 Task: Look for space in Uji, Japan from 15th June, 2023 to 21st June, 2023 for 5 adults in price range Rs.14000 to Rs.25000. Place can be entire place with 3 bedrooms having 3 beds and 3 bathrooms. Property type can be house, flat, guest house. Booking option can be shelf check-in. Required host language is English.
Action: Mouse moved to (513, 89)
Screenshot: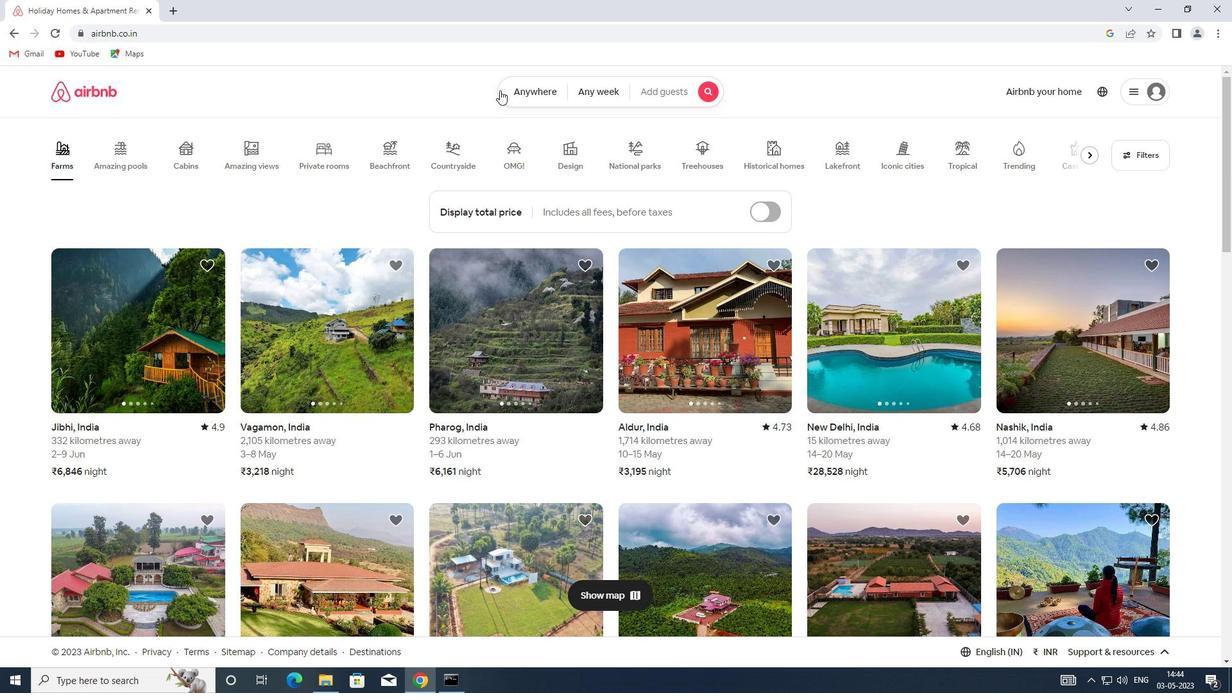 
Action: Mouse pressed left at (513, 89)
Screenshot: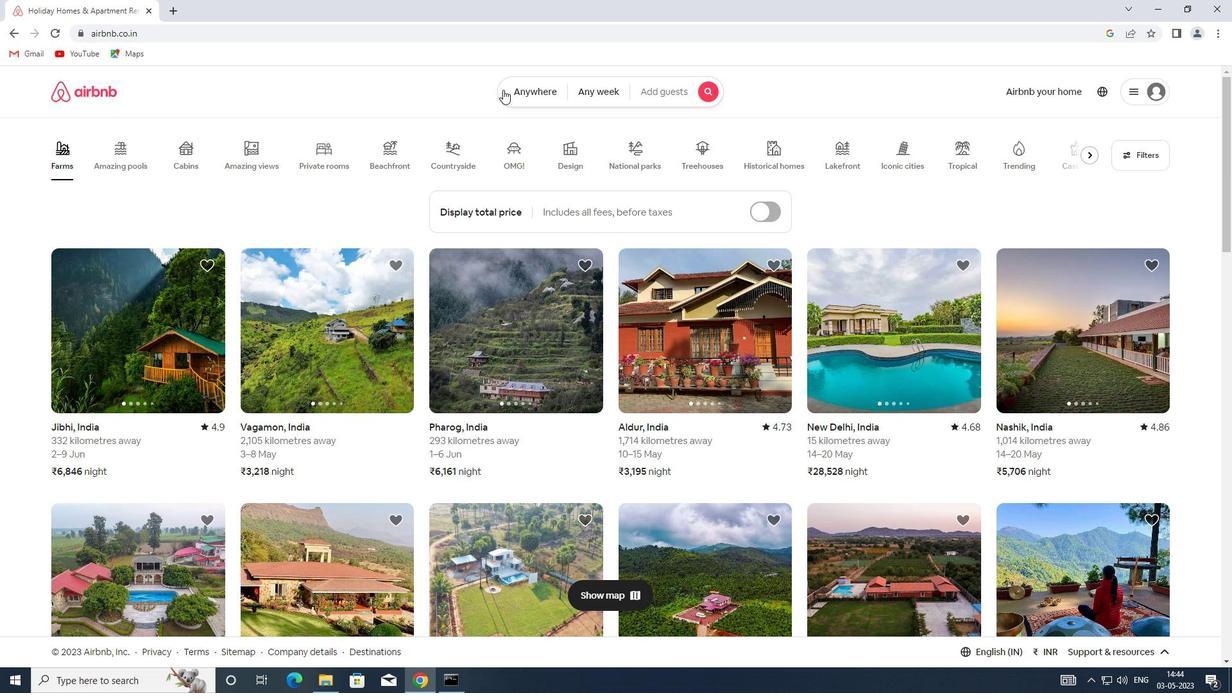 
Action: Mouse moved to (389, 135)
Screenshot: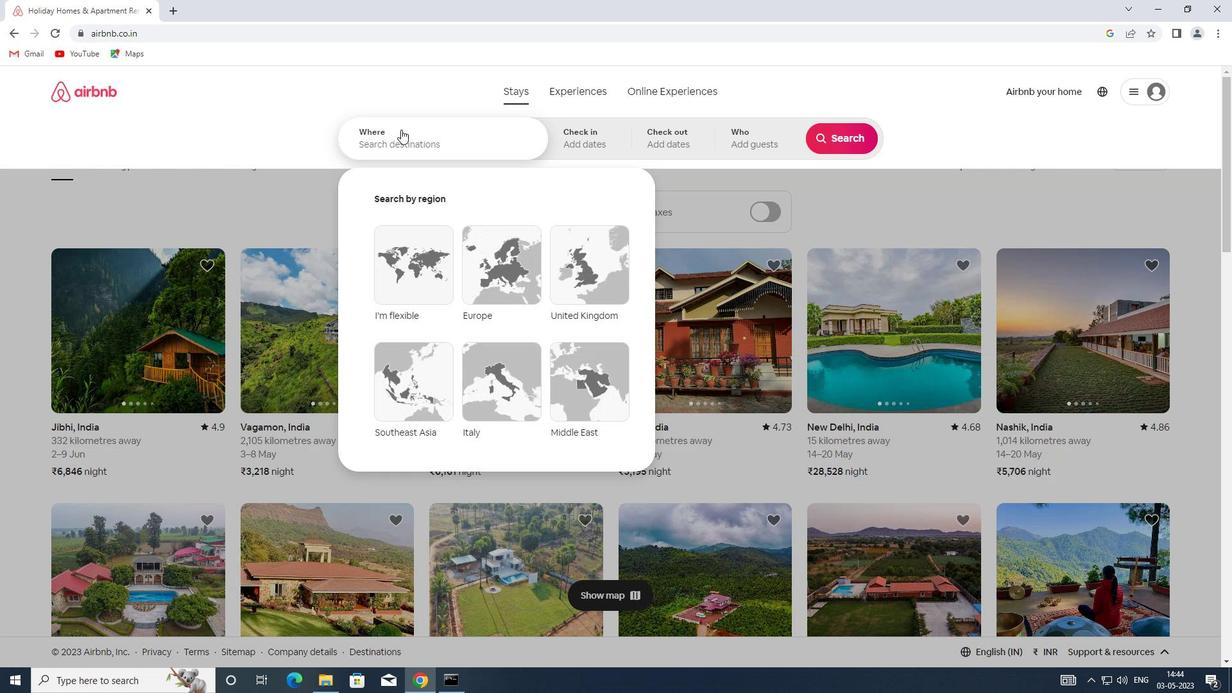 
Action: Mouse pressed left at (389, 135)
Screenshot: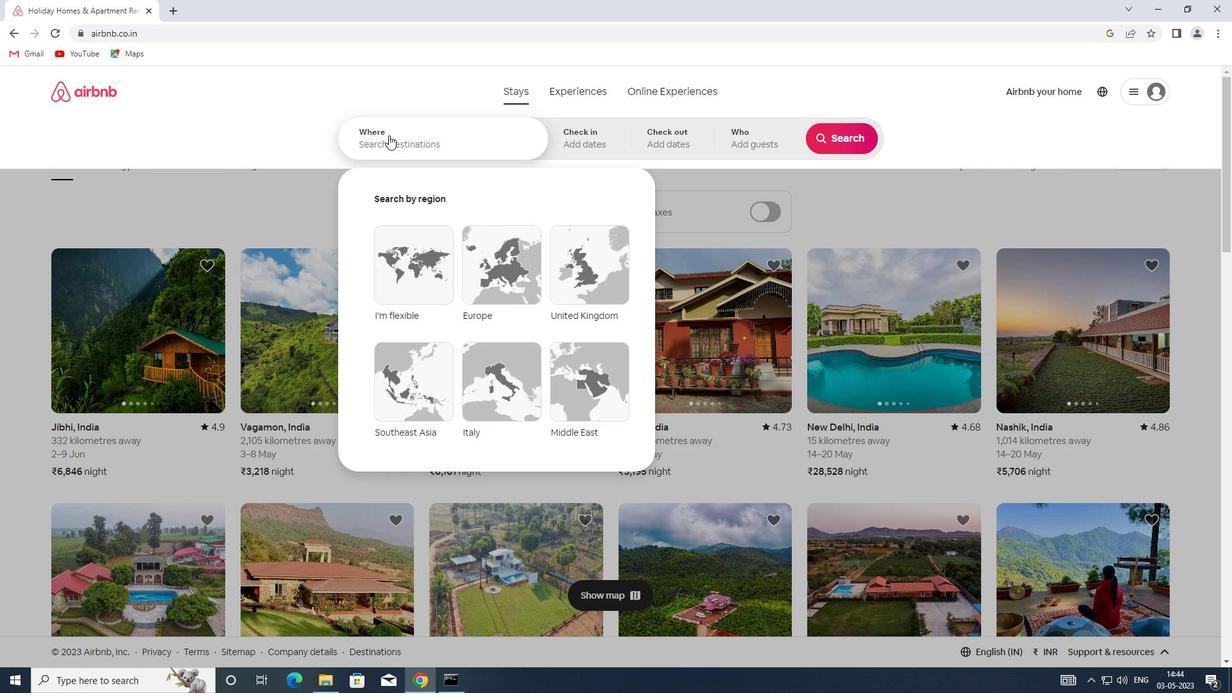 
Action: Key pressed <Key.shift>UJI,<Key.shift><Key.shift><Key.shift><Key.shift><Key.shift><Key.shift><Key.shift><Key.shift><Key.shift><Key.shift><Key.shift><Key.shift><Key.shift><Key.shift><Key.shift><Key.shift>JAPAN
Screenshot: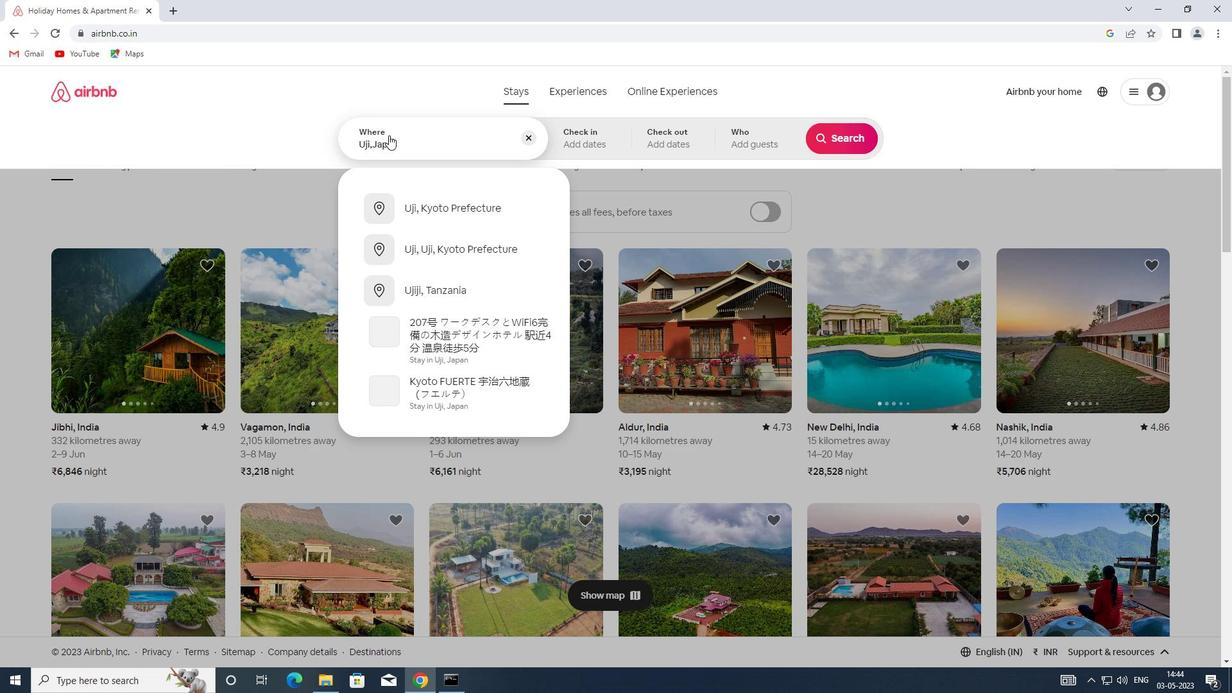 
Action: Mouse moved to (600, 144)
Screenshot: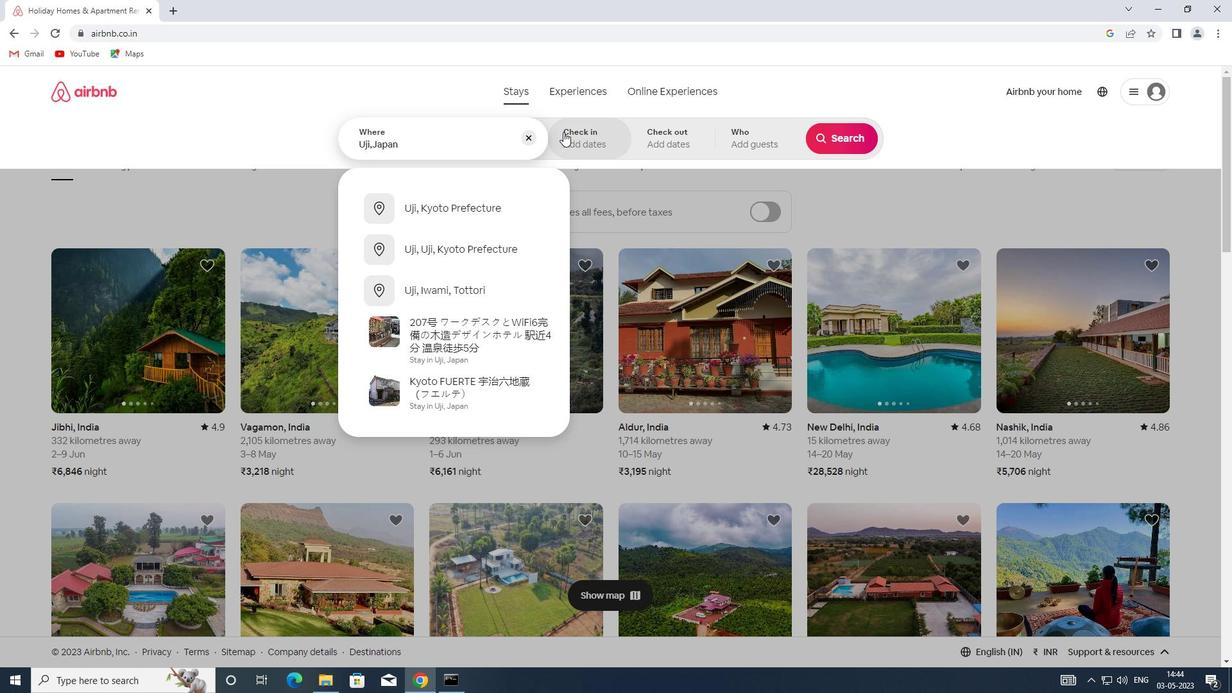 
Action: Mouse pressed left at (600, 144)
Screenshot: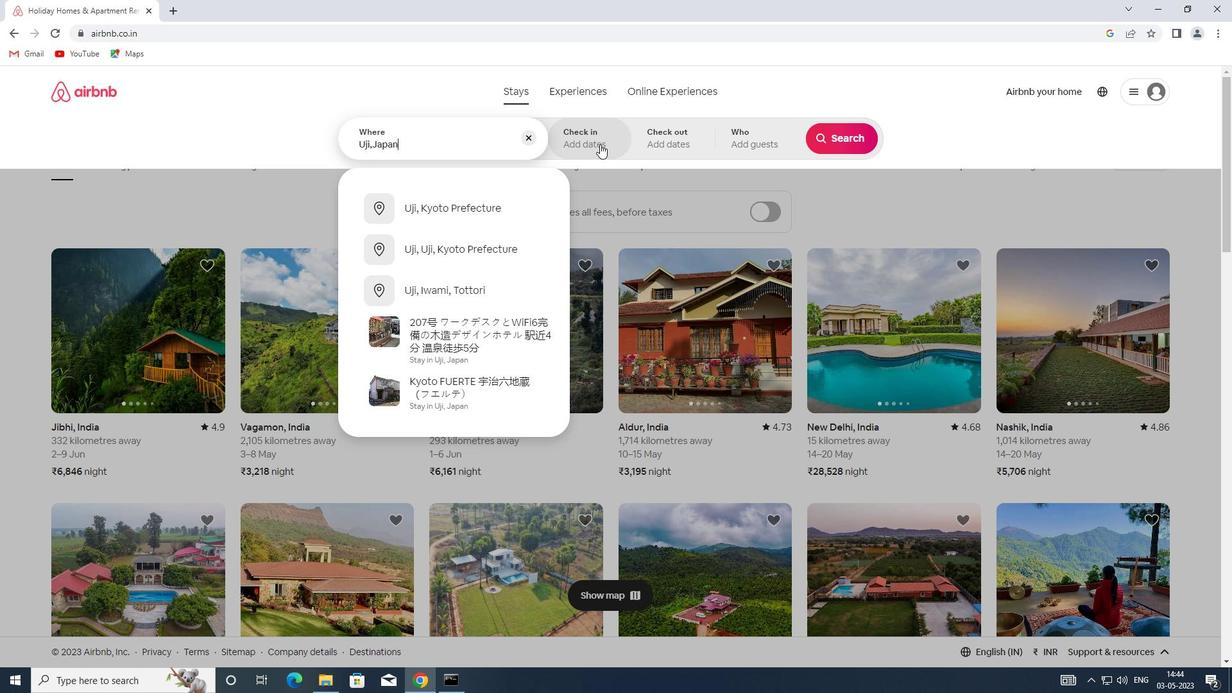 
Action: Mouse moved to (772, 348)
Screenshot: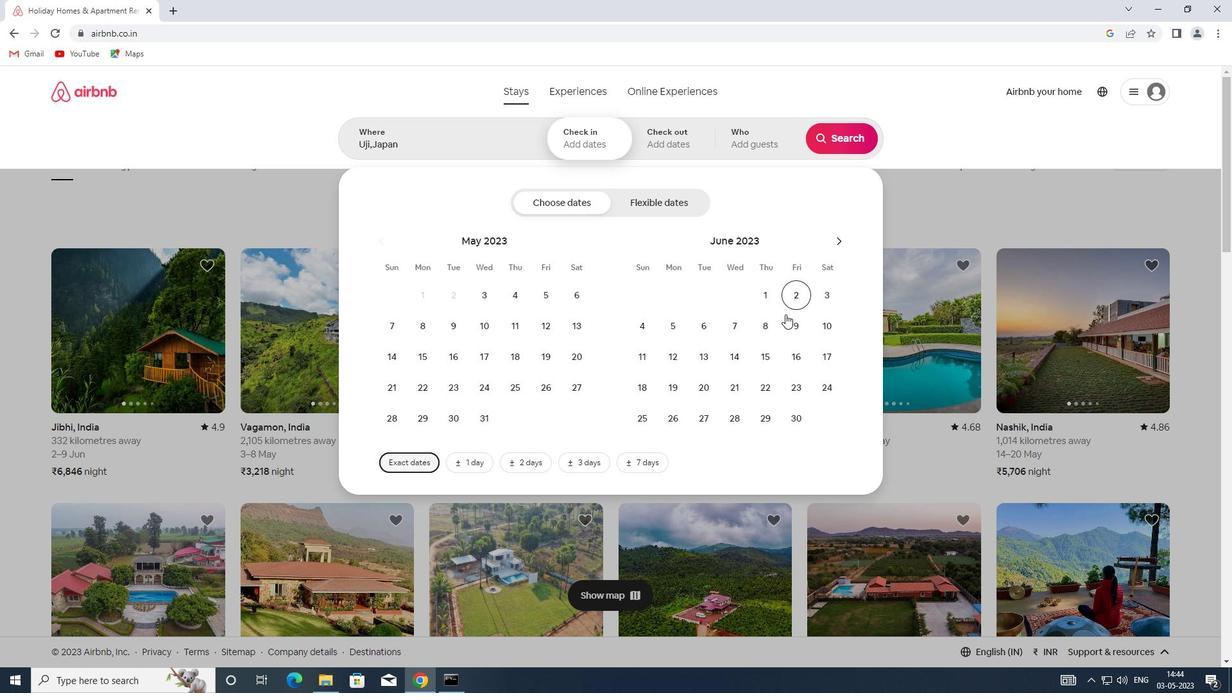 
Action: Mouse pressed left at (772, 348)
Screenshot: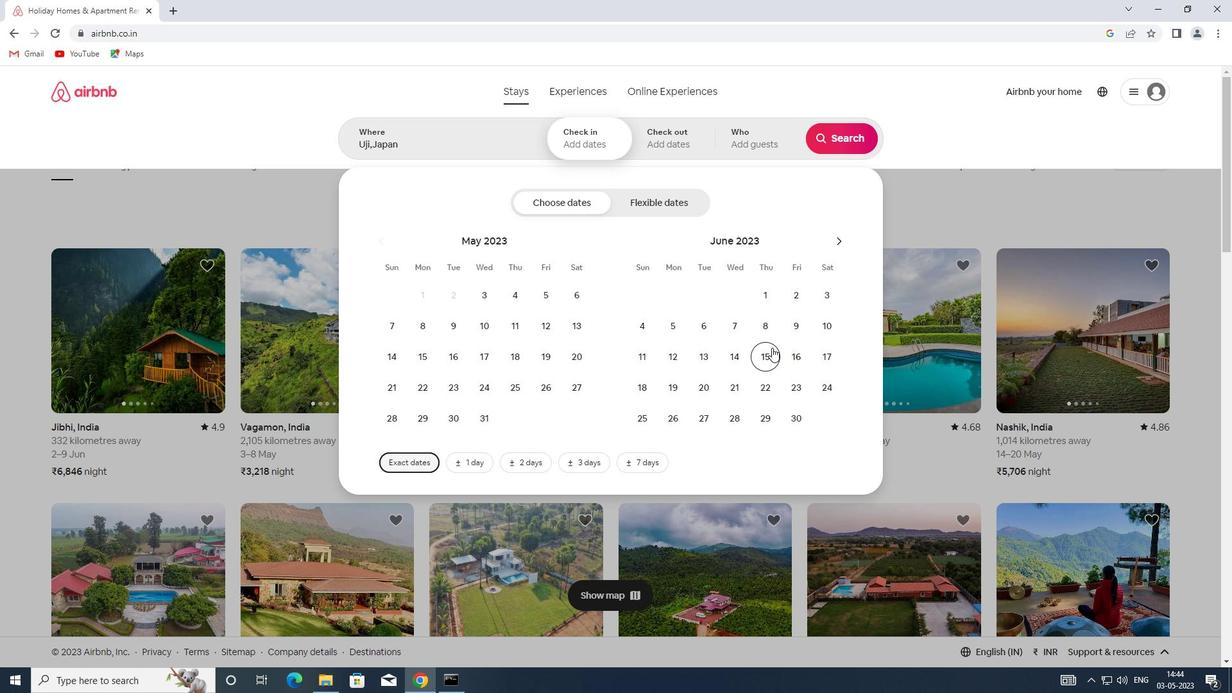 
Action: Mouse moved to (728, 387)
Screenshot: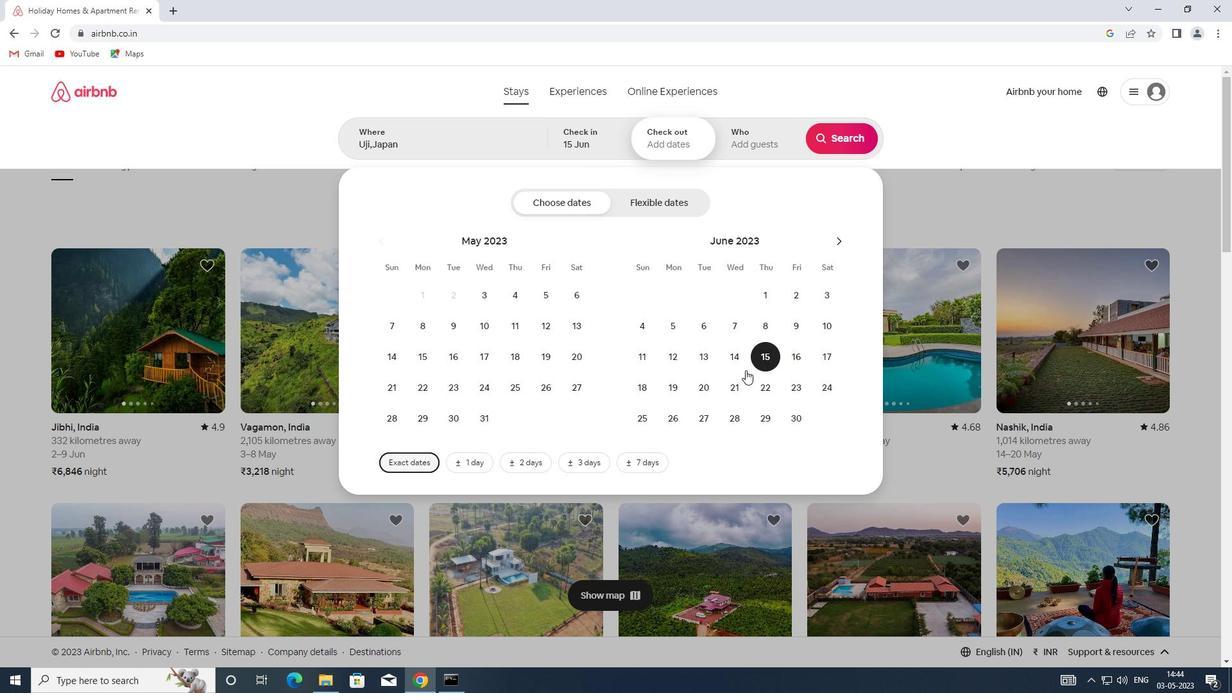 
Action: Mouse pressed left at (728, 387)
Screenshot: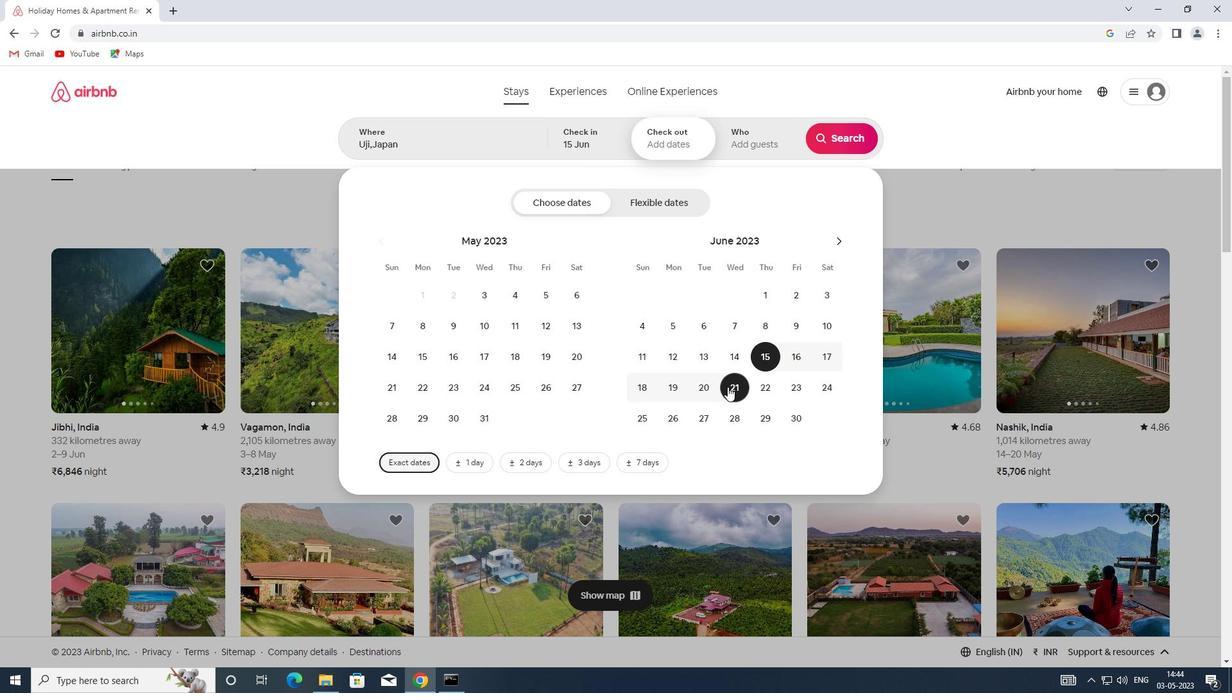 
Action: Mouse moved to (761, 131)
Screenshot: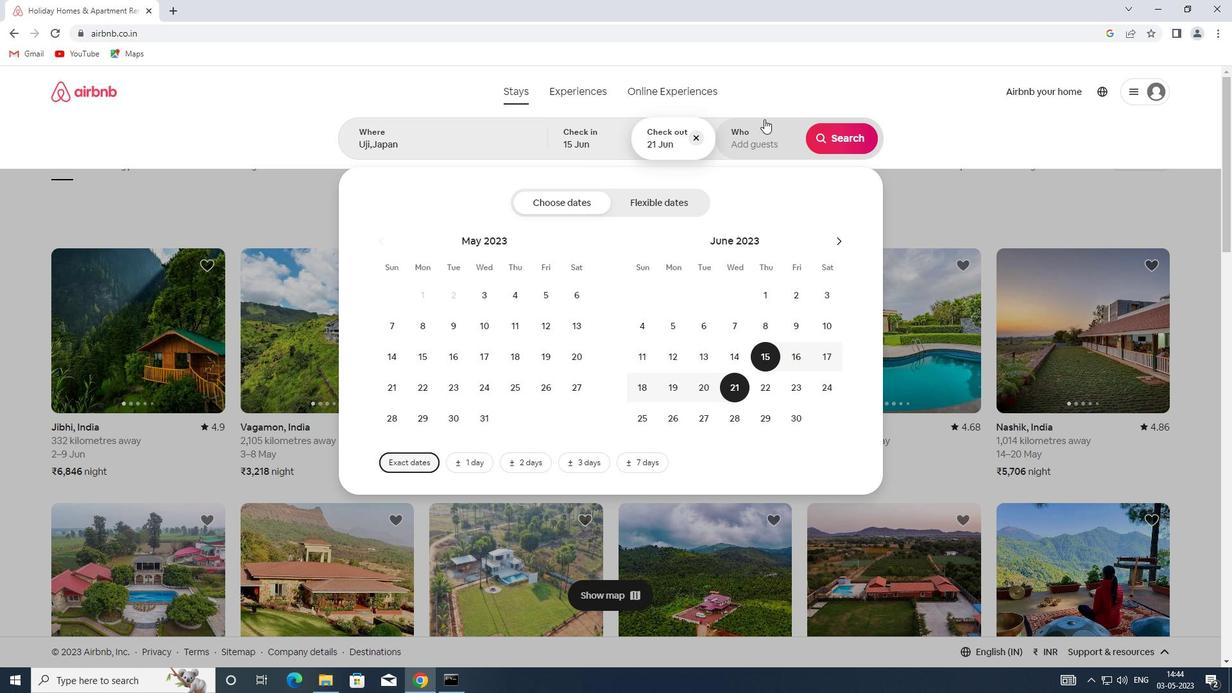 
Action: Mouse pressed left at (761, 131)
Screenshot: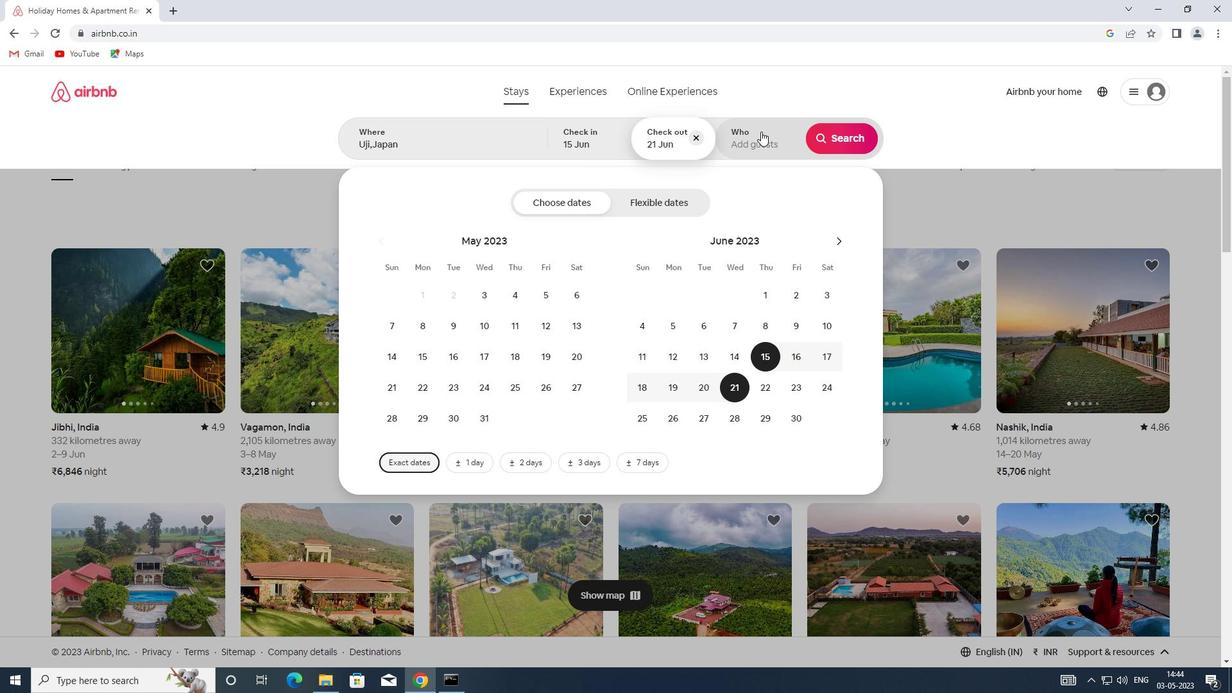 
Action: Mouse moved to (850, 208)
Screenshot: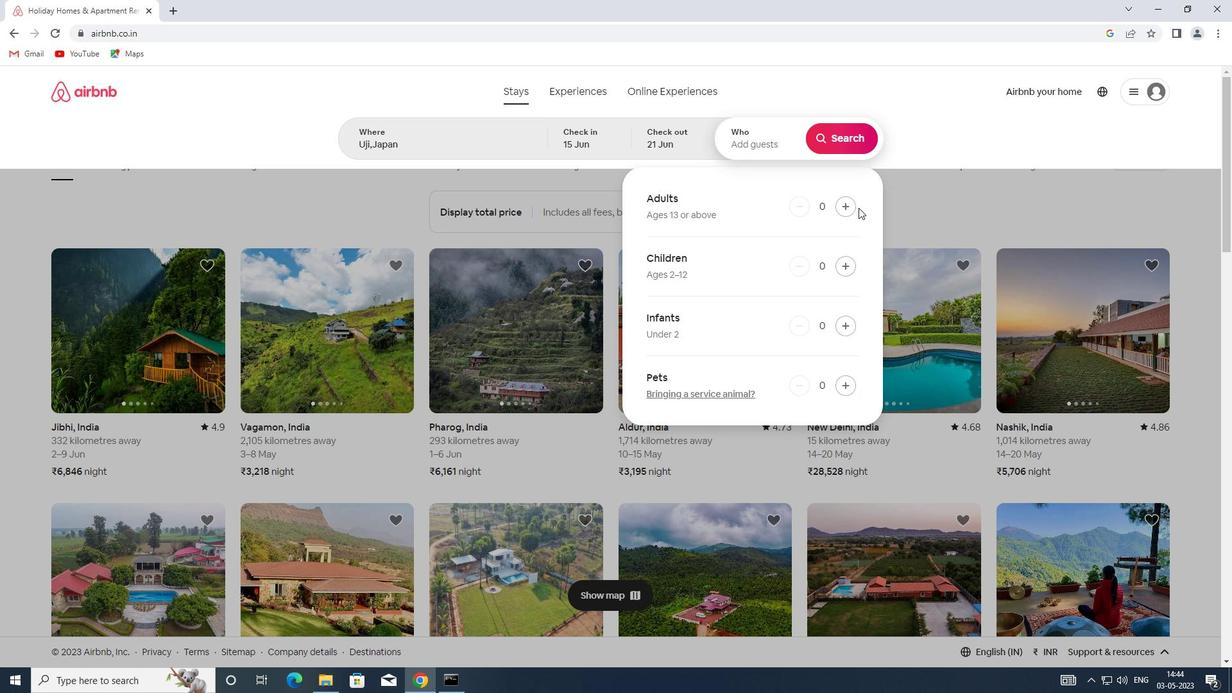 
Action: Mouse pressed left at (850, 208)
Screenshot: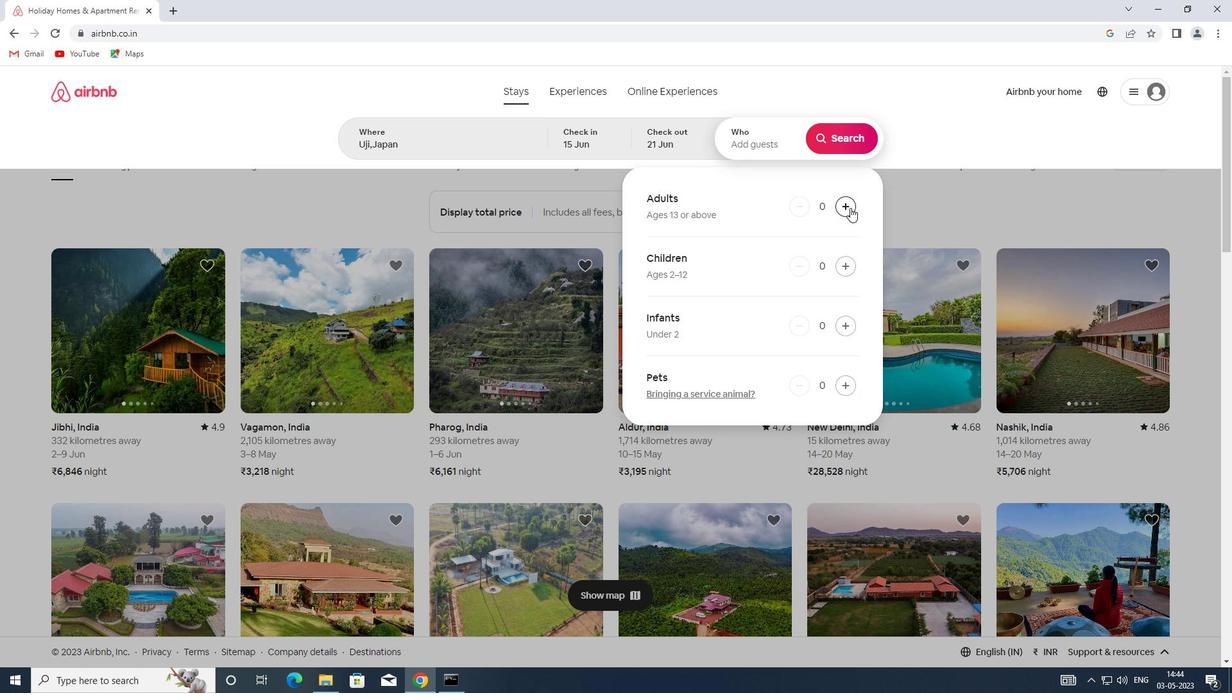
Action: Mouse pressed left at (850, 208)
Screenshot: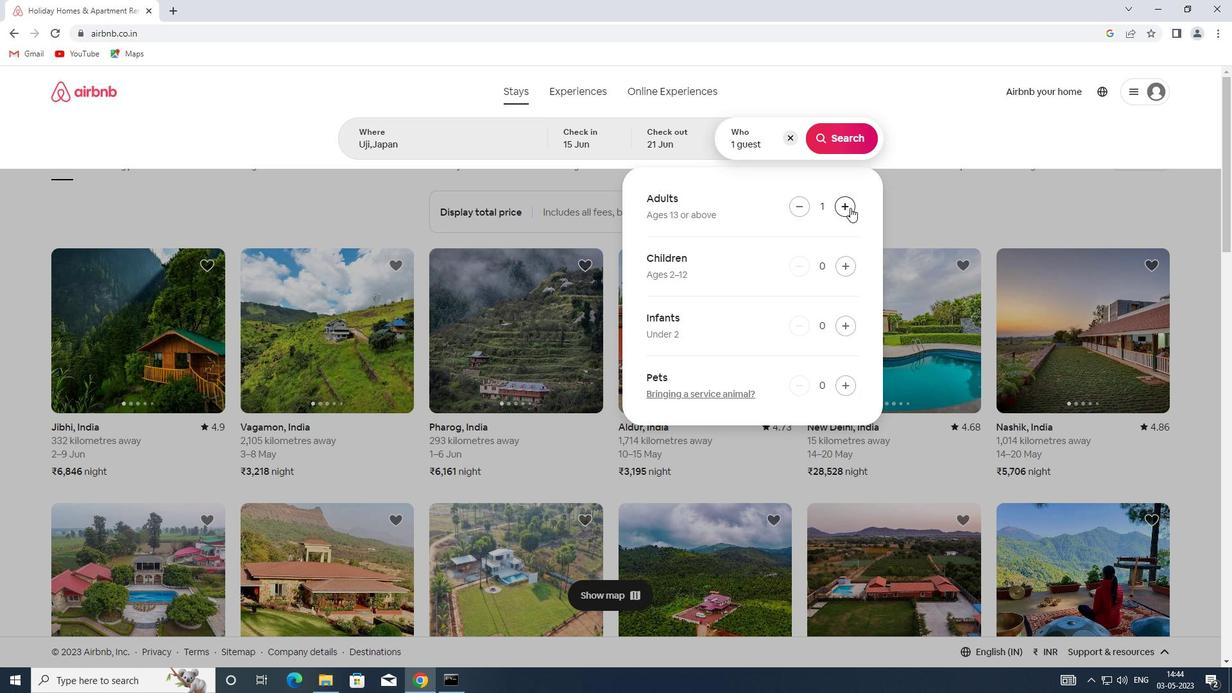 
Action: Mouse pressed left at (850, 208)
Screenshot: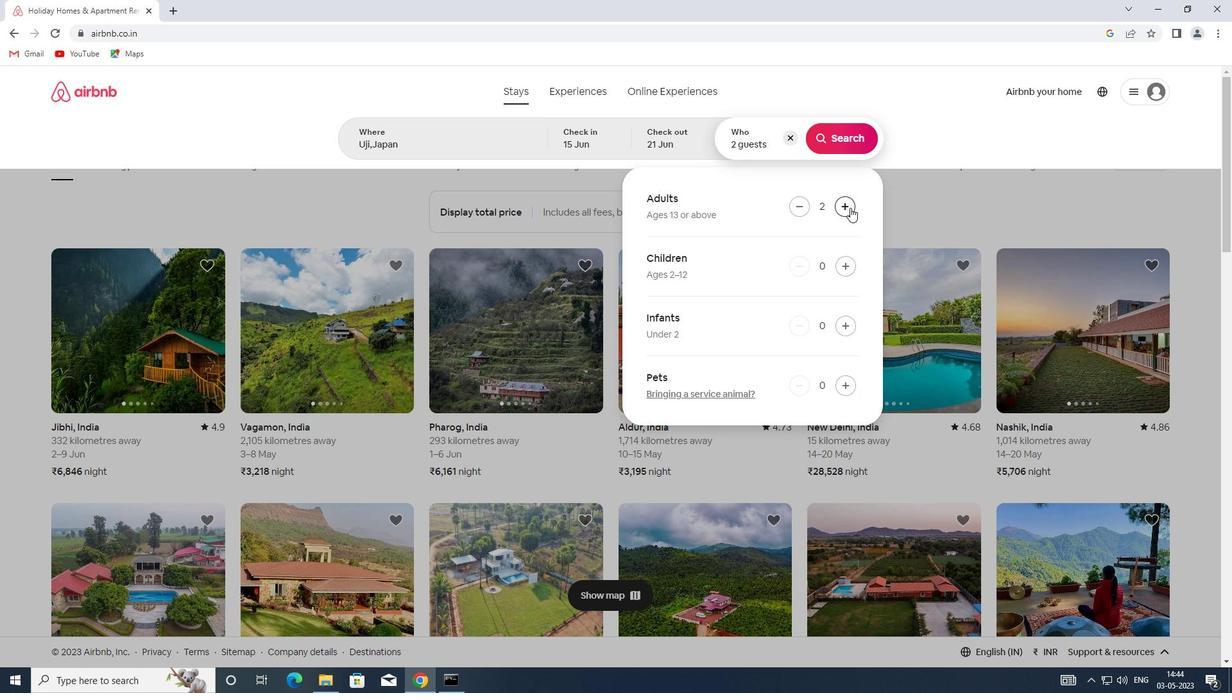 
Action: Mouse pressed left at (850, 208)
Screenshot: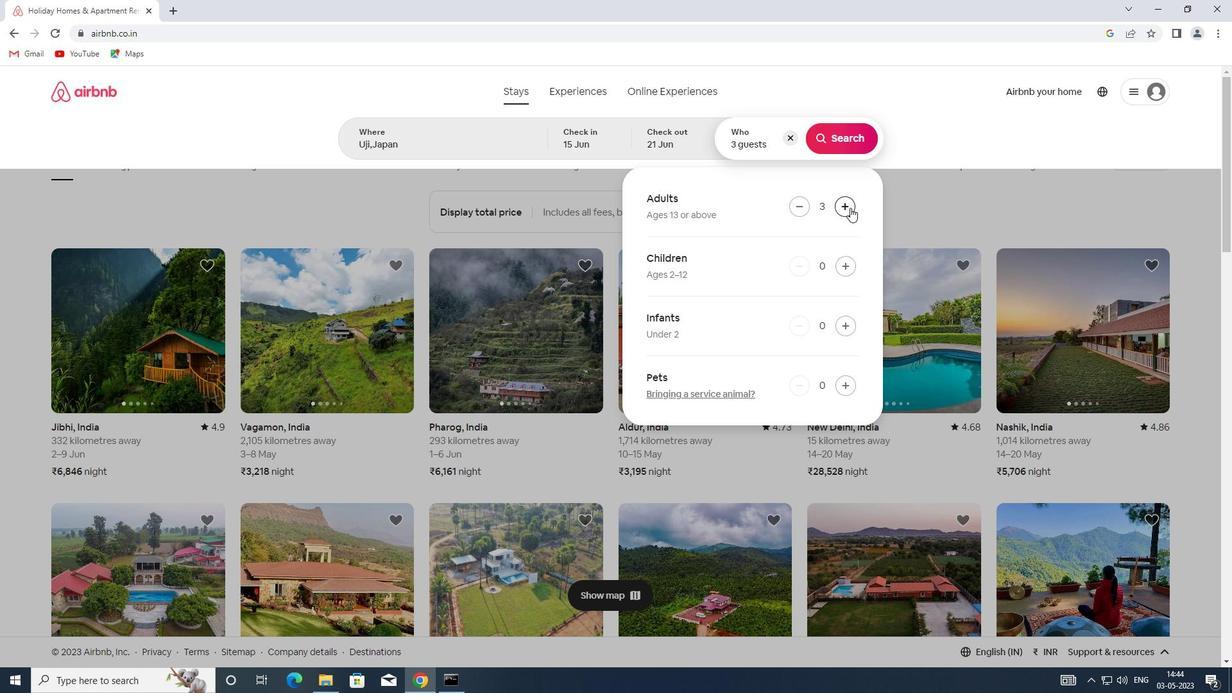 
Action: Mouse pressed left at (850, 208)
Screenshot: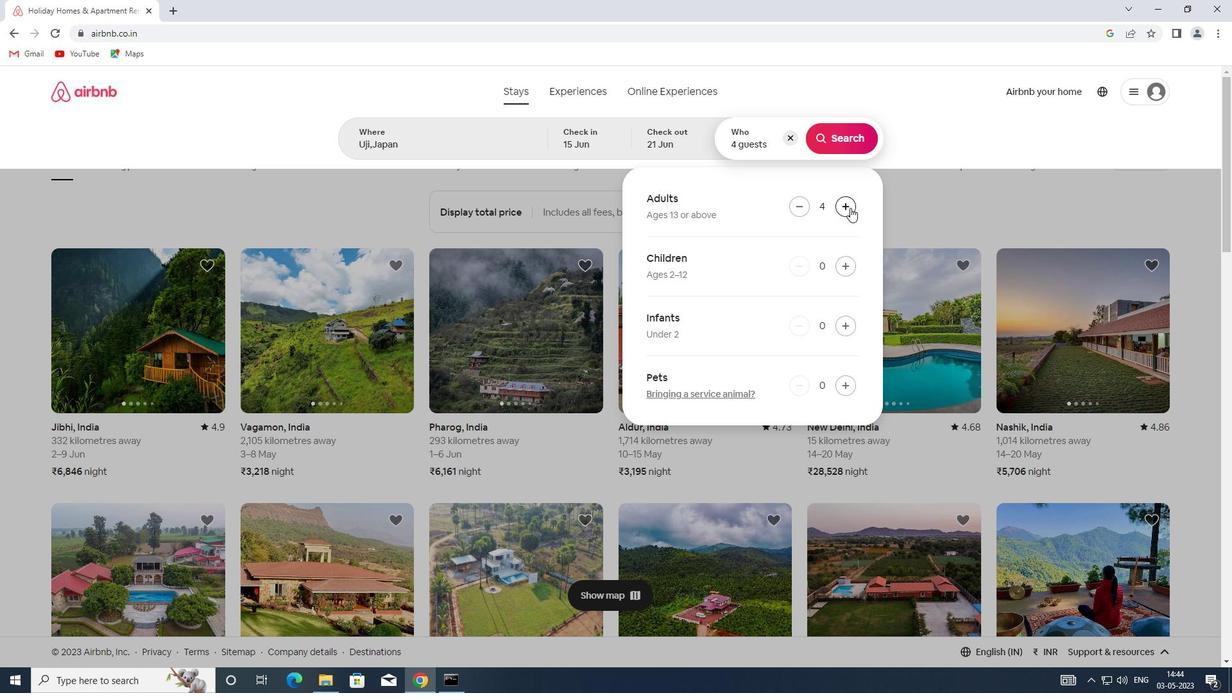 
Action: Mouse moved to (840, 141)
Screenshot: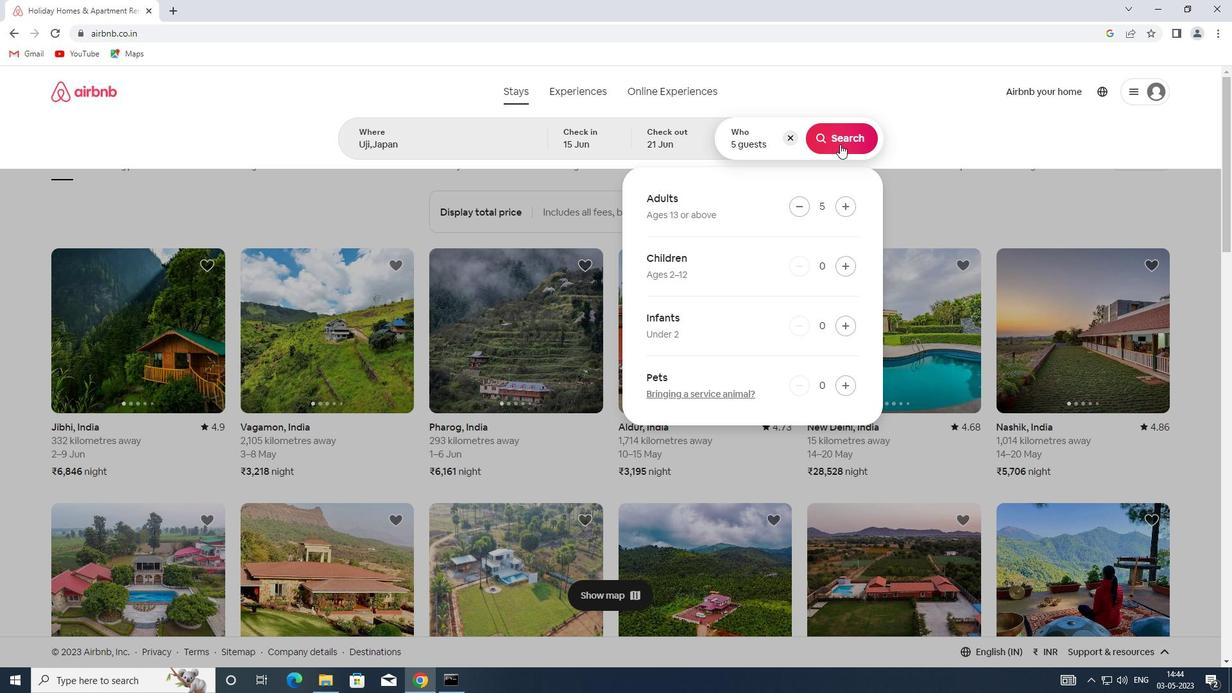 
Action: Mouse pressed left at (840, 141)
Screenshot: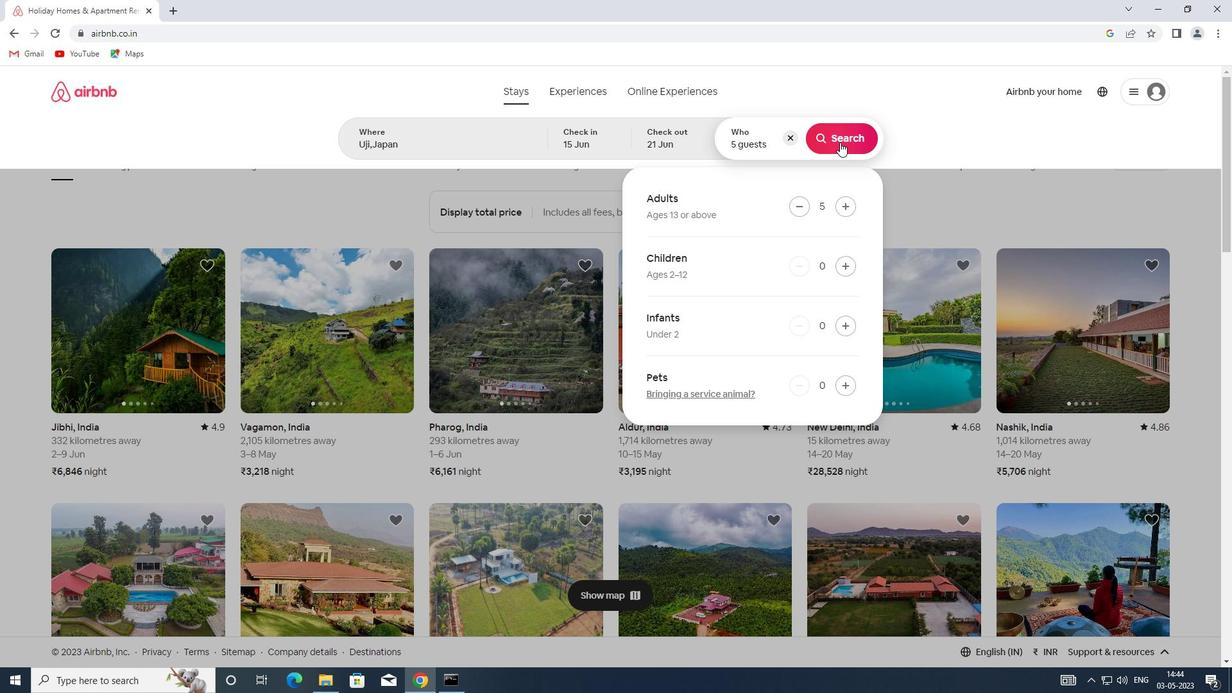 
Action: Mouse moved to (1178, 146)
Screenshot: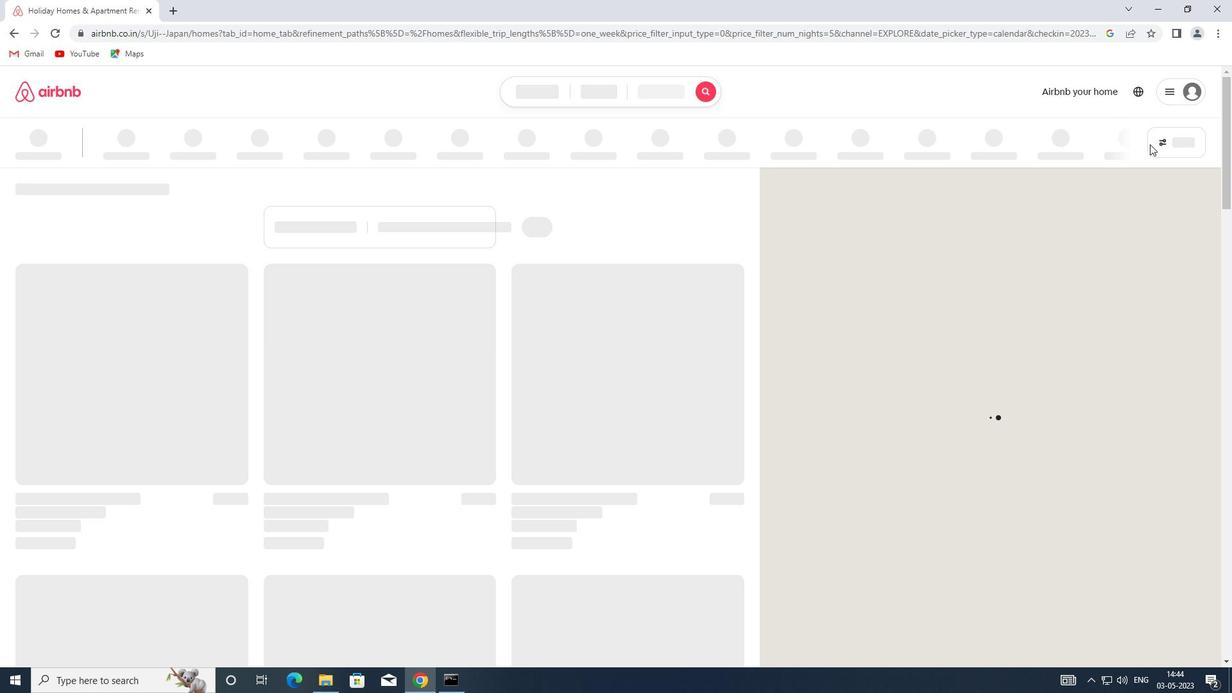 
Action: Mouse pressed left at (1178, 146)
Screenshot: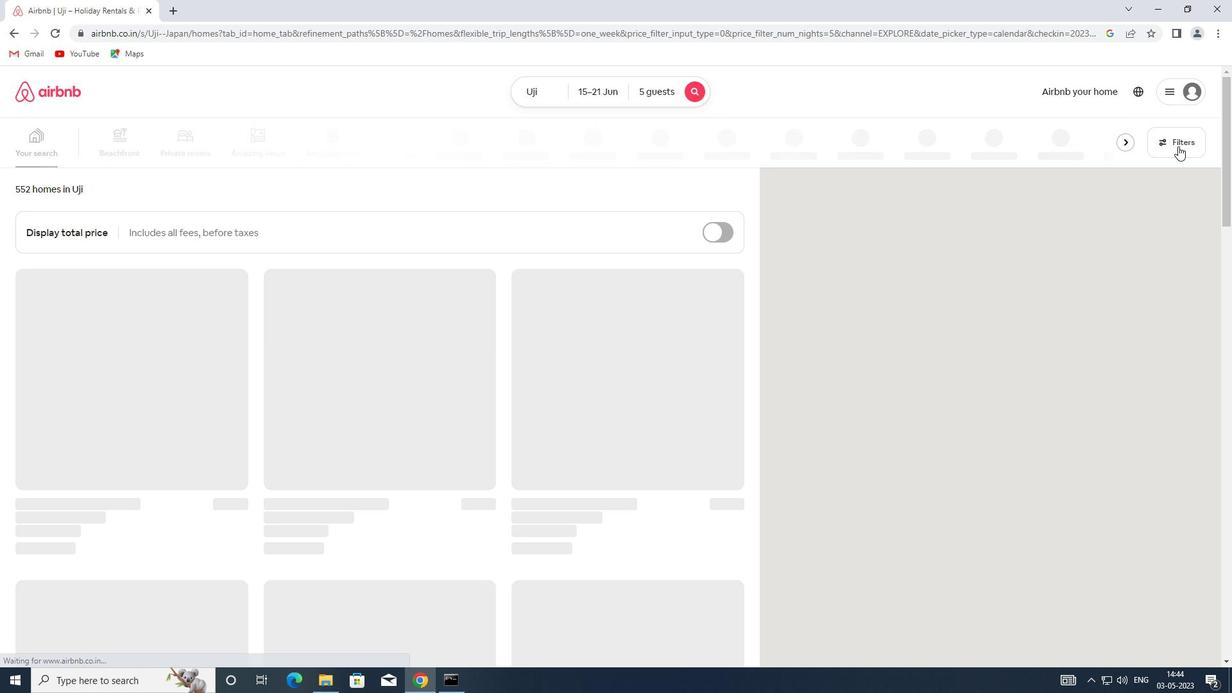 
Action: Mouse moved to (471, 299)
Screenshot: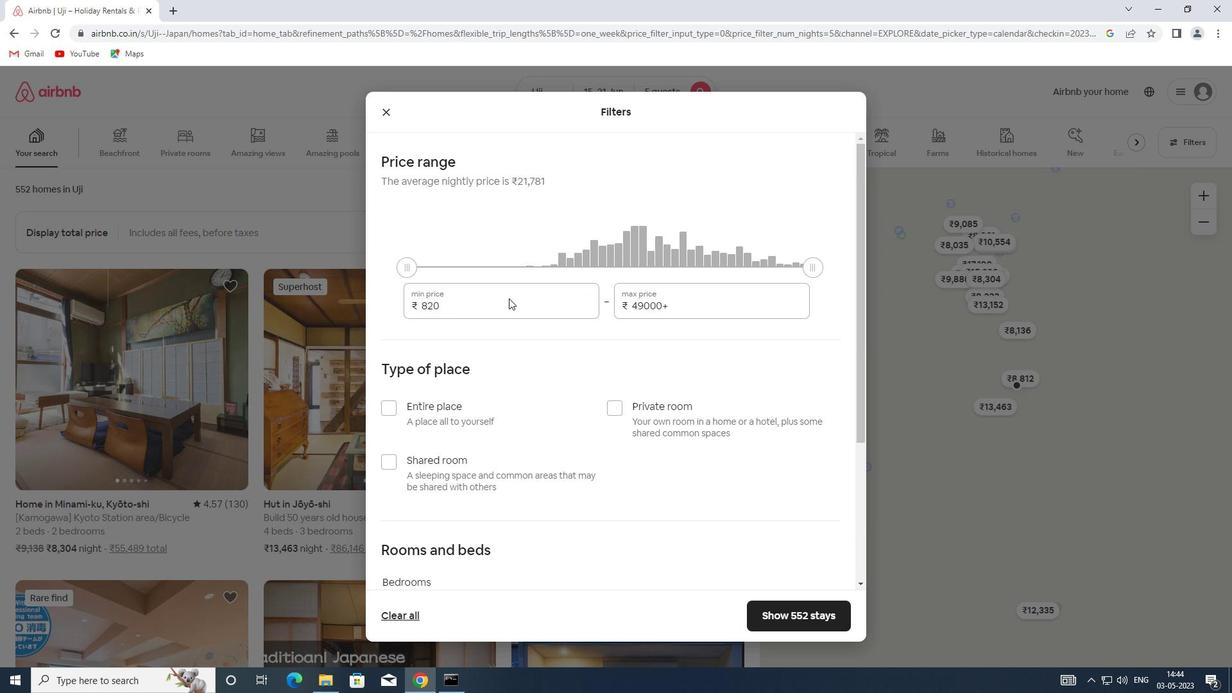 
Action: Mouse pressed left at (471, 299)
Screenshot: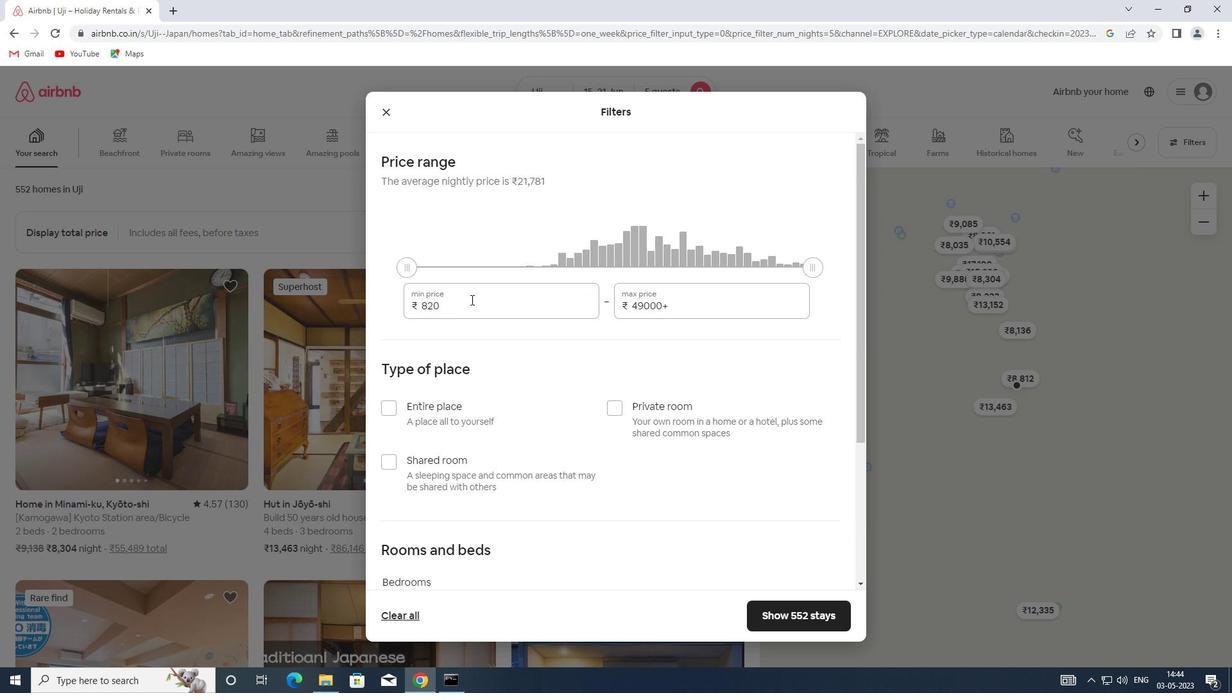 
Action: Mouse moved to (378, 308)
Screenshot: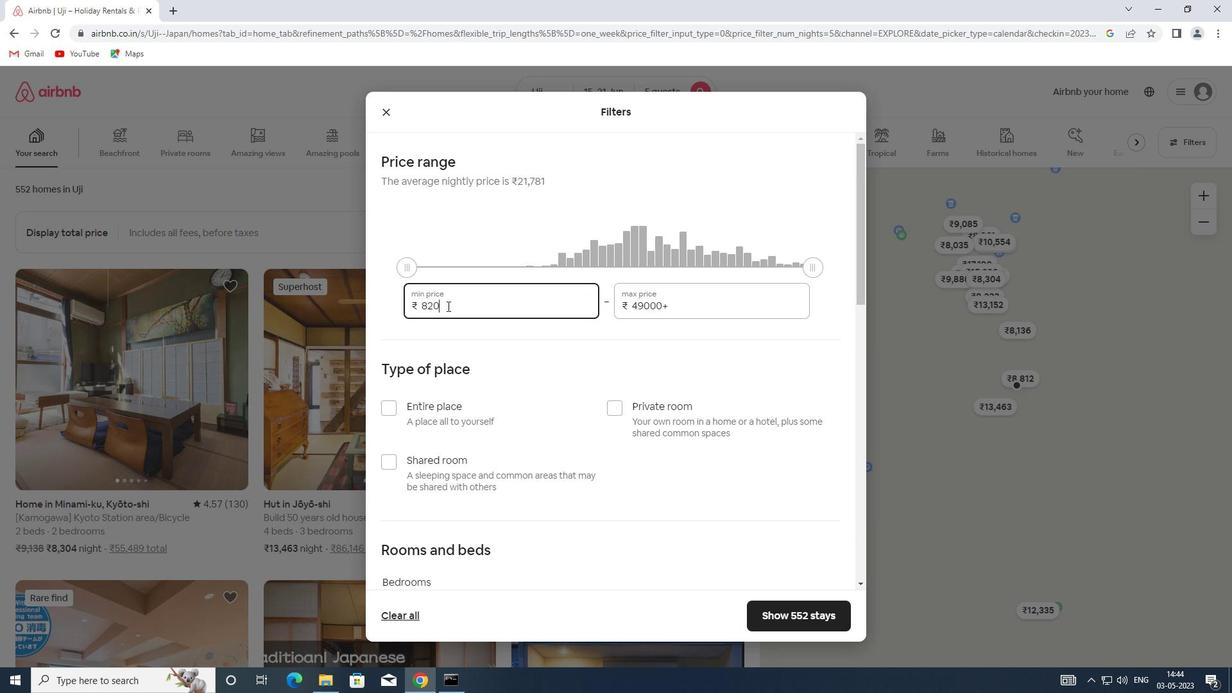 
Action: Key pressed 1
Screenshot: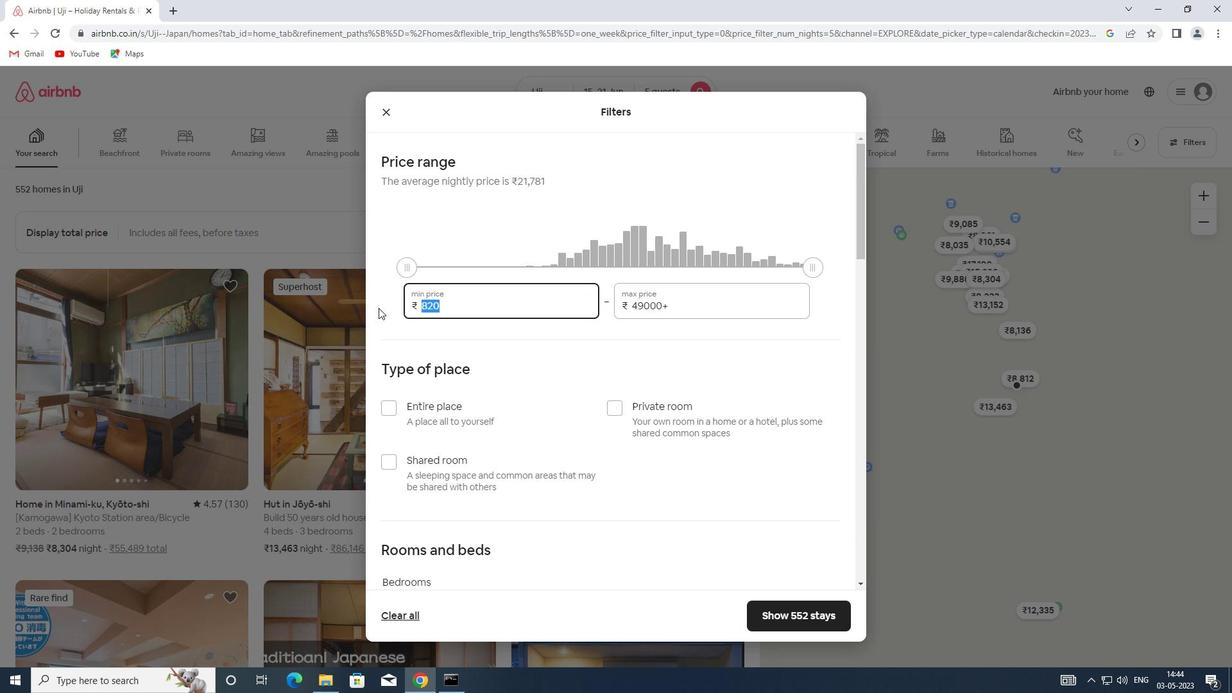 
Action: Mouse moved to (378, 308)
Screenshot: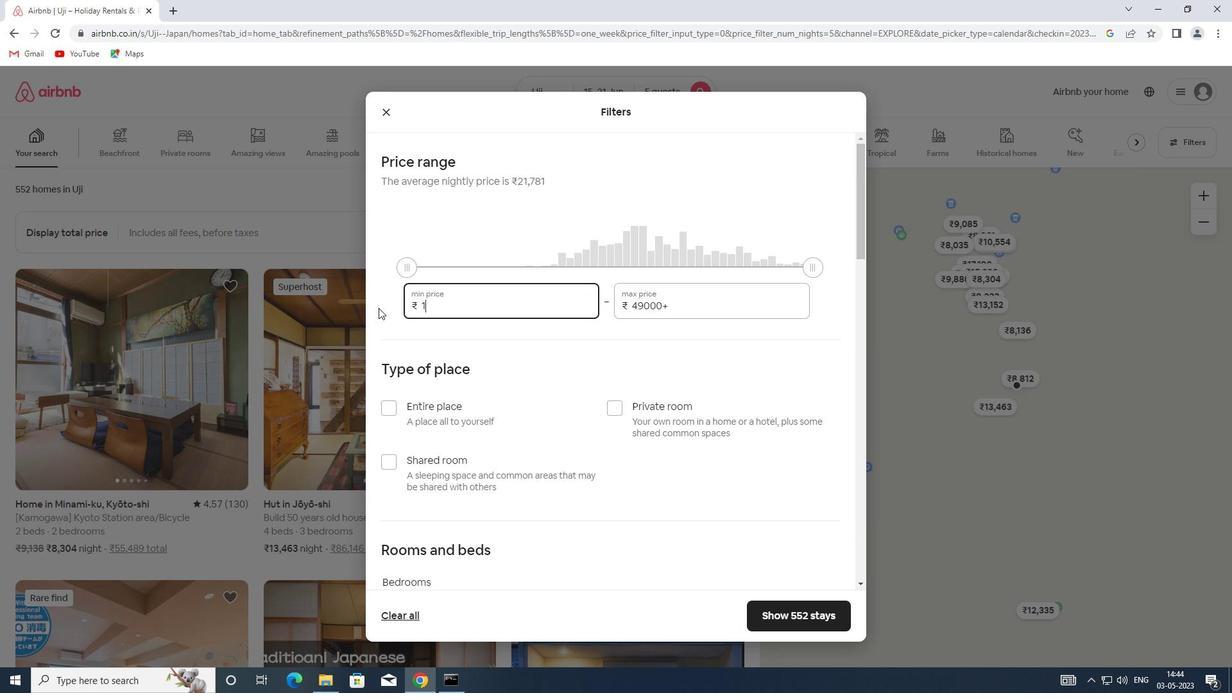 
Action: Key pressed 4000
Screenshot: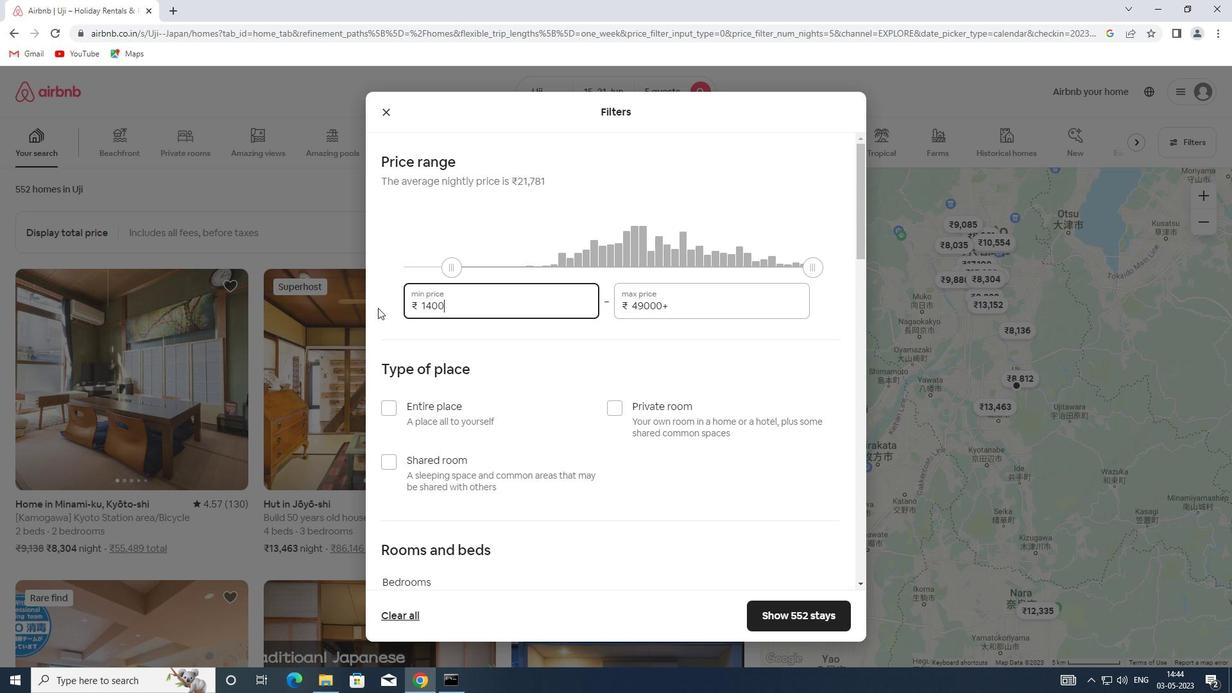 
Action: Mouse moved to (686, 310)
Screenshot: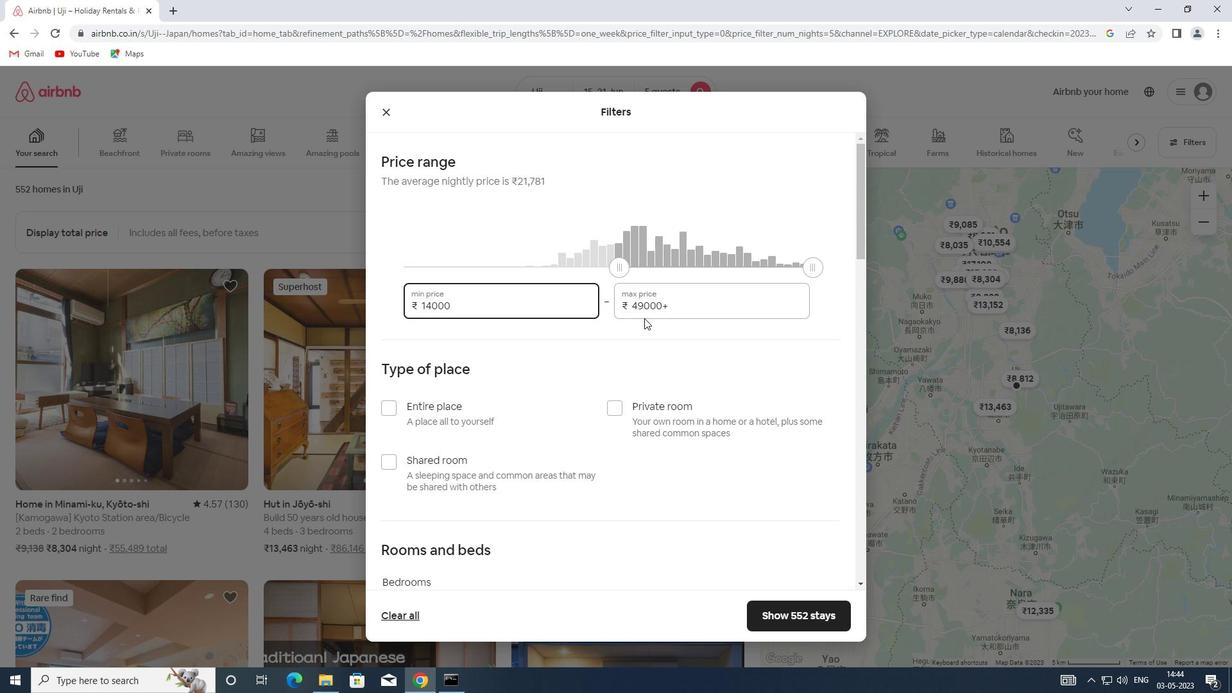 
Action: Mouse pressed left at (686, 310)
Screenshot: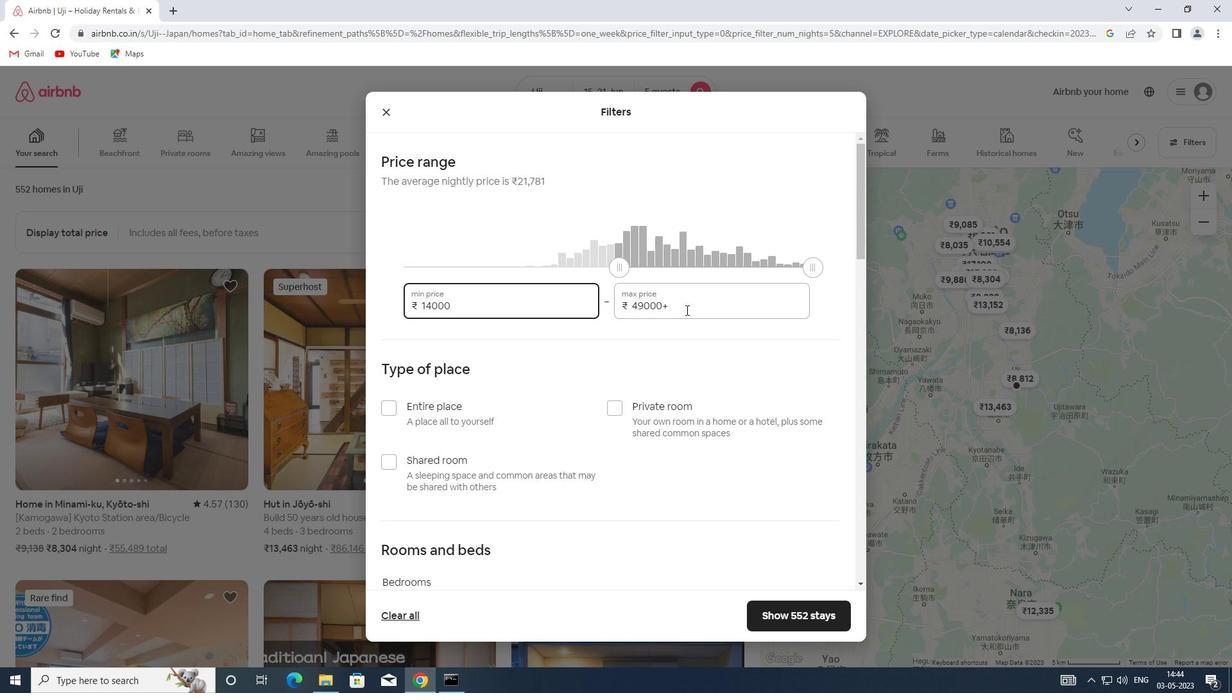 
Action: Mouse moved to (591, 303)
Screenshot: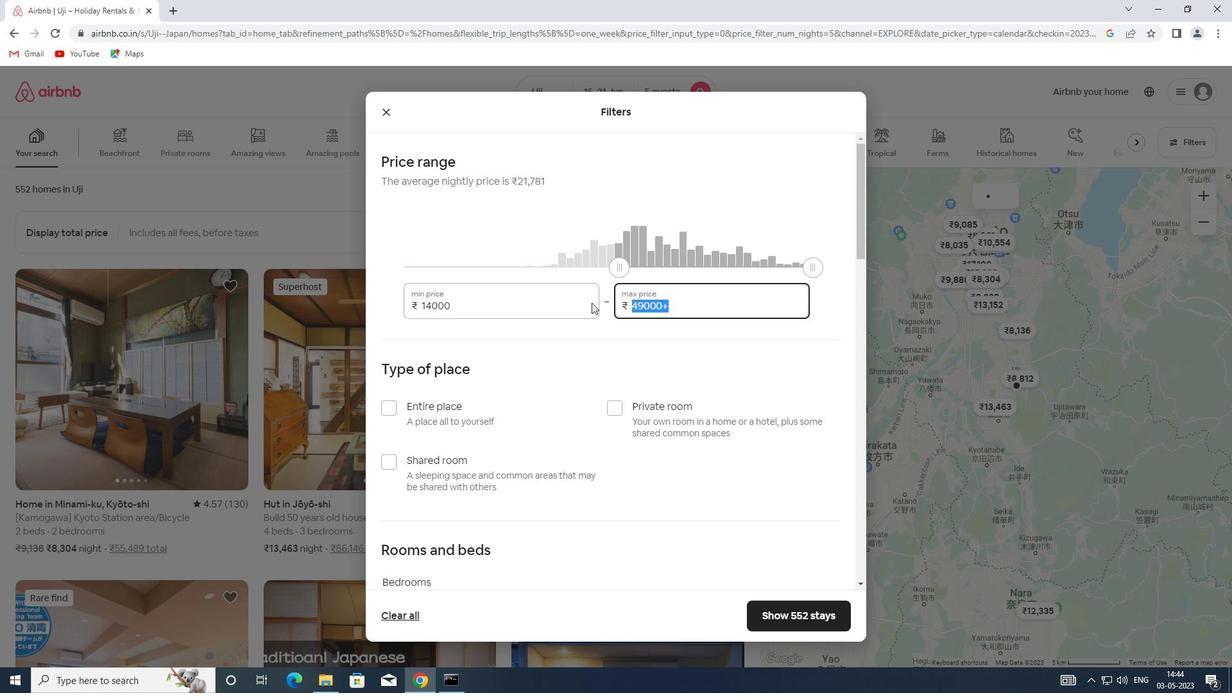 
Action: Key pressed 2500
Screenshot: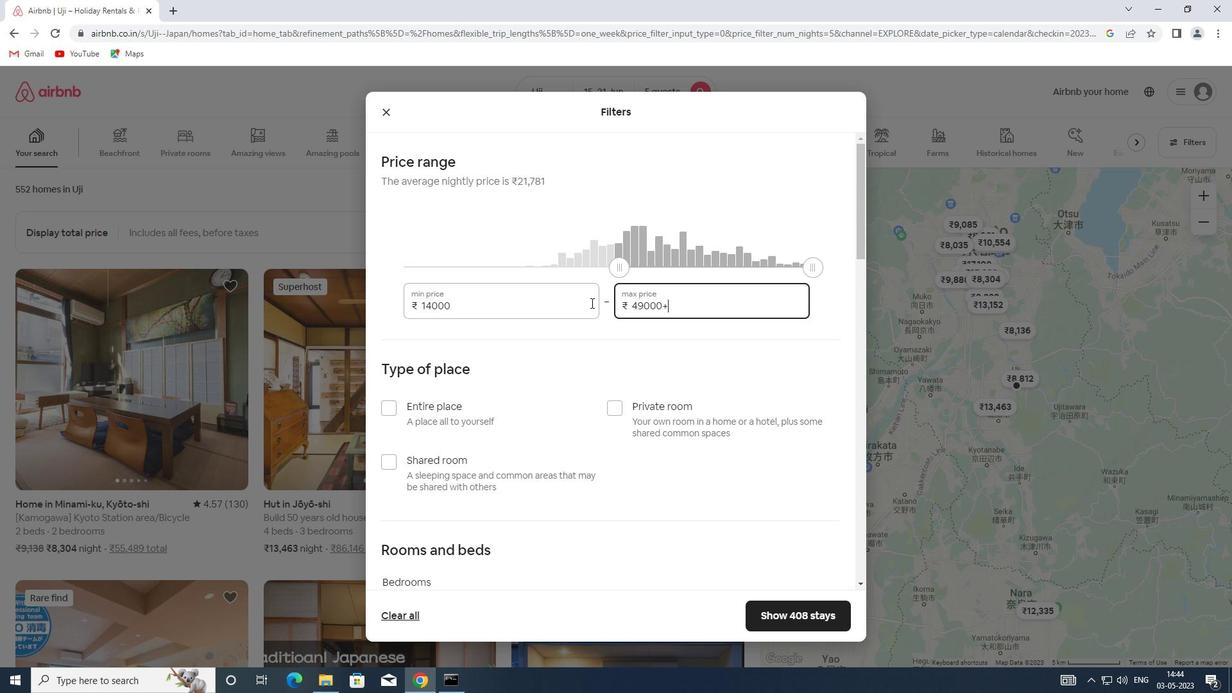 
Action: Mouse moved to (696, 304)
Screenshot: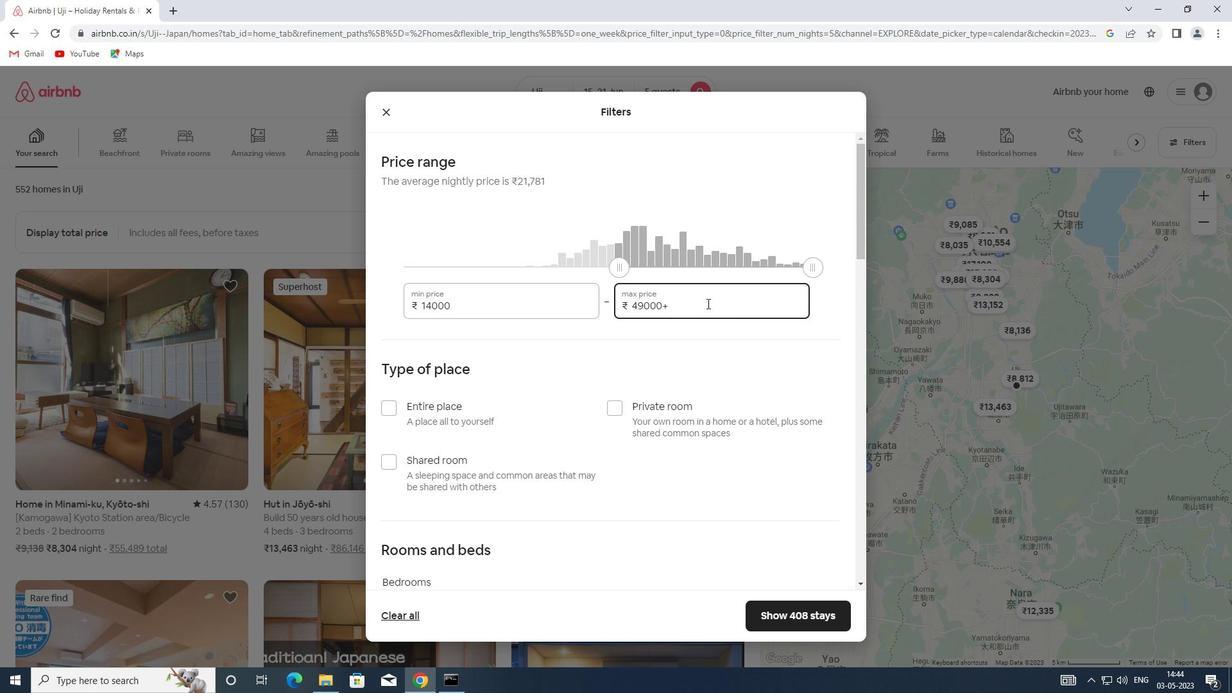 
Action: Mouse pressed left at (696, 304)
Screenshot: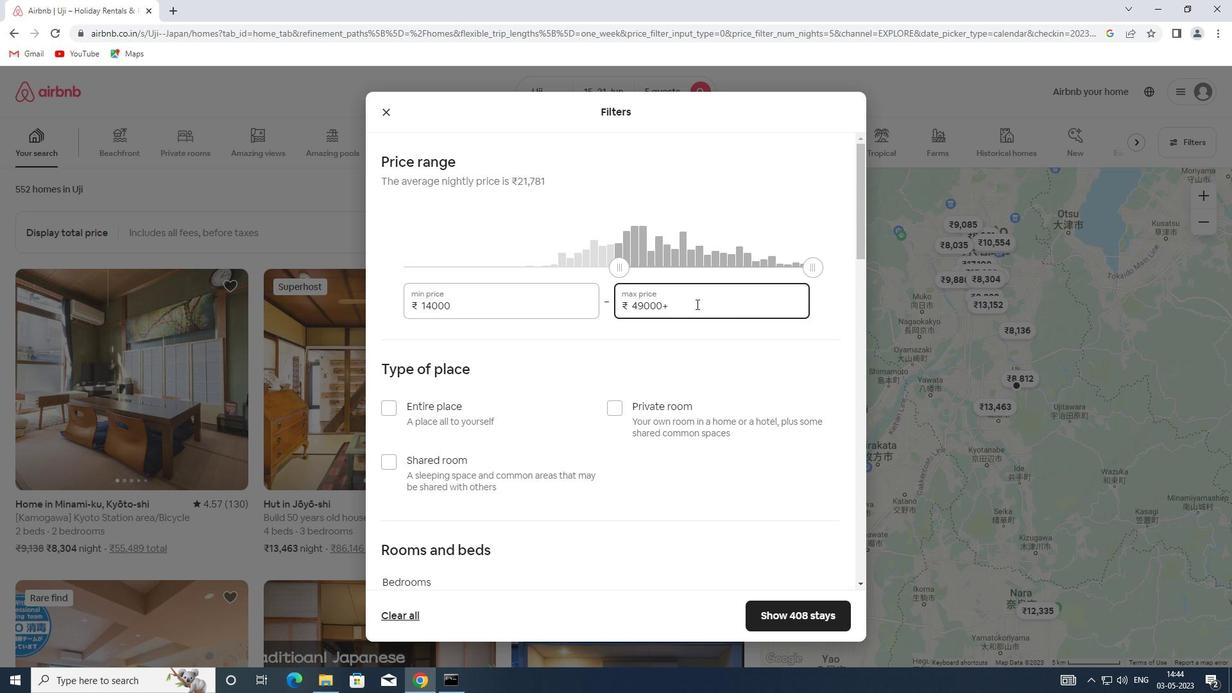 
Action: Mouse moved to (584, 308)
Screenshot: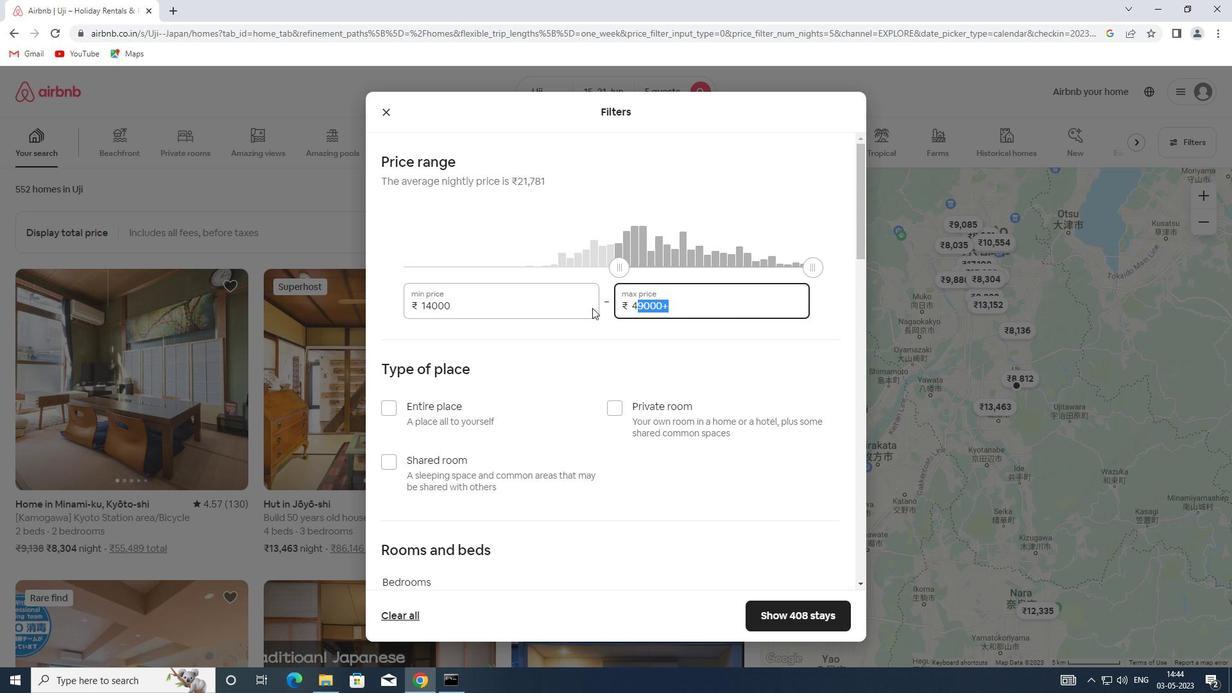 
Action: Key pressed 25000
Screenshot: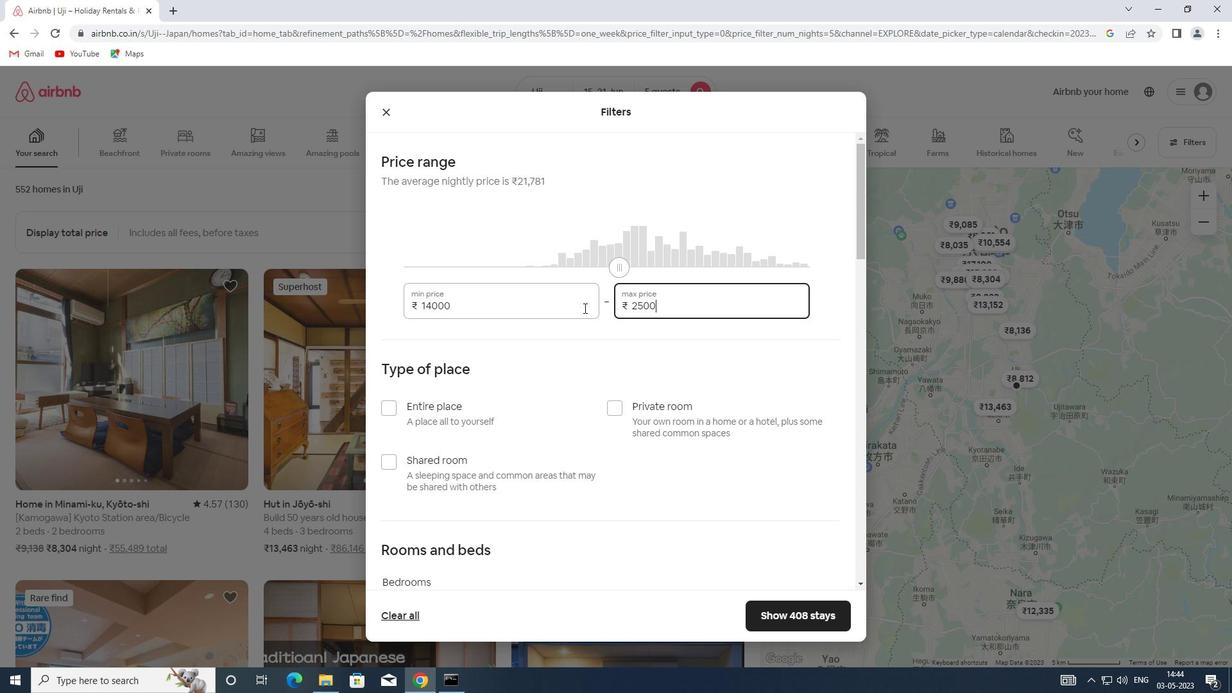 
Action: Mouse scrolled (584, 307) with delta (0, 0)
Screenshot: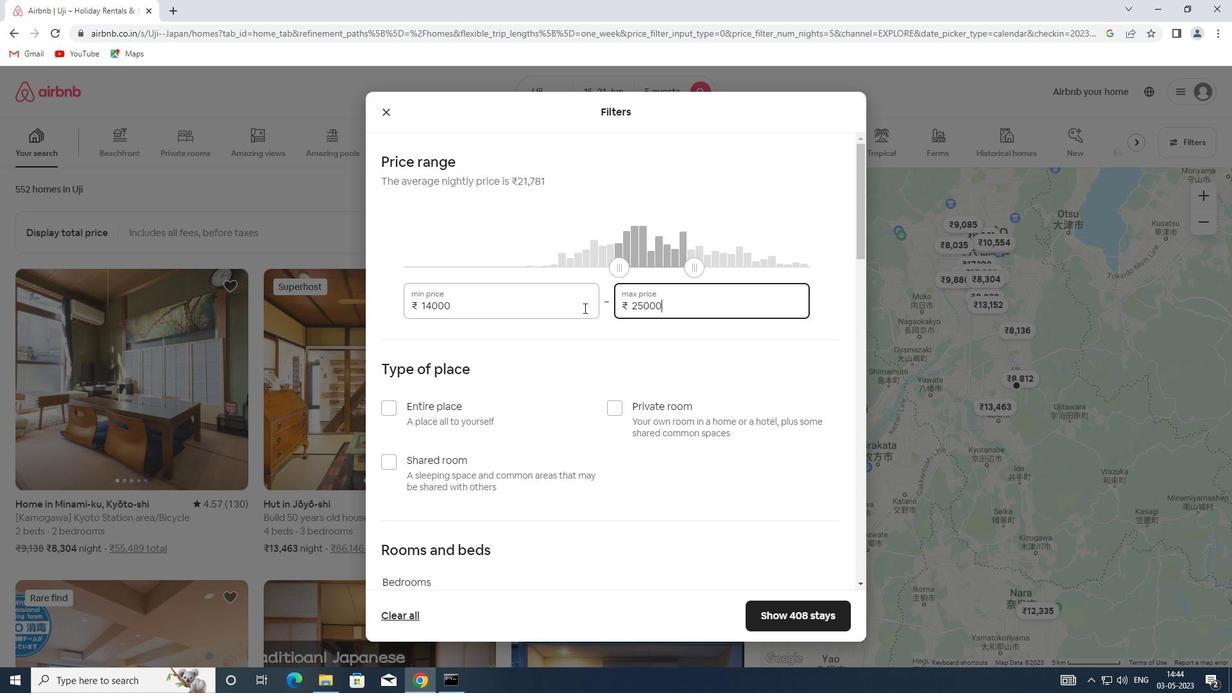 
Action: Mouse moved to (420, 341)
Screenshot: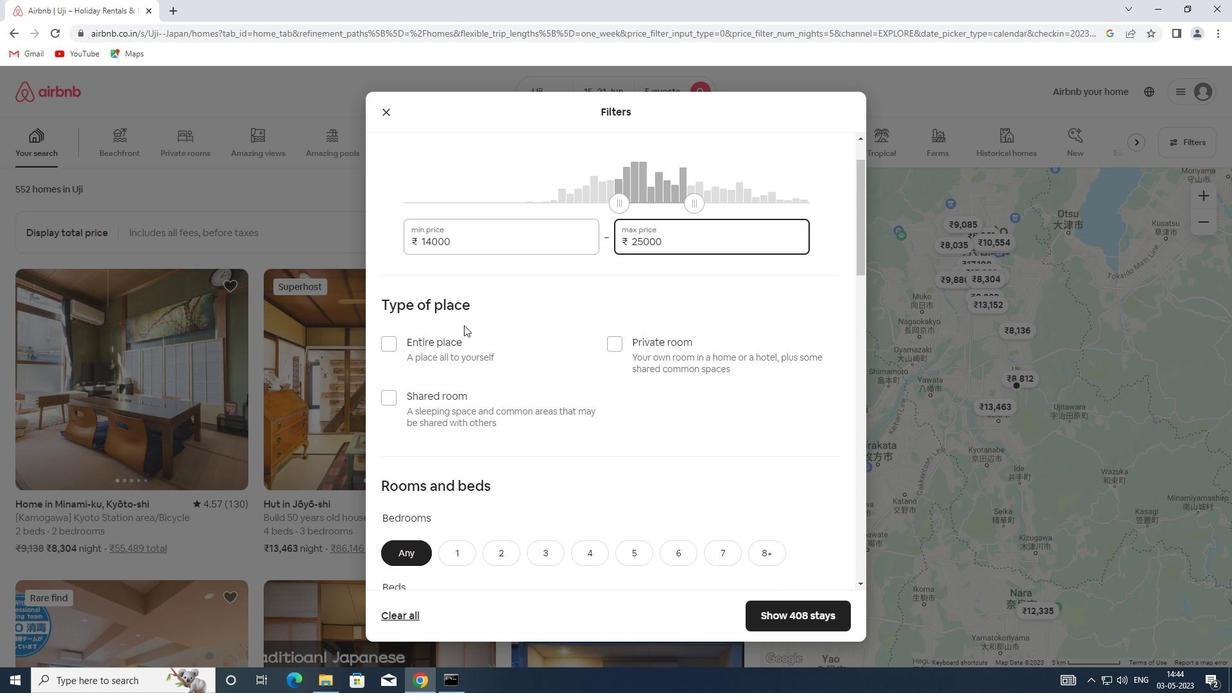 
Action: Mouse pressed left at (420, 341)
Screenshot: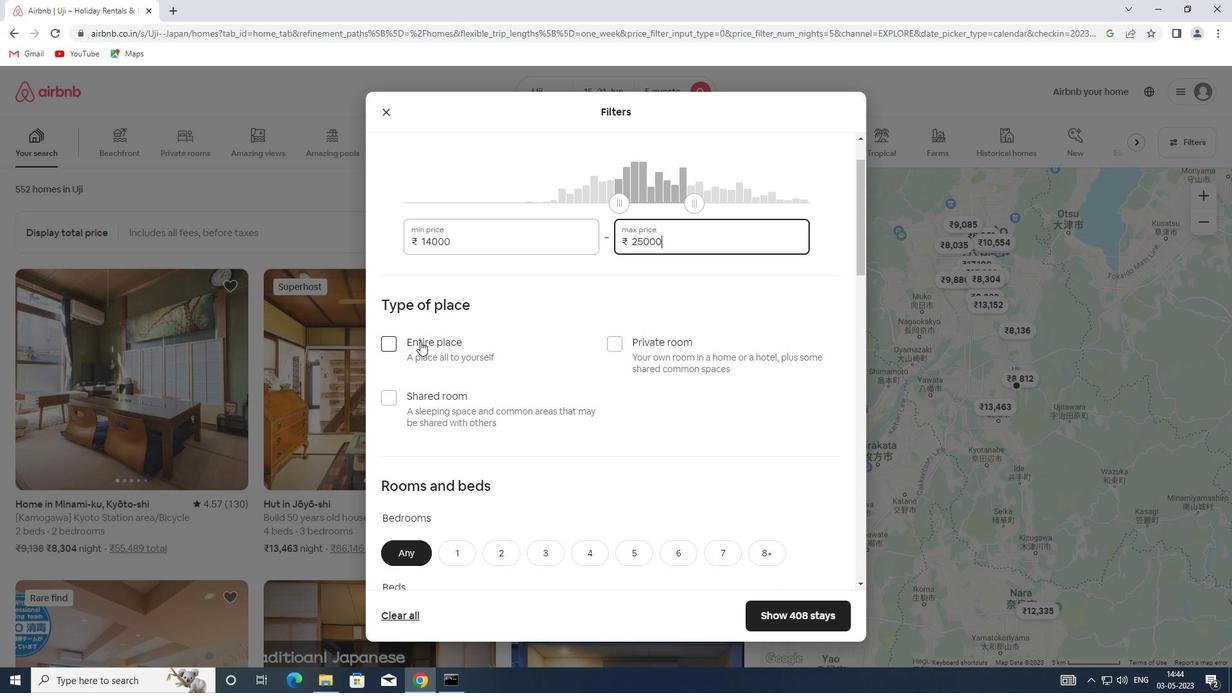 
Action: Mouse moved to (430, 333)
Screenshot: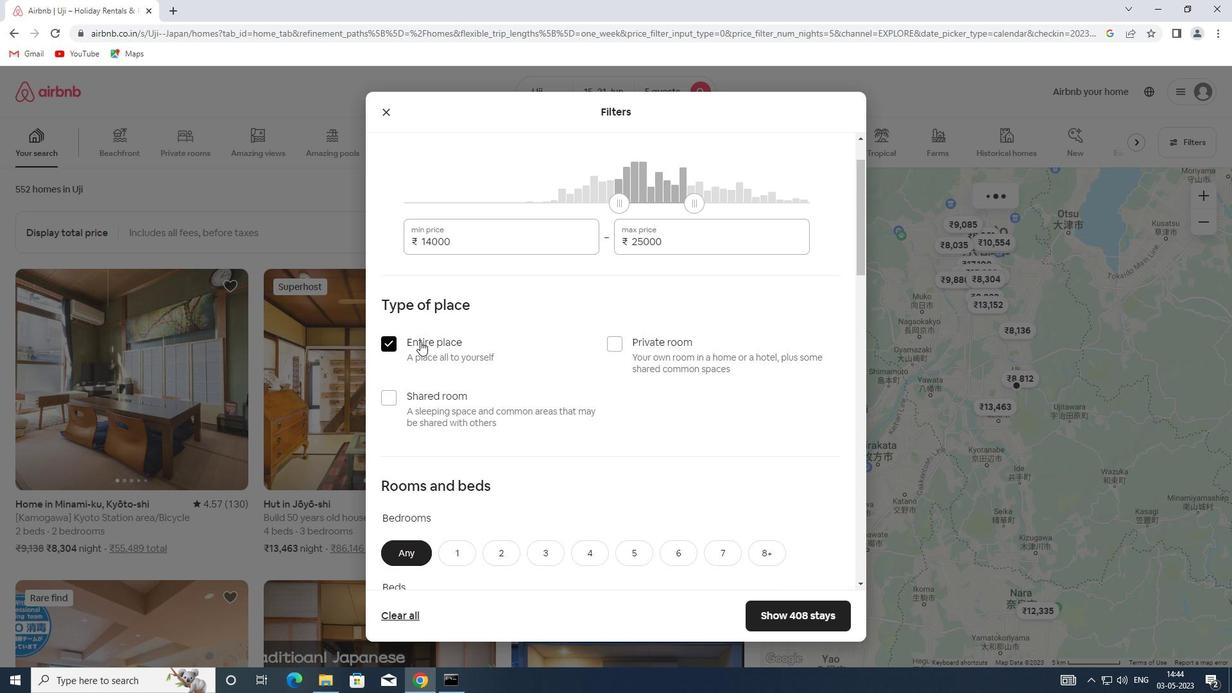 
Action: Mouse scrolled (430, 332) with delta (0, 0)
Screenshot: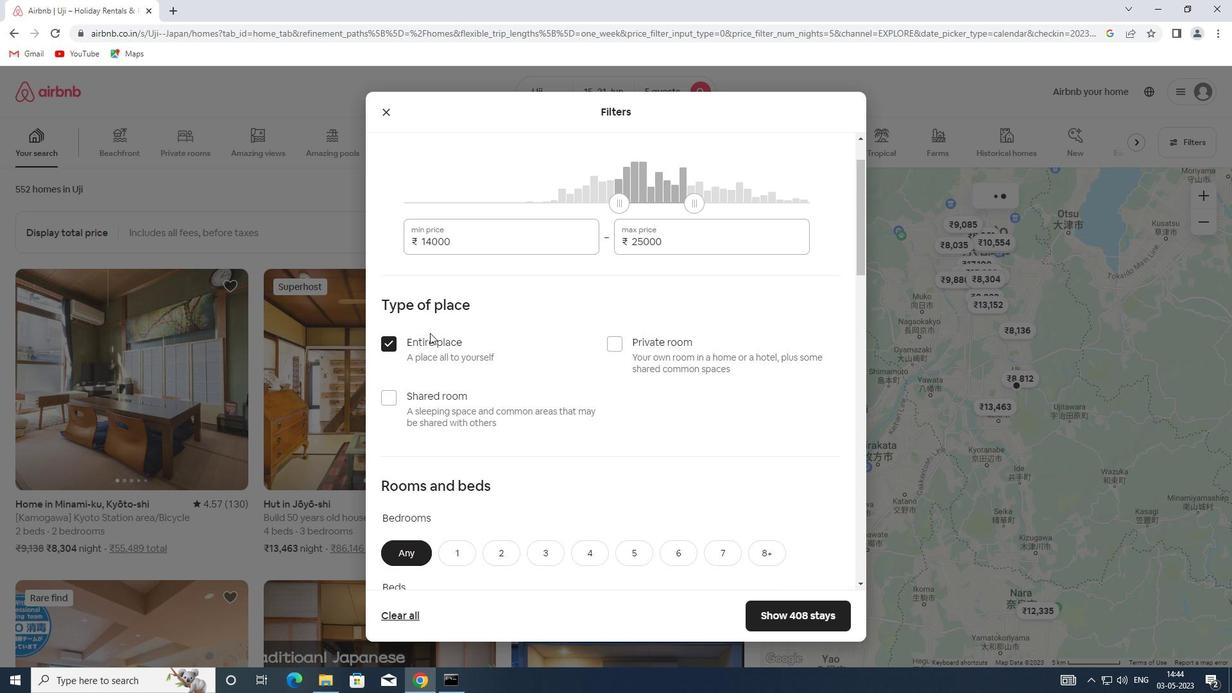 
Action: Mouse scrolled (430, 332) with delta (0, 0)
Screenshot: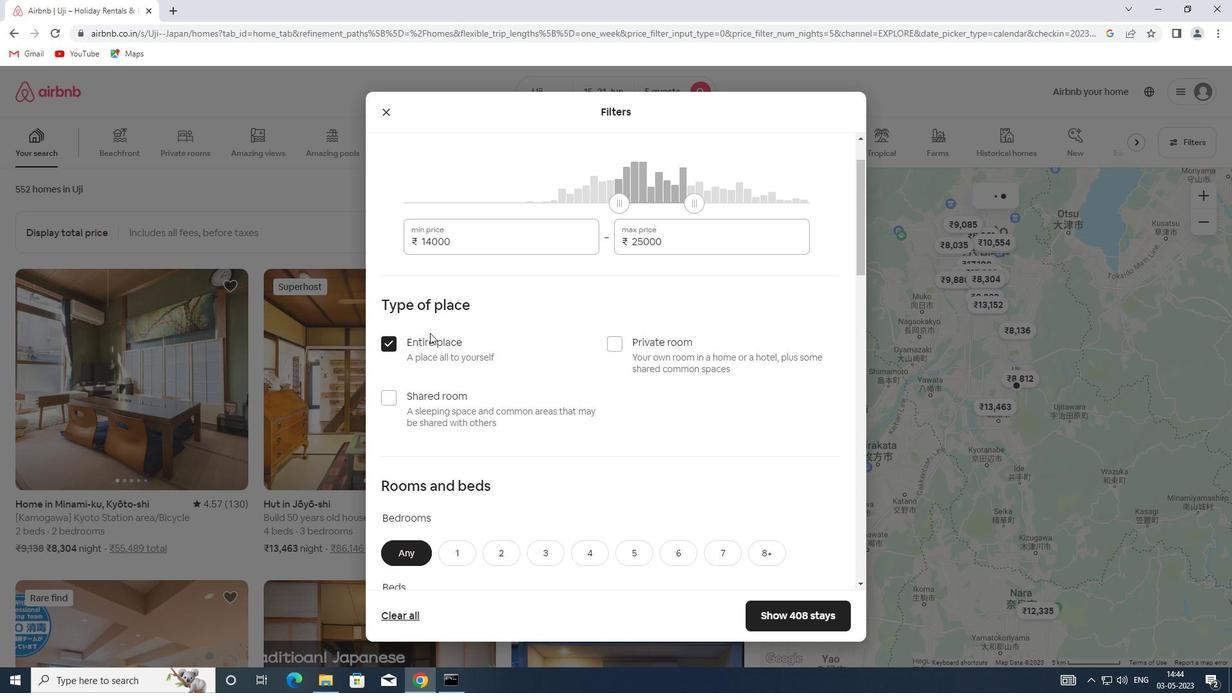 
Action: Mouse scrolled (430, 332) with delta (0, 0)
Screenshot: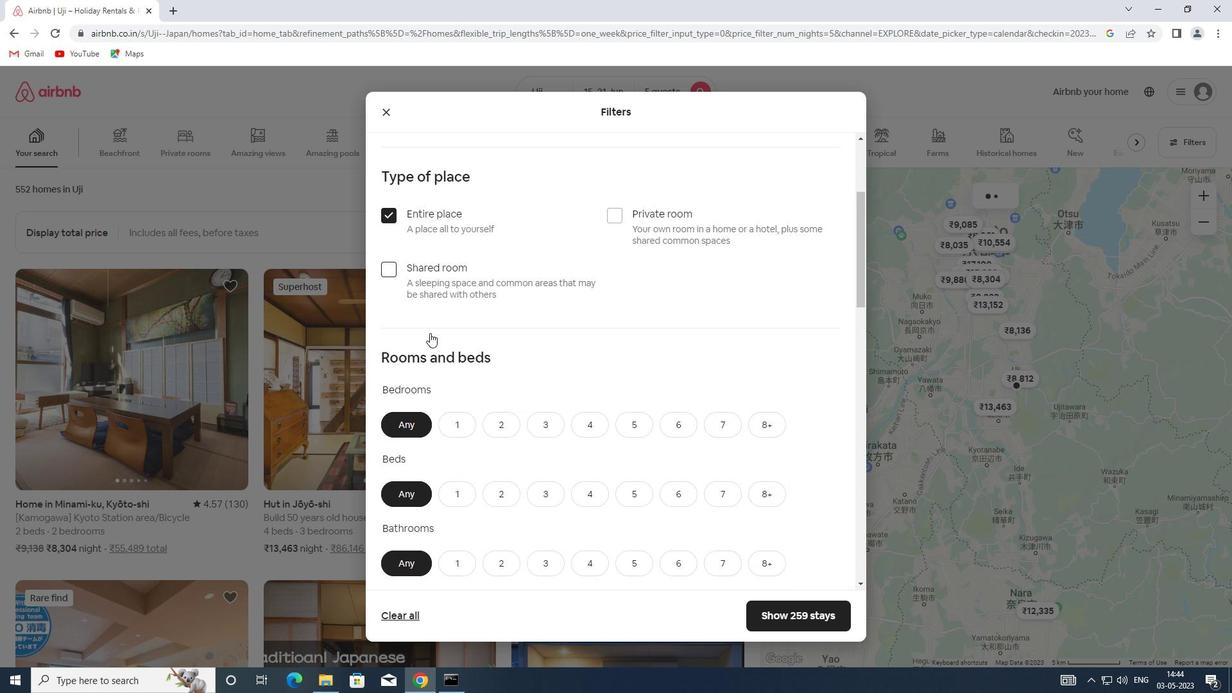 
Action: Mouse moved to (556, 359)
Screenshot: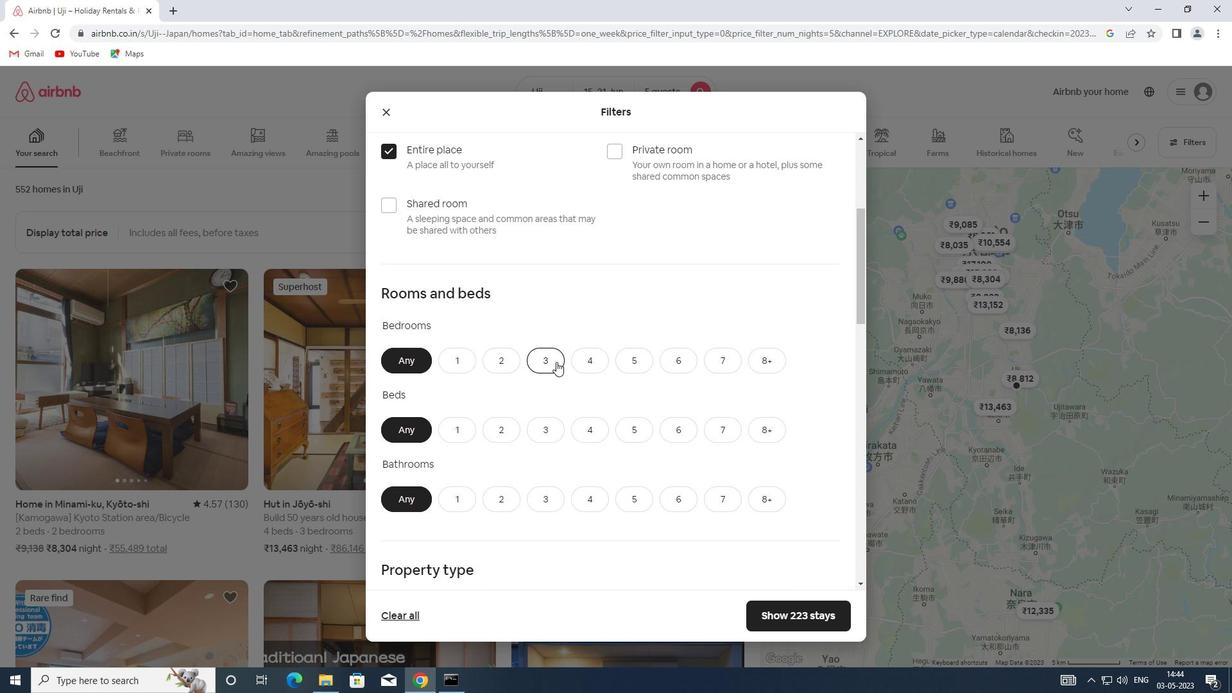 
Action: Mouse pressed left at (556, 359)
Screenshot: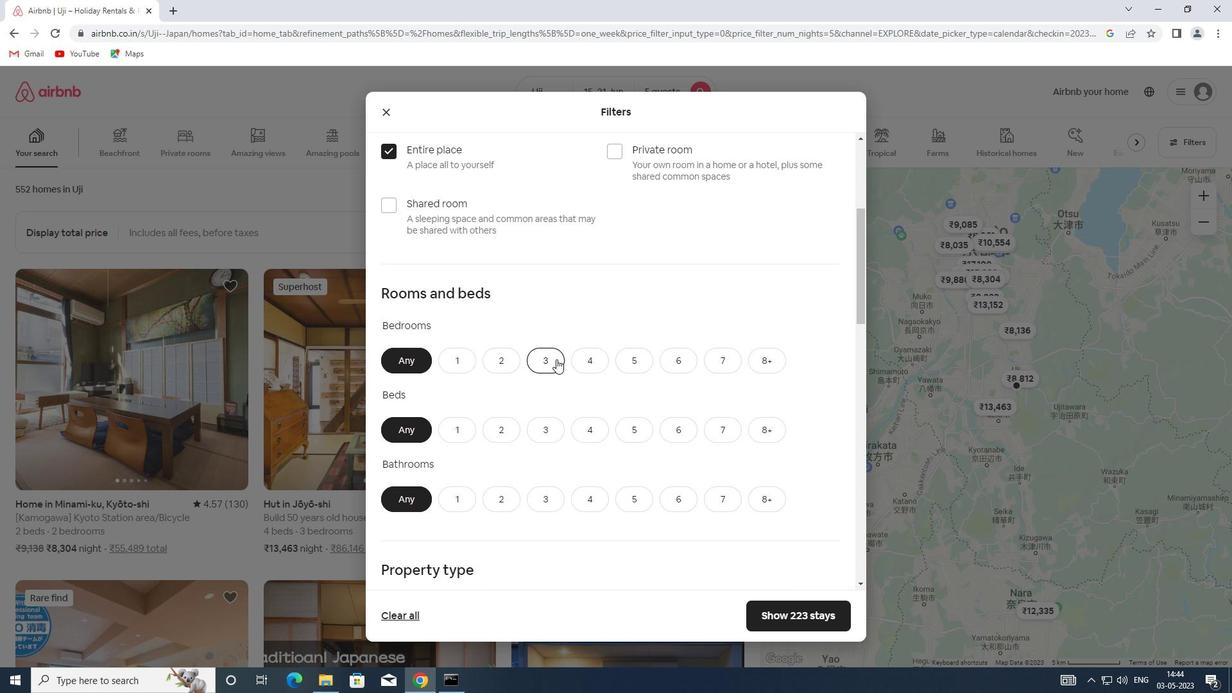 
Action: Mouse moved to (556, 436)
Screenshot: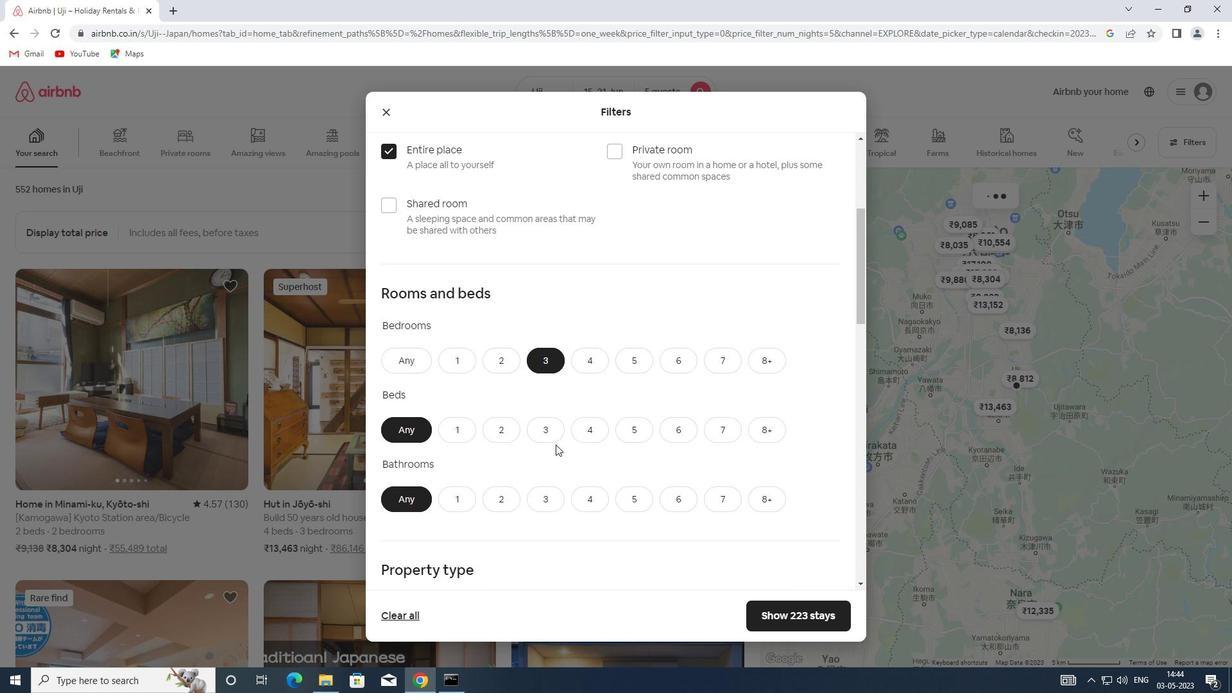 
Action: Mouse pressed left at (556, 436)
Screenshot: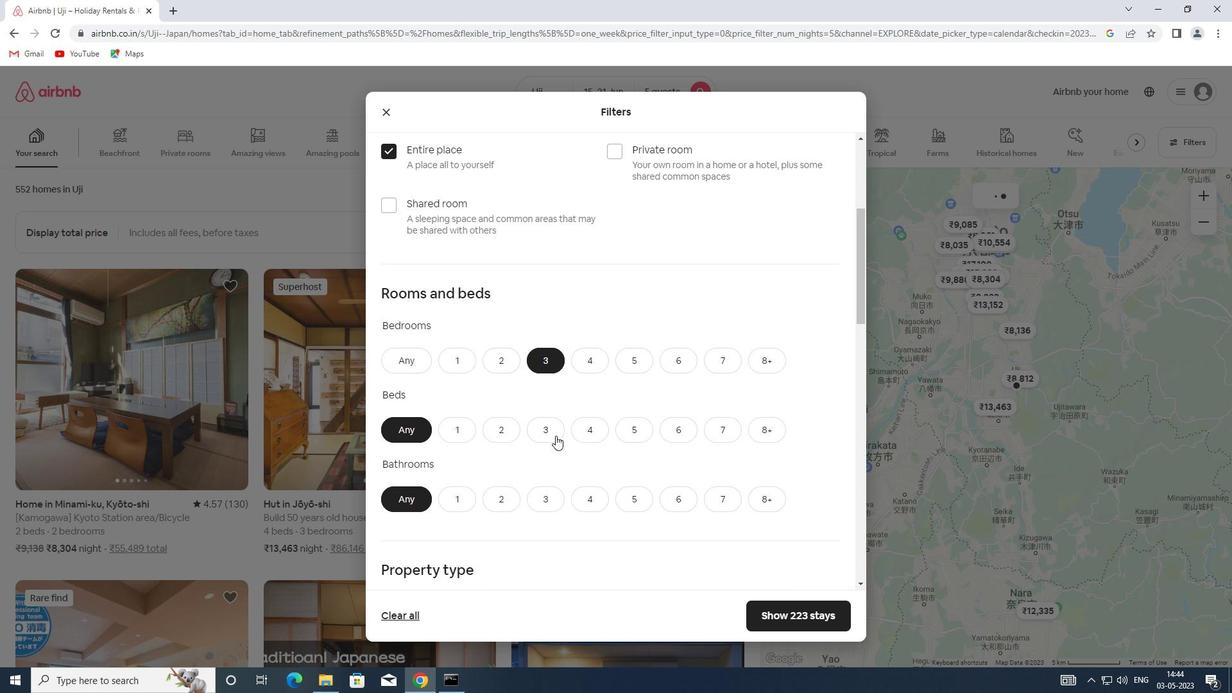 
Action: Mouse moved to (550, 499)
Screenshot: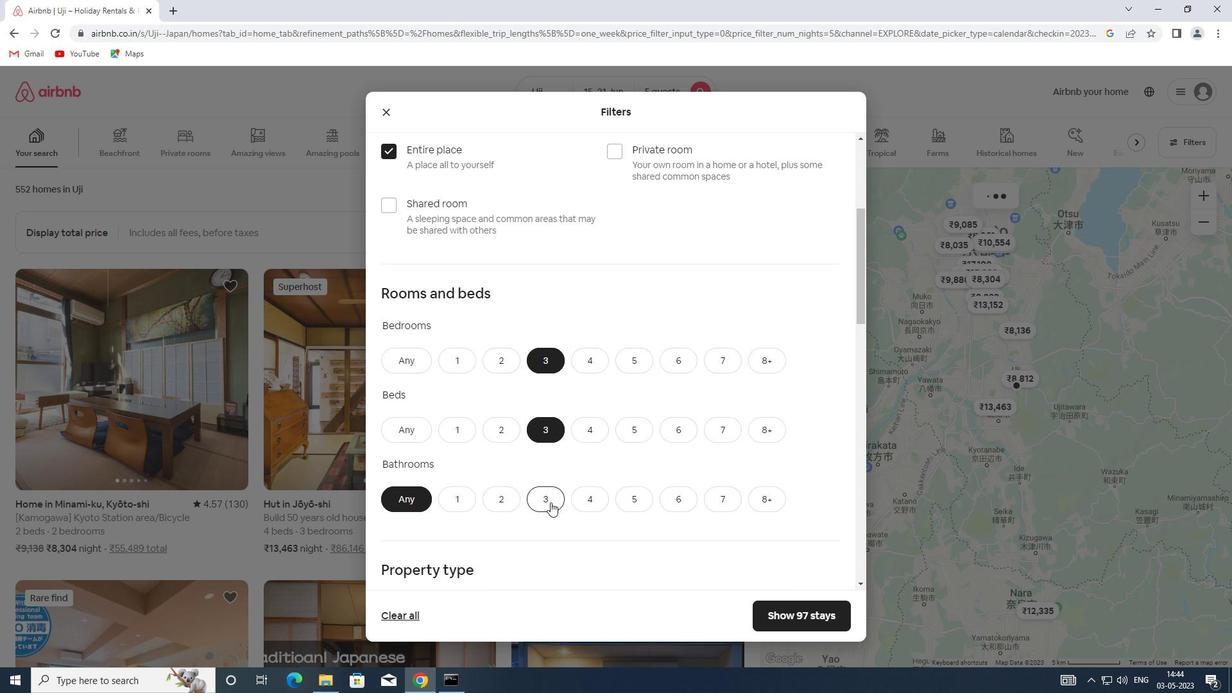 
Action: Mouse pressed left at (550, 499)
Screenshot: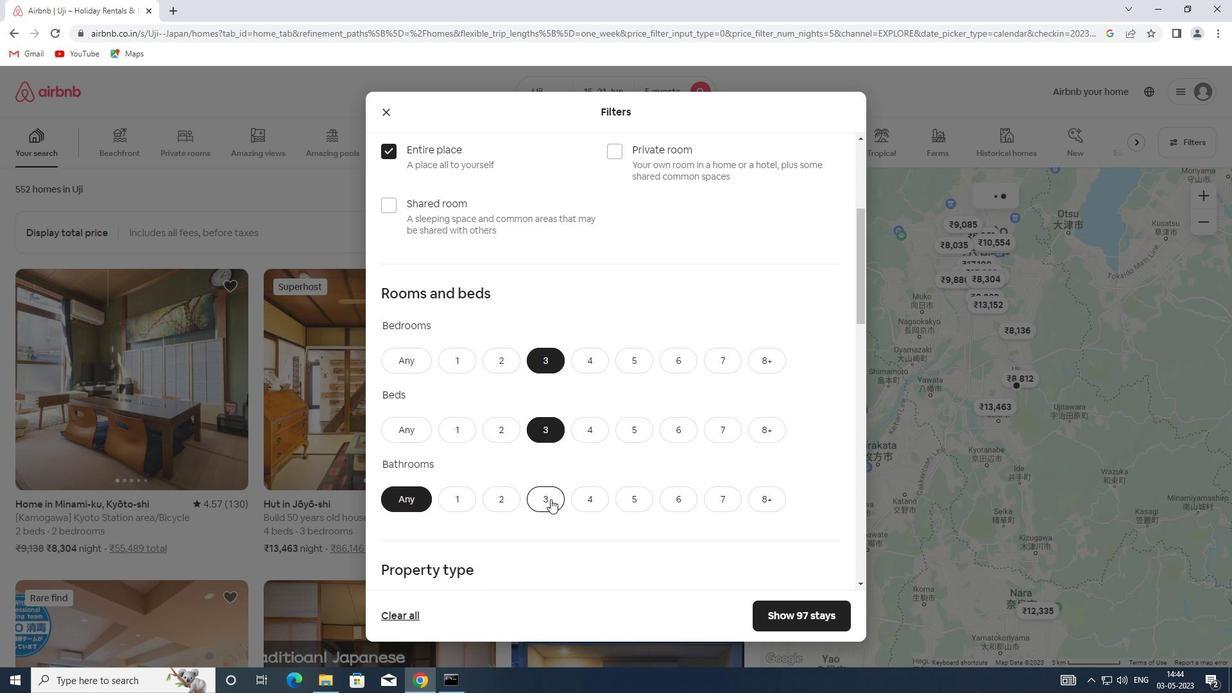 
Action: Mouse moved to (532, 455)
Screenshot: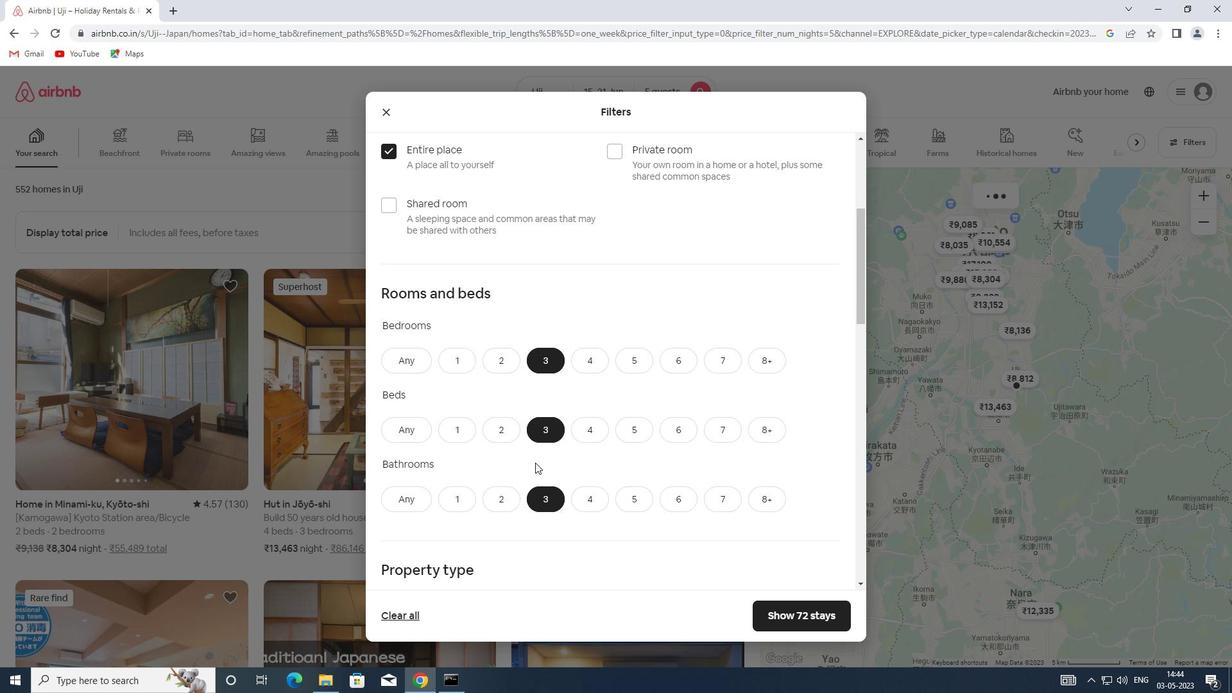 
Action: Mouse scrolled (532, 455) with delta (0, 0)
Screenshot: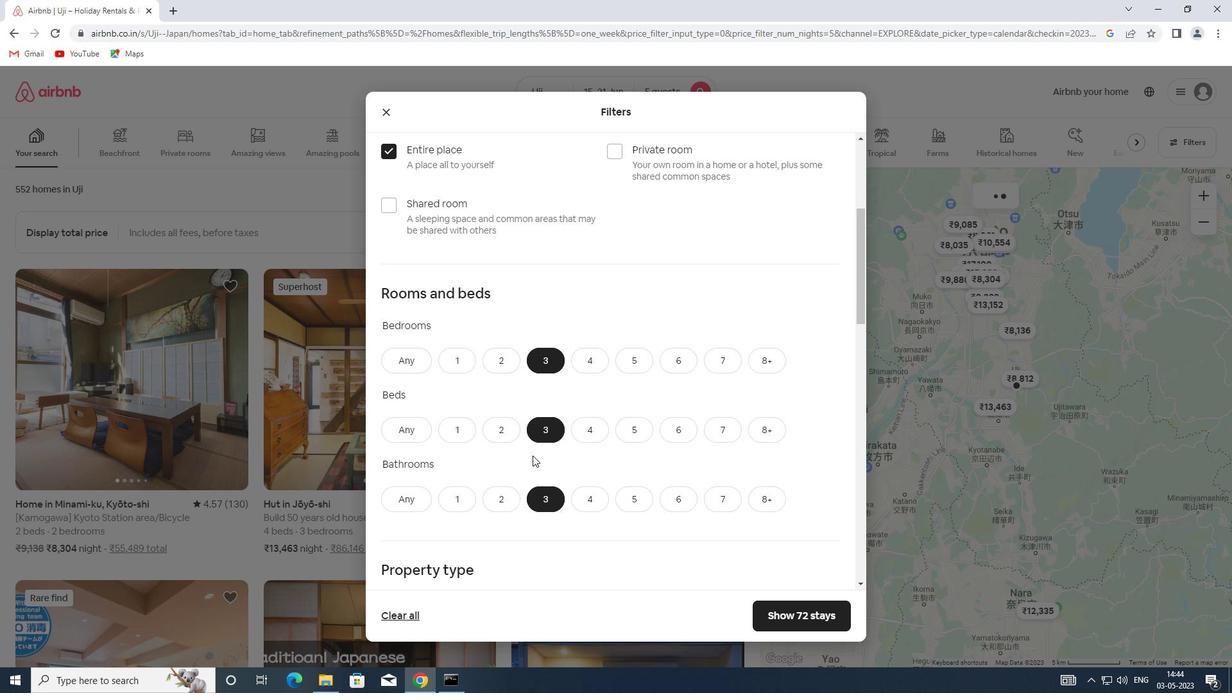 
Action: Mouse scrolled (532, 455) with delta (0, 0)
Screenshot: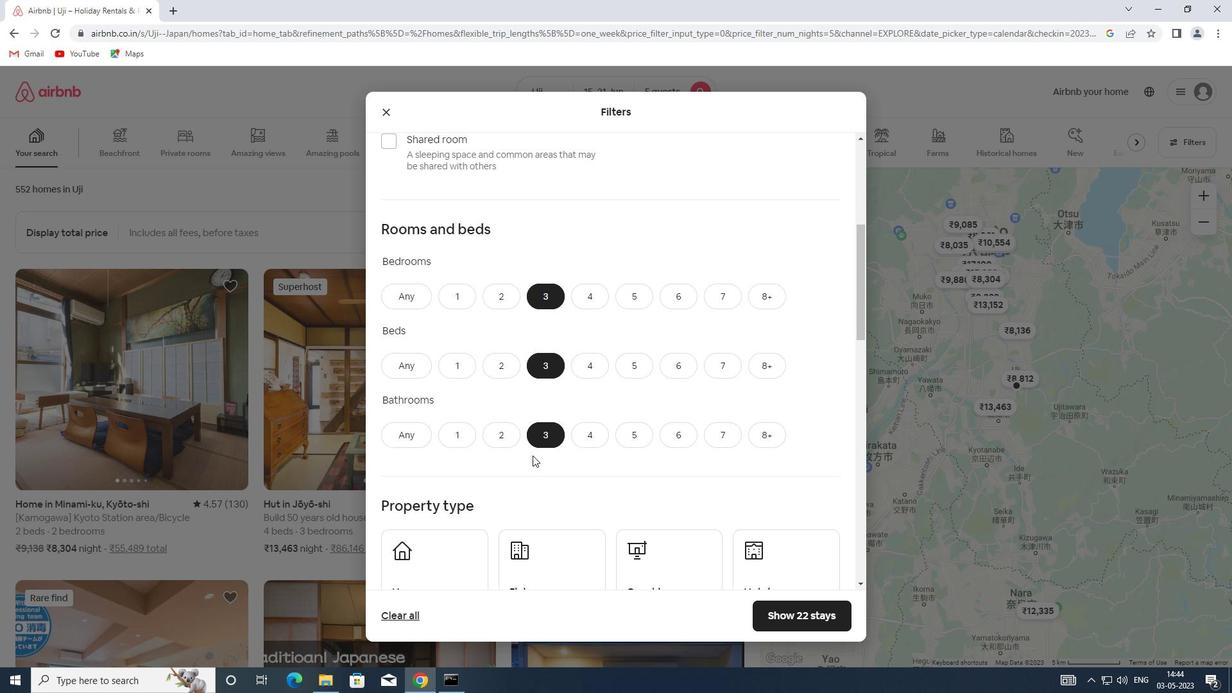
Action: Mouse moved to (430, 500)
Screenshot: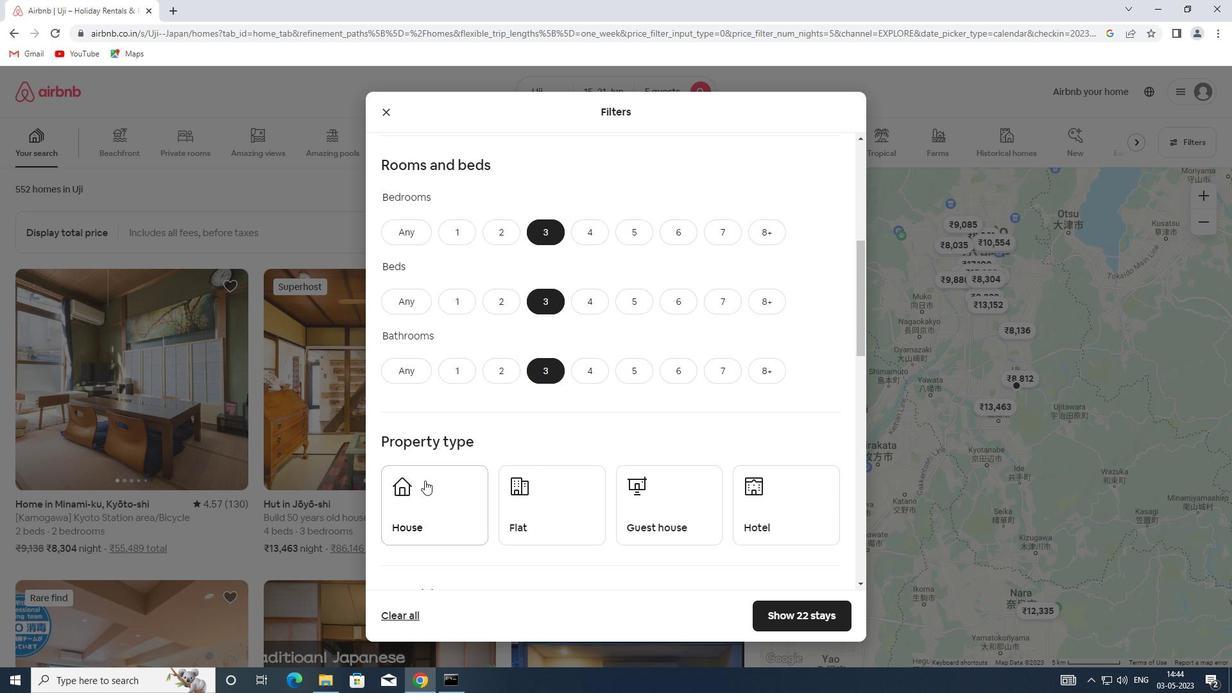 
Action: Mouse pressed left at (430, 500)
Screenshot: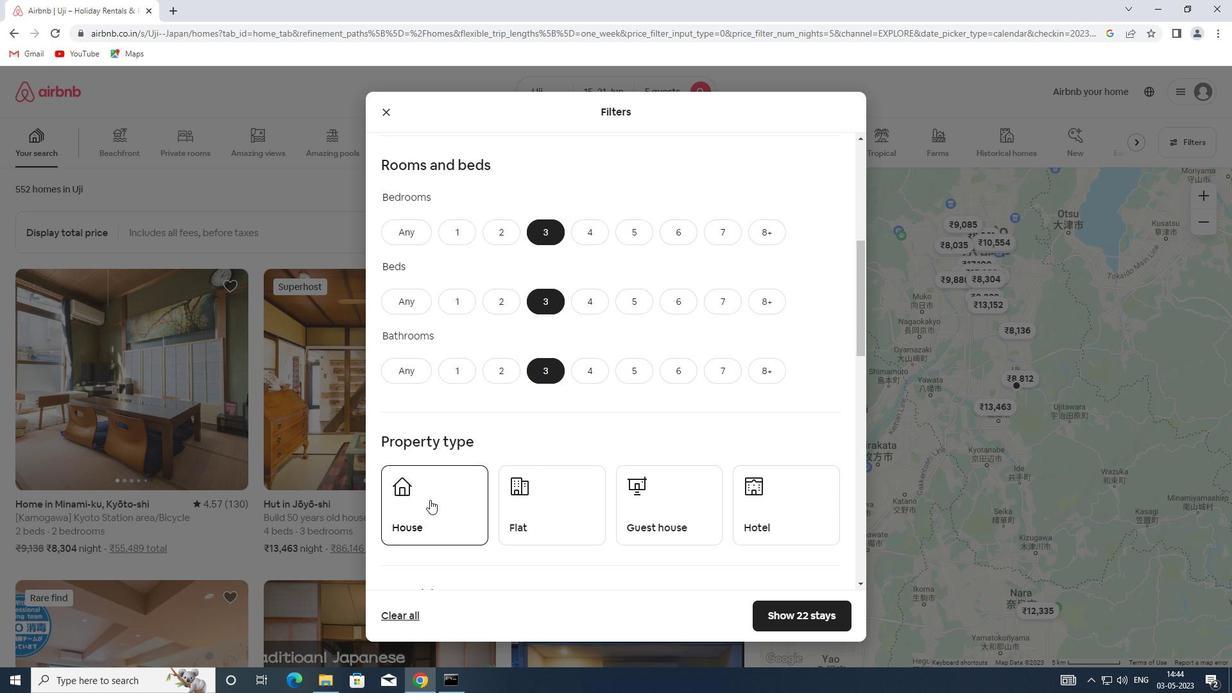 
Action: Mouse moved to (529, 508)
Screenshot: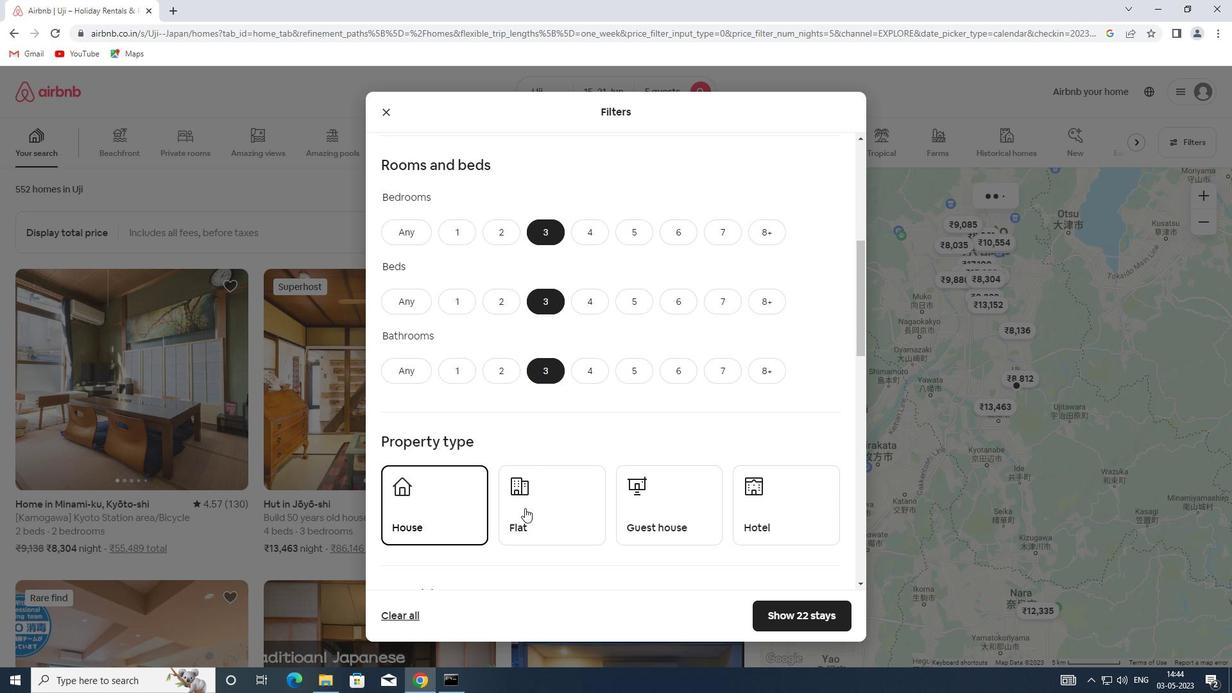 
Action: Mouse pressed left at (529, 508)
Screenshot: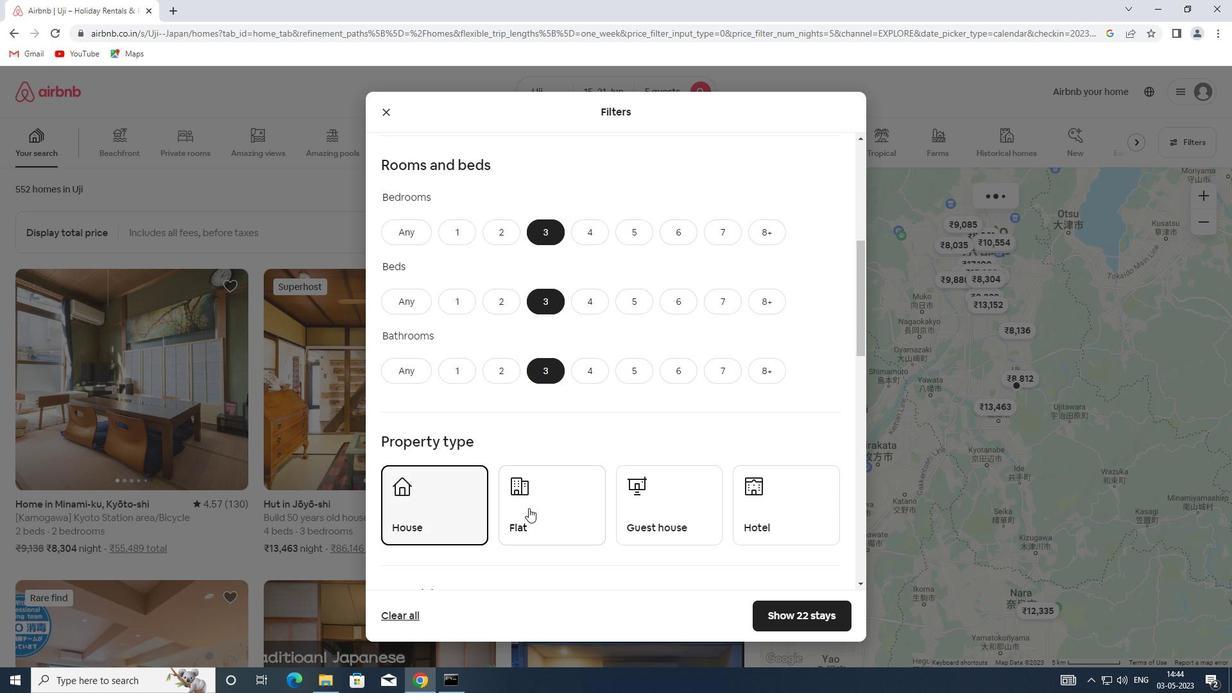 
Action: Mouse moved to (662, 516)
Screenshot: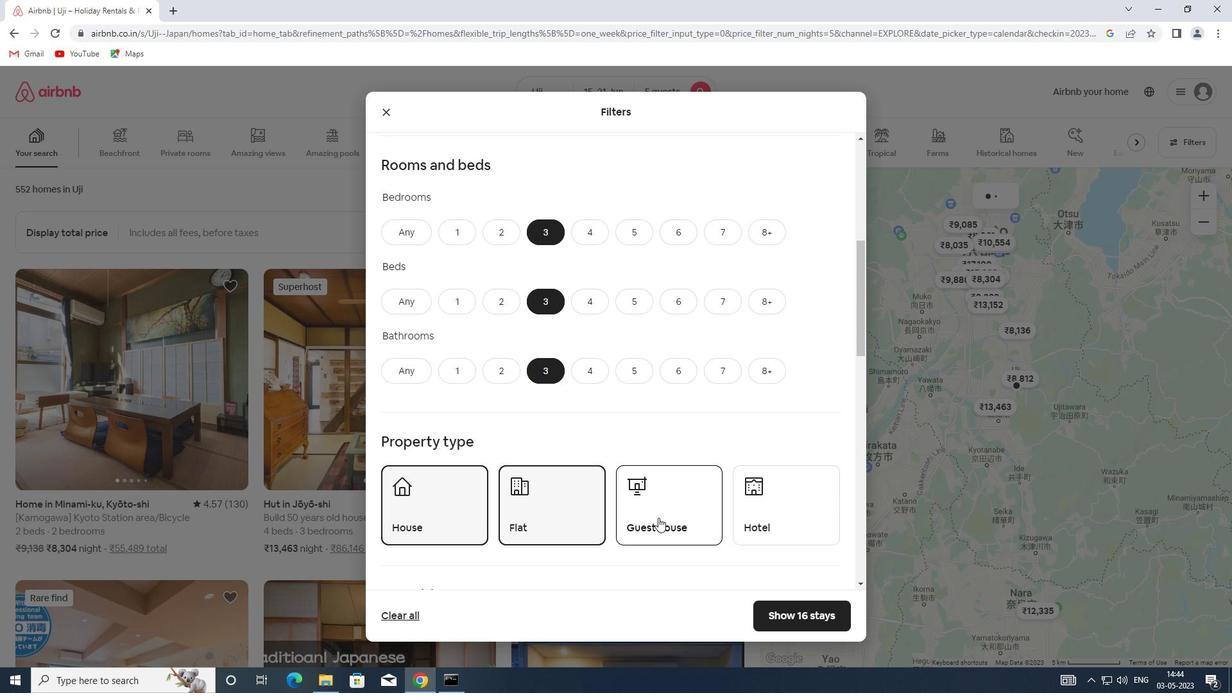 
Action: Mouse pressed left at (662, 516)
Screenshot: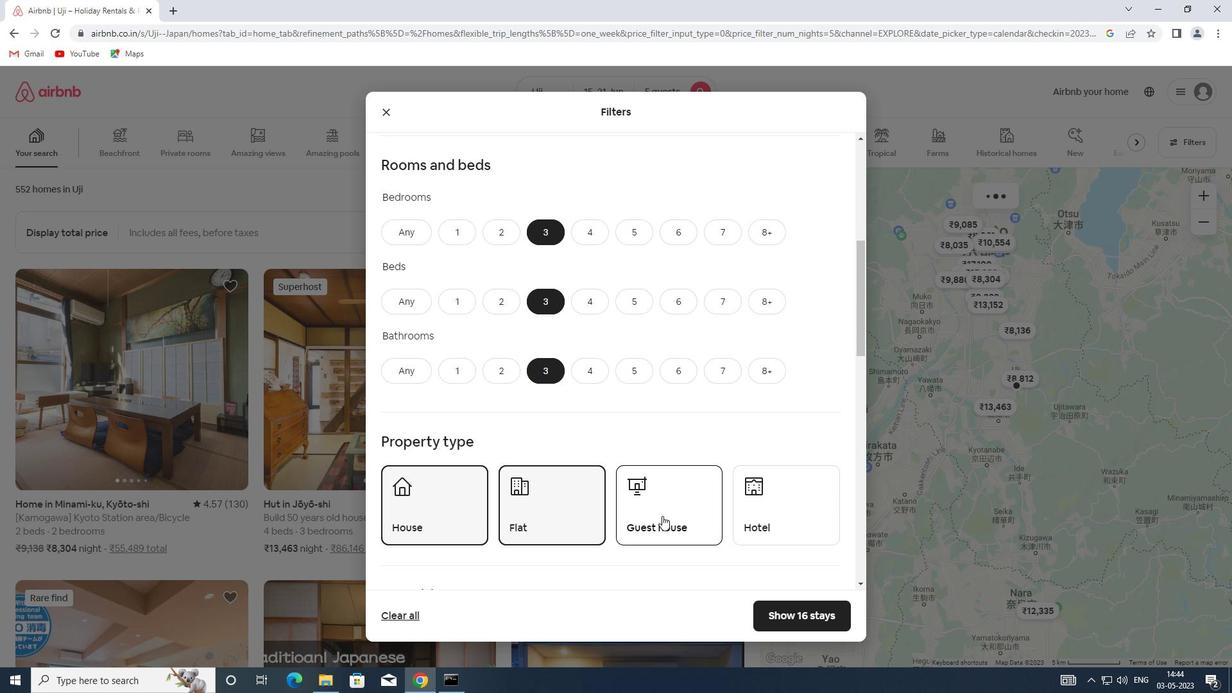 
Action: Mouse moved to (656, 500)
Screenshot: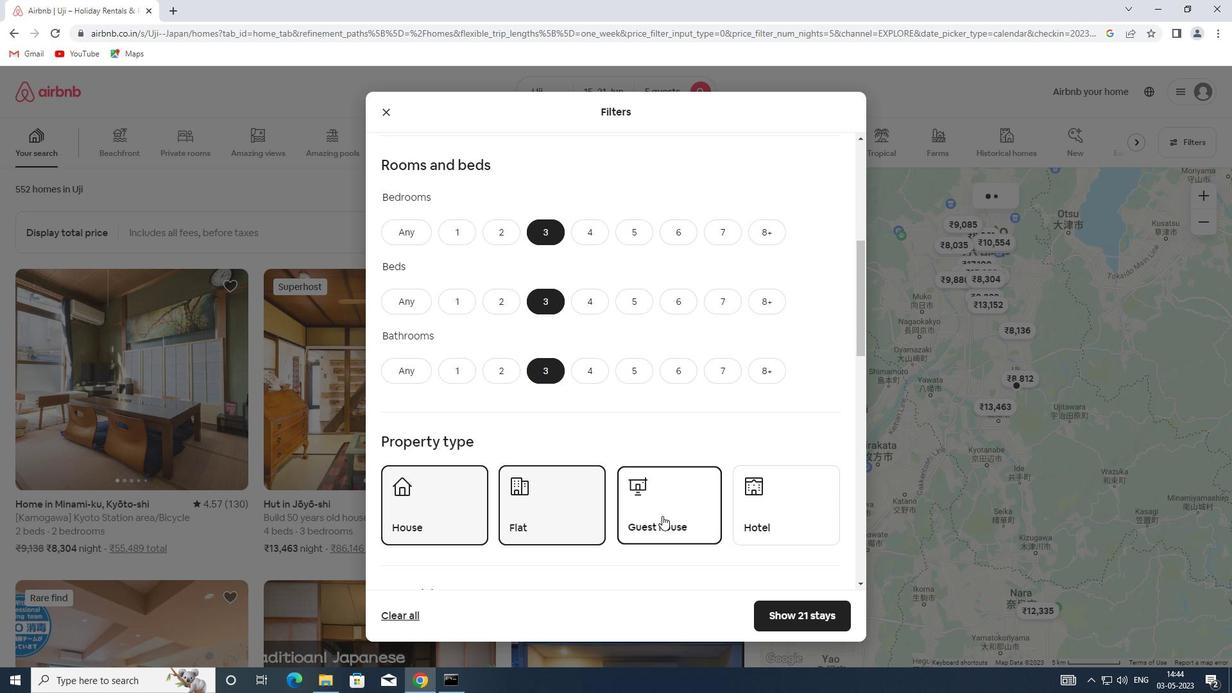 
Action: Mouse scrolled (656, 500) with delta (0, 0)
Screenshot: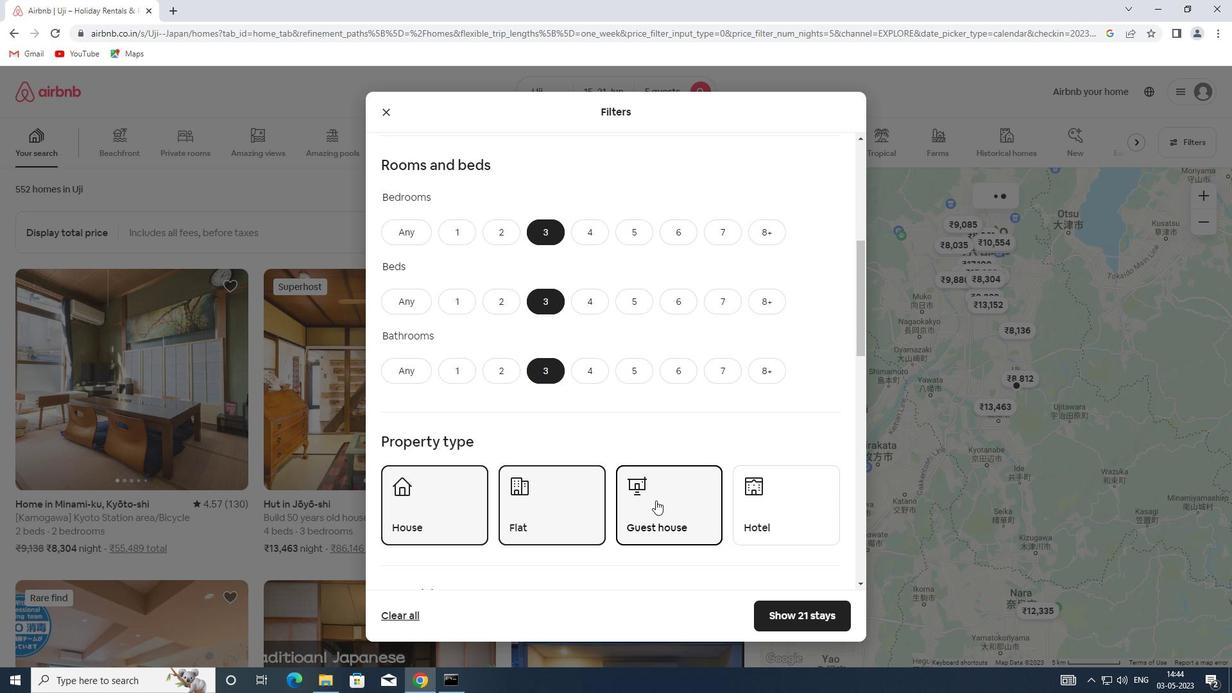 
Action: Mouse scrolled (656, 500) with delta (0, 0)
Screenshot: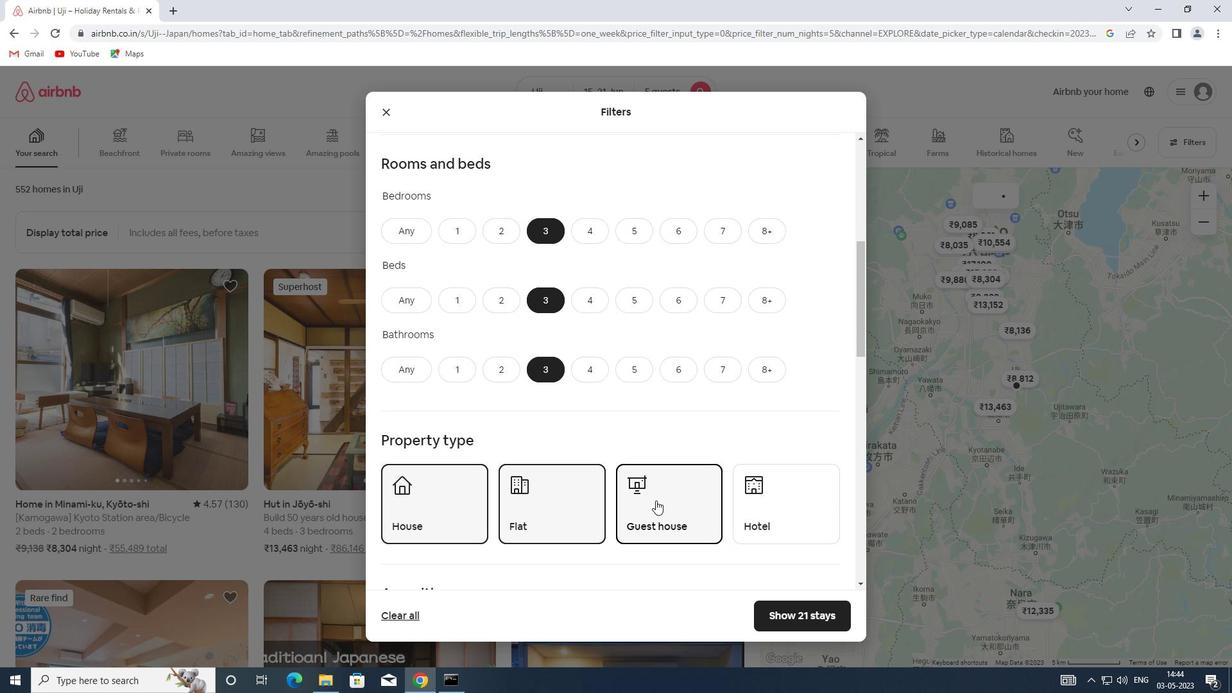 
Action: Mouse scrolled (656, 500) with delta (0, 0)
Screenshot: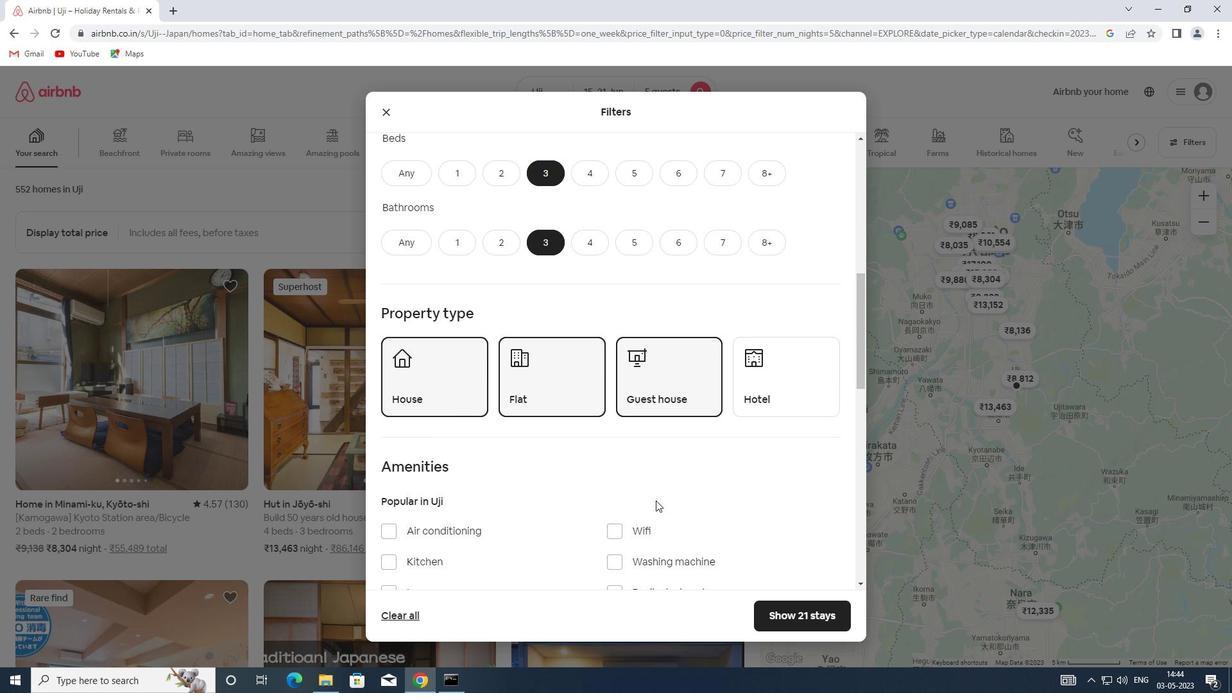 
Action: Mouse scrolled (656, 500) with delta (0, 0)
Screenshot: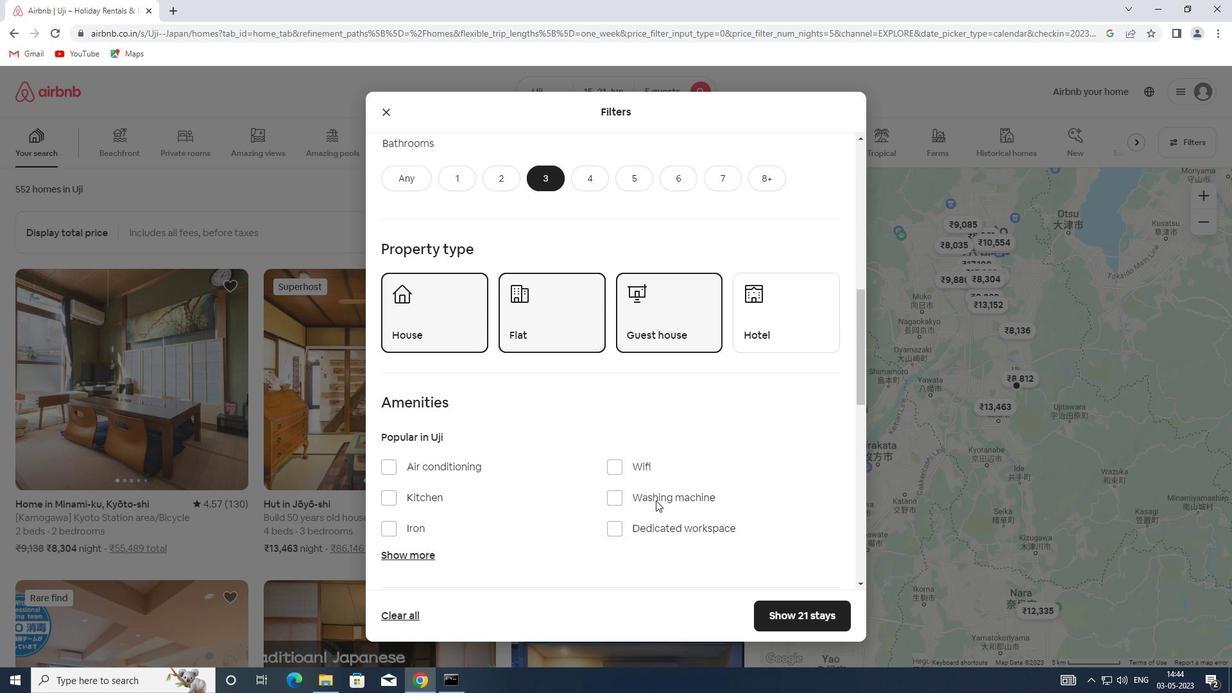 
Action: Mouse moved to (654, 485)
Screenshot: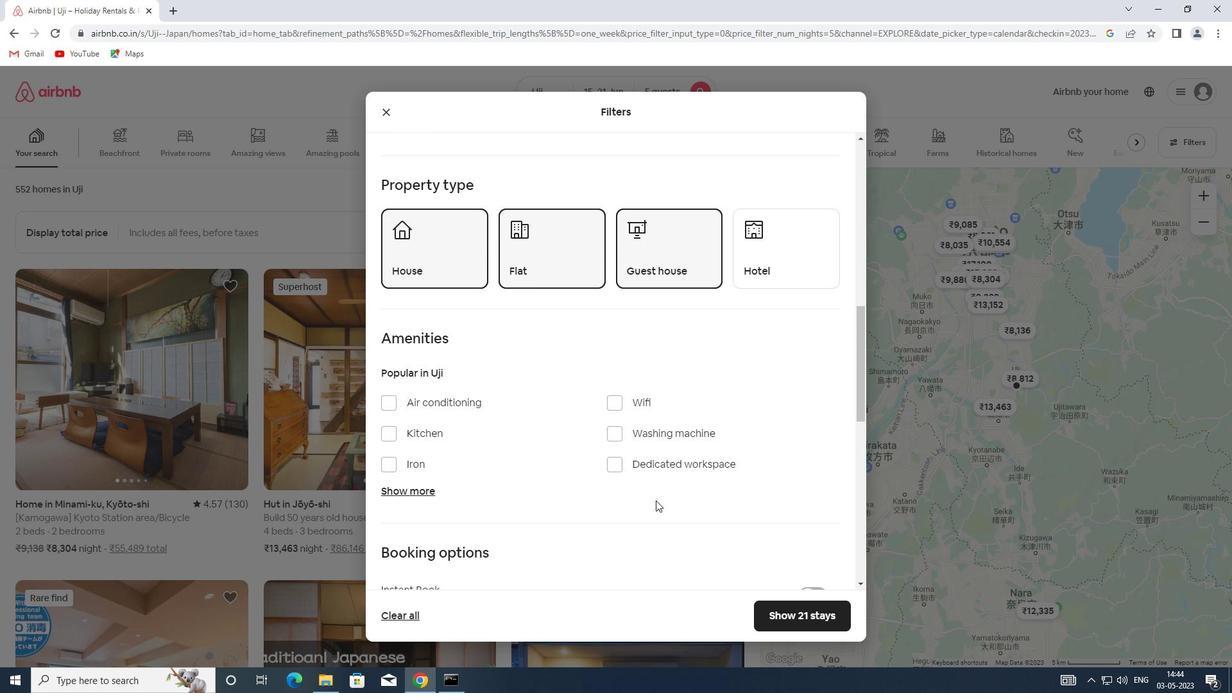 
Action: Mouse scrolled (654, 484) with delta (0, 0)
Screenshot: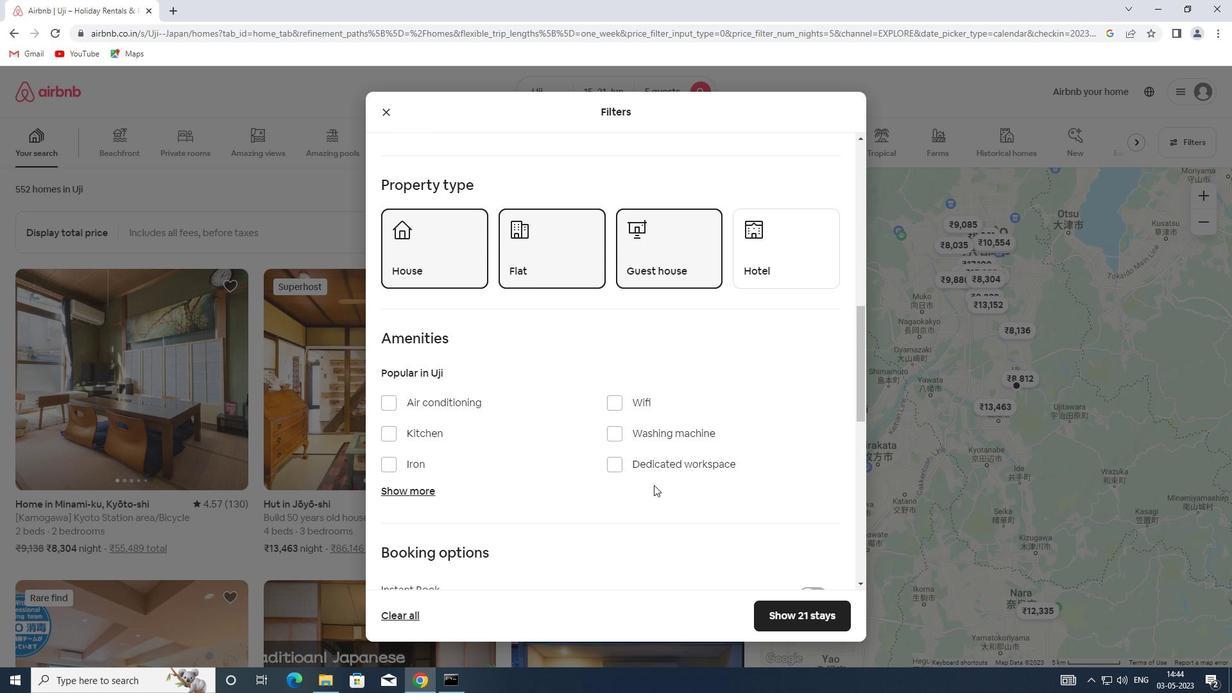 
Action: Mouse scrolled (654, 484) with delta (0, 0)
Screenshot: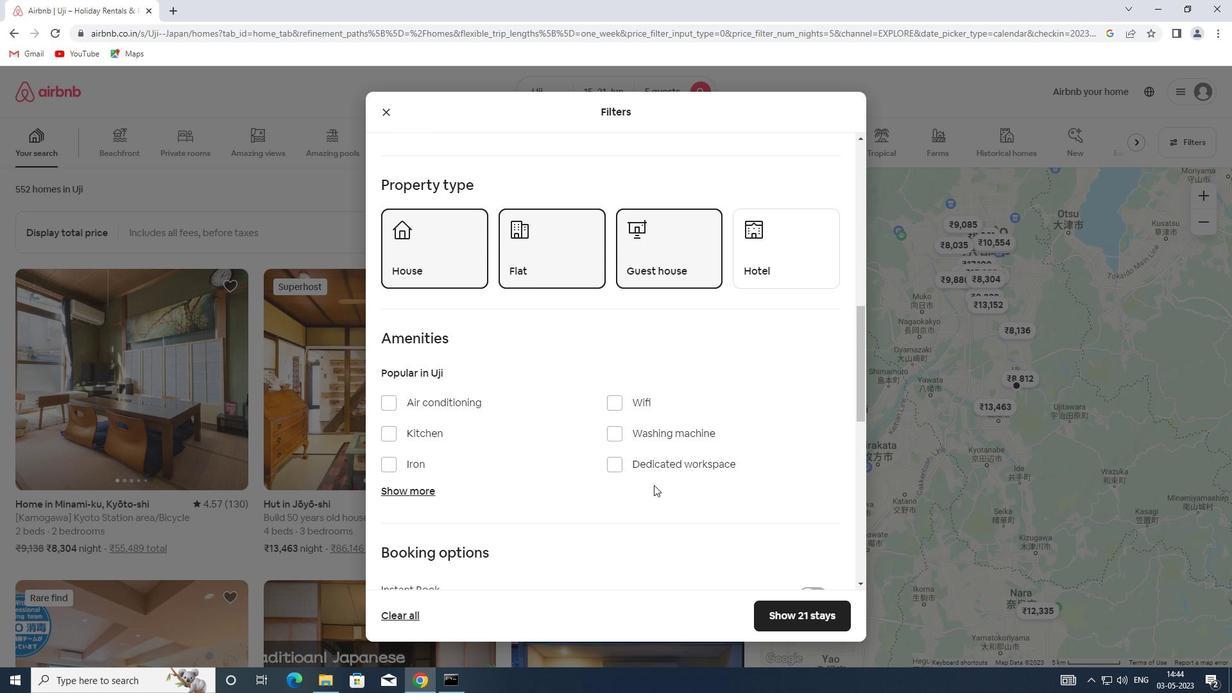 
Action: Mouse scrolled (654, 484) with delta (0, 0)
Screenshot: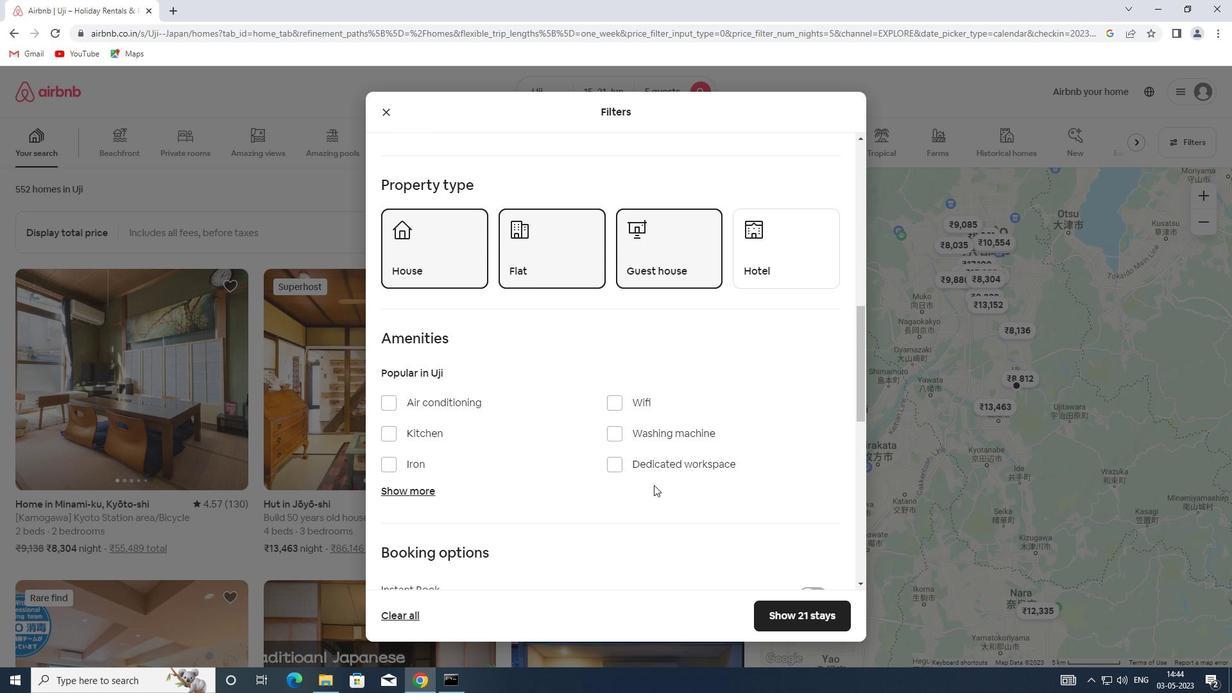 
Action: Mouse moved to (814, 455)
Screenshot: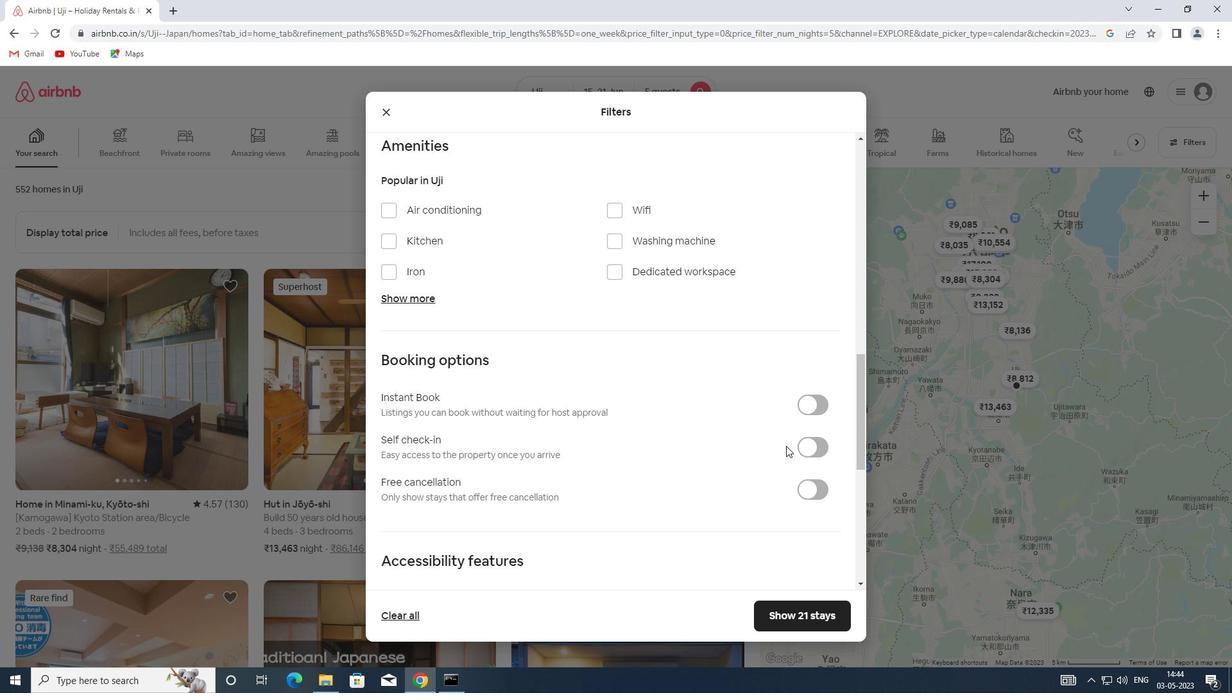 
Action: Mouse pressed left at (814, 455)
Screenshot: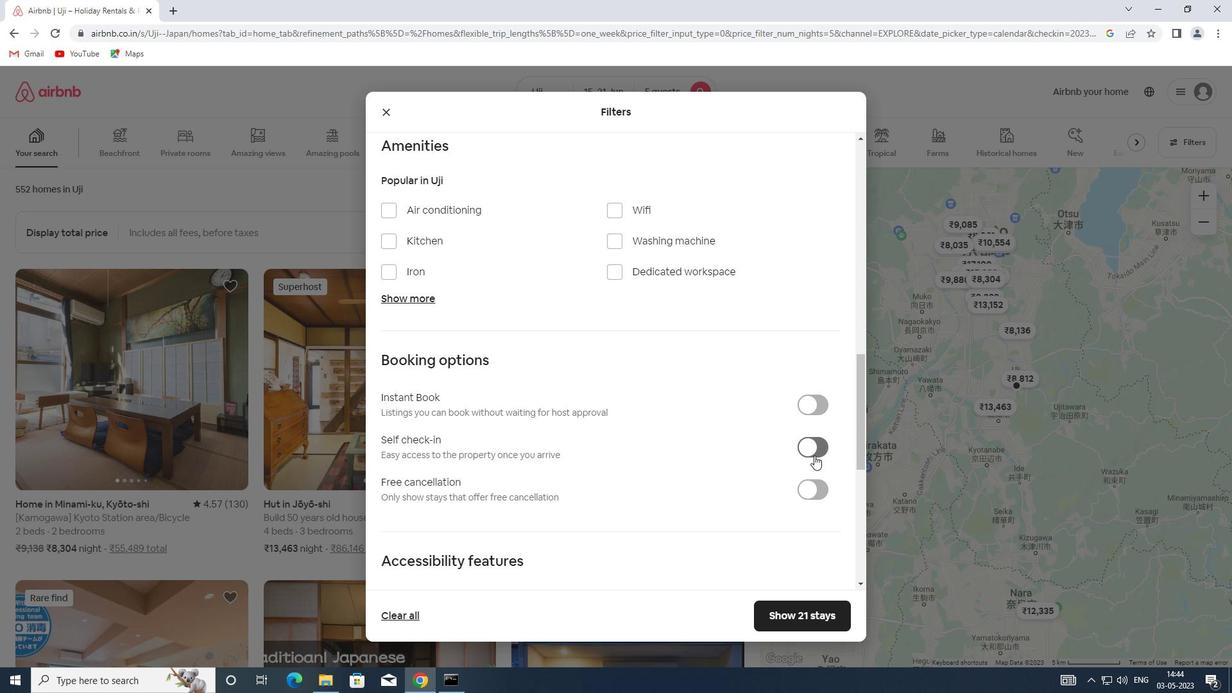 
Action: Mouse moved to (635, 512)
Screenshot: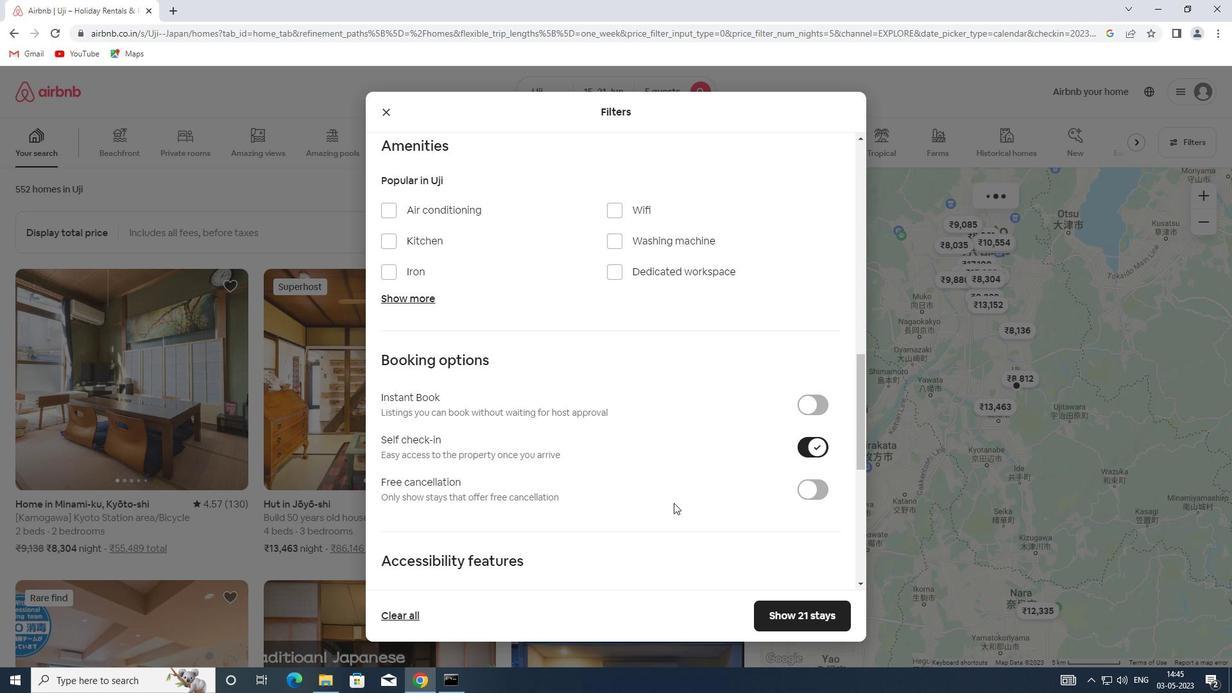 
Action: Mouse scrolled (635, 511) with delta (0, 0)
Screenshot: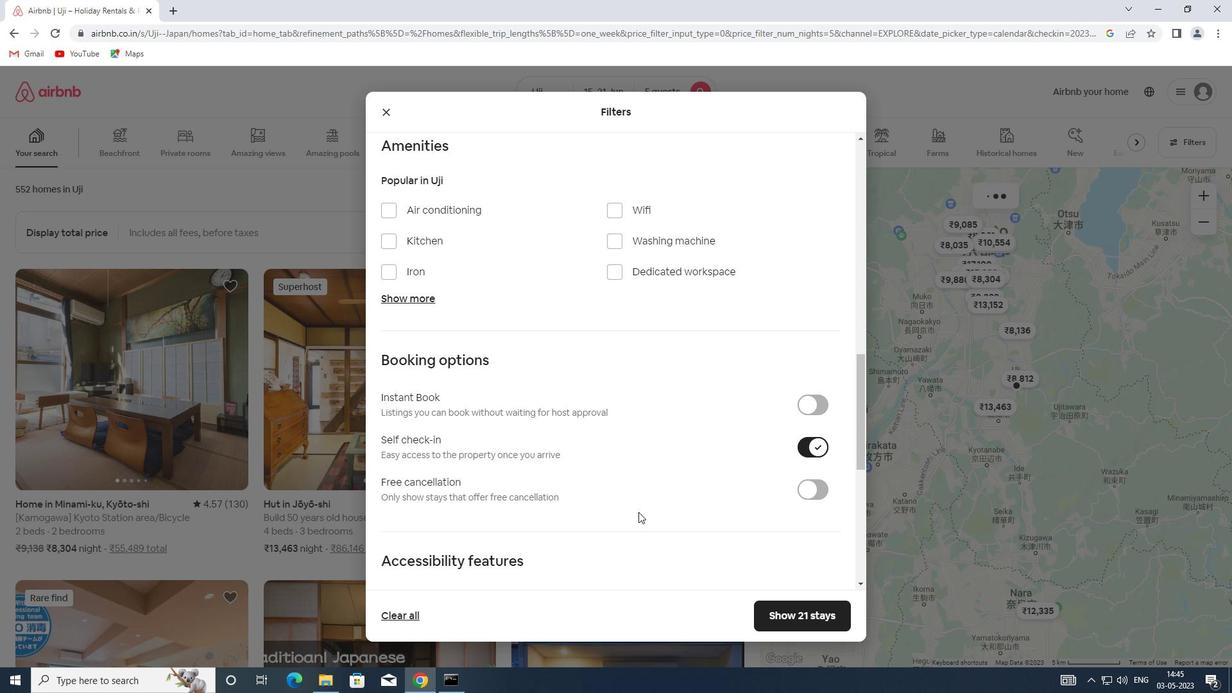 
Action: Mouse scrolled (635, 511) with delta (0, 0)
Screenshot: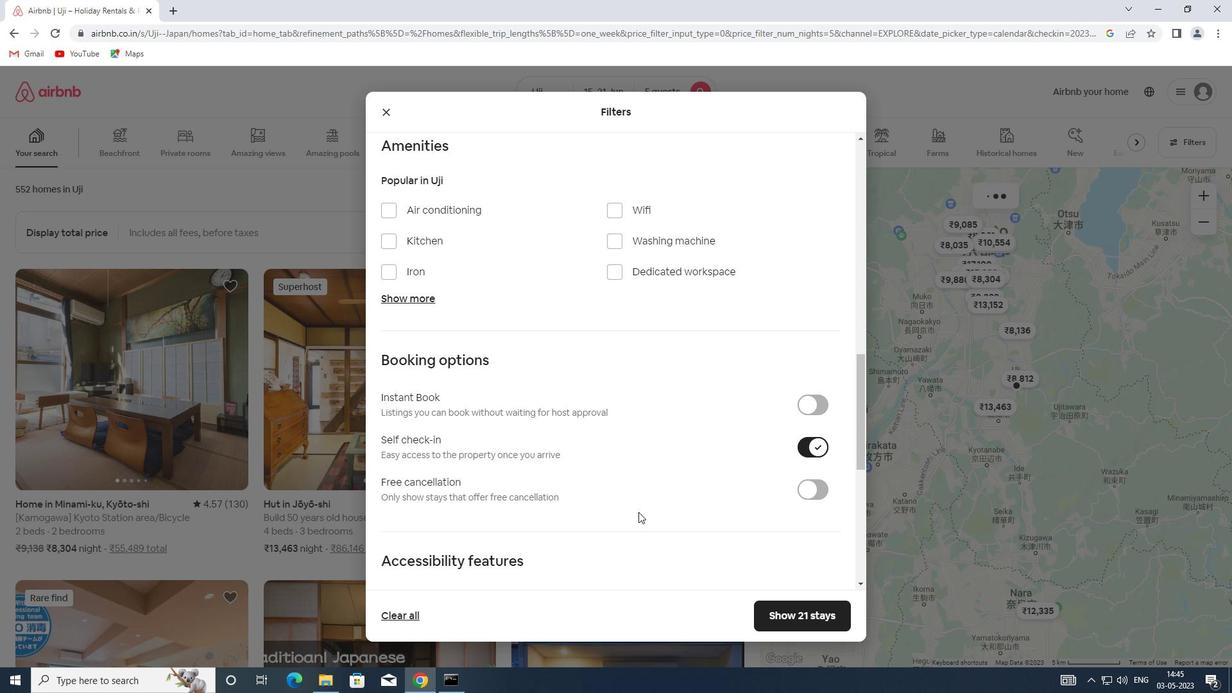 
Action: Mouse moved to (619, 527)
Screenshot: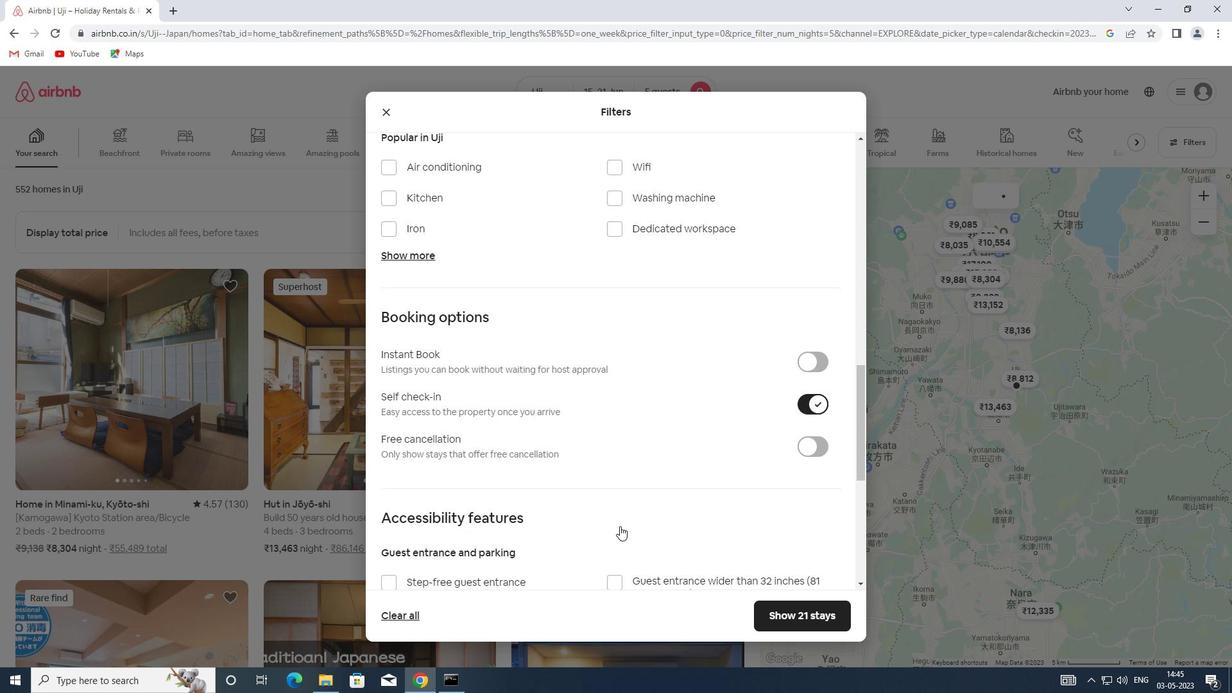 
Action: Mouse scrolled (619, 526) with delta (0, 0)
Screenshot: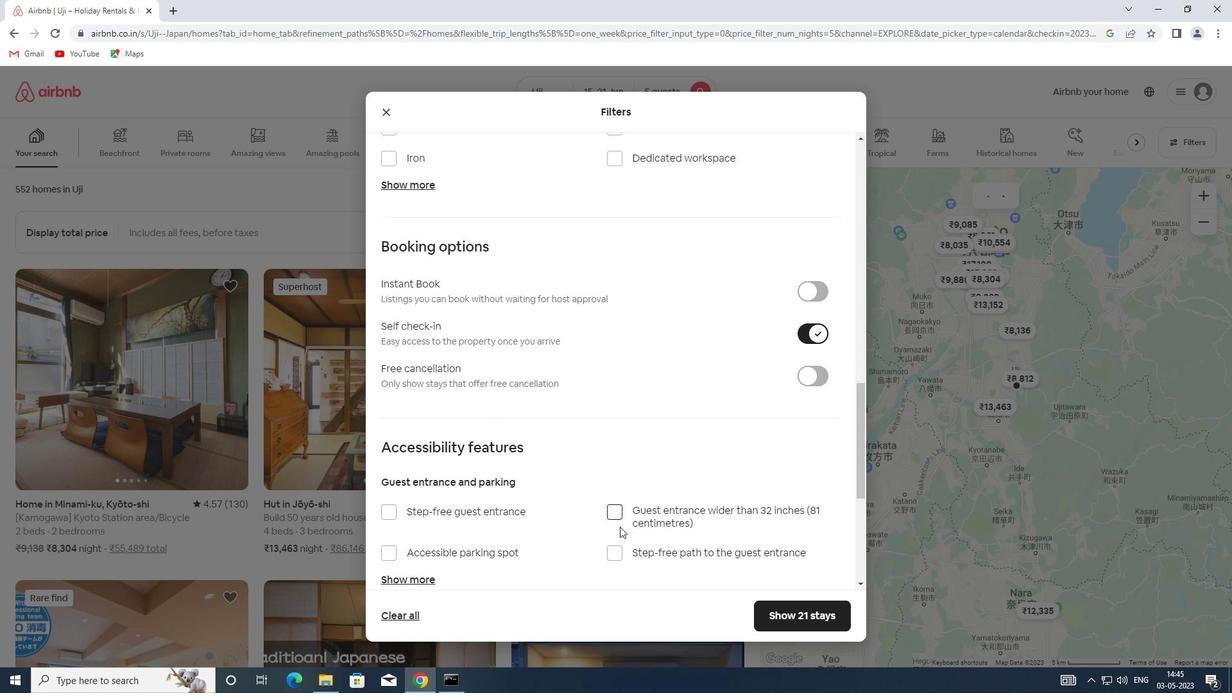 
Action: Mouse scrolled (619, 526) with delta (0, 0)
Screenshot: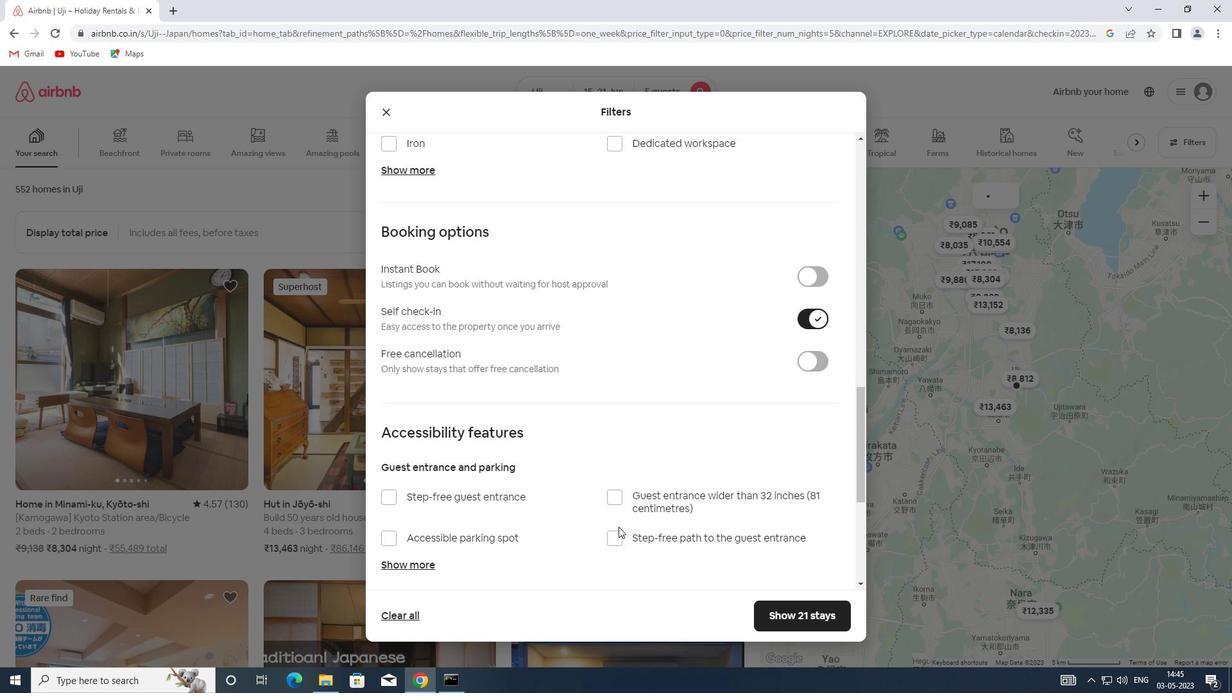 
Action: Mouse scrolled (619, 526) with delta (0, 0)
Screenshot: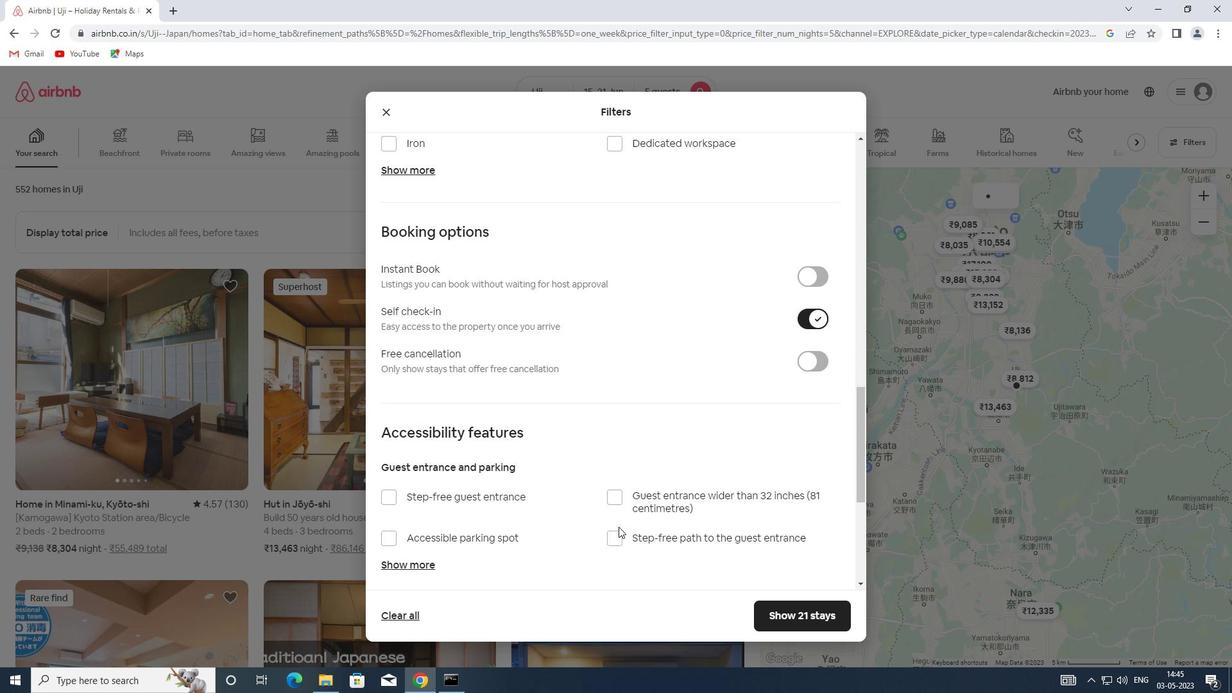 
Action: Mouse scrolled (619, 526) with delta (0, 0)
Screenshot: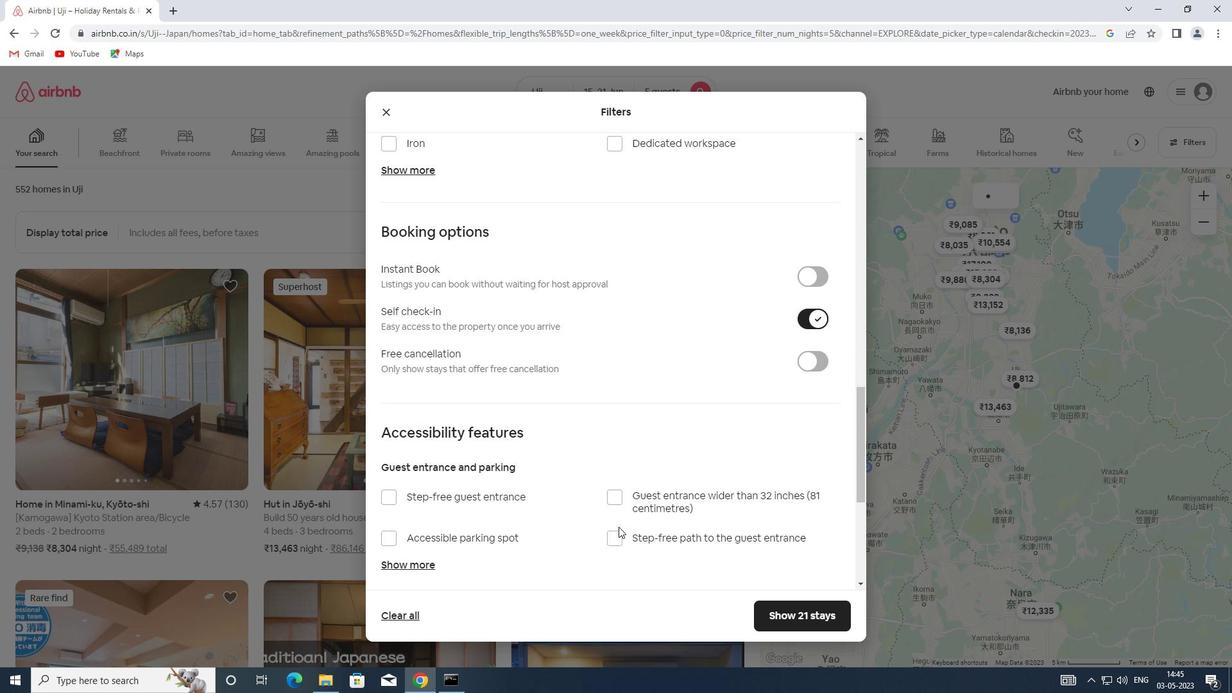 
Action: Mouse scrolled (619, 526) with delta (0, 0)
Screenshot: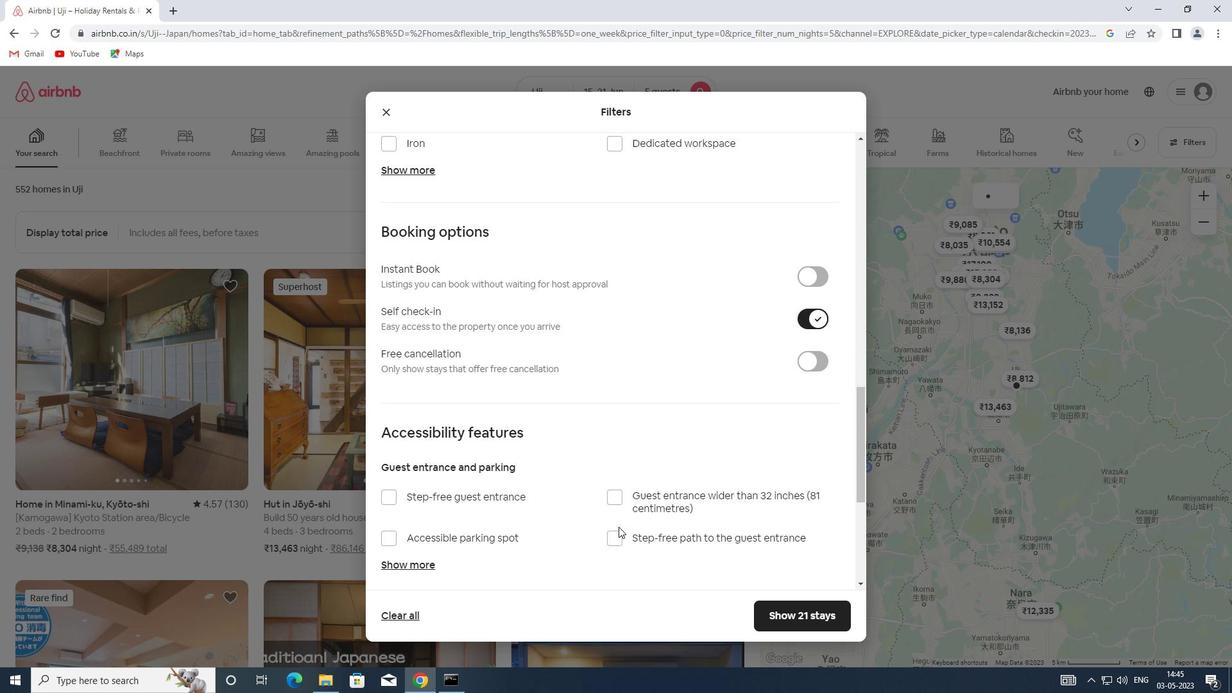 
Action: Mouse moved to (419, 503)
Screenshot: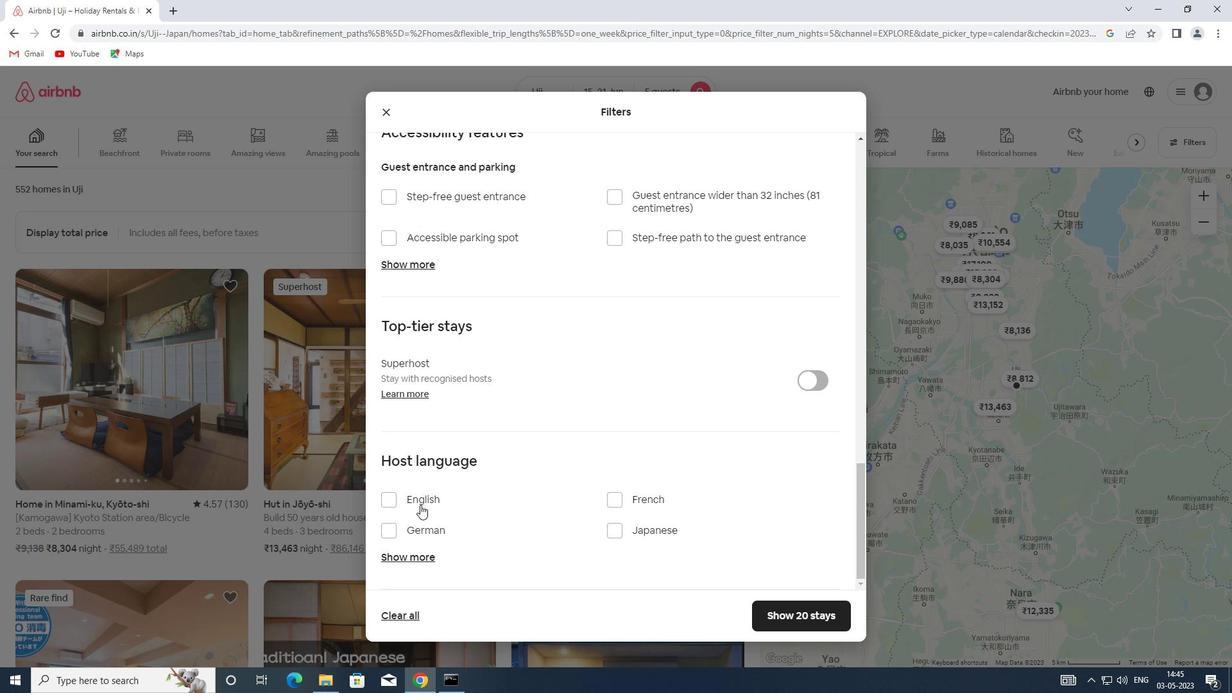 
Action: Mouse pressed left at (419, 503)
Screenshot: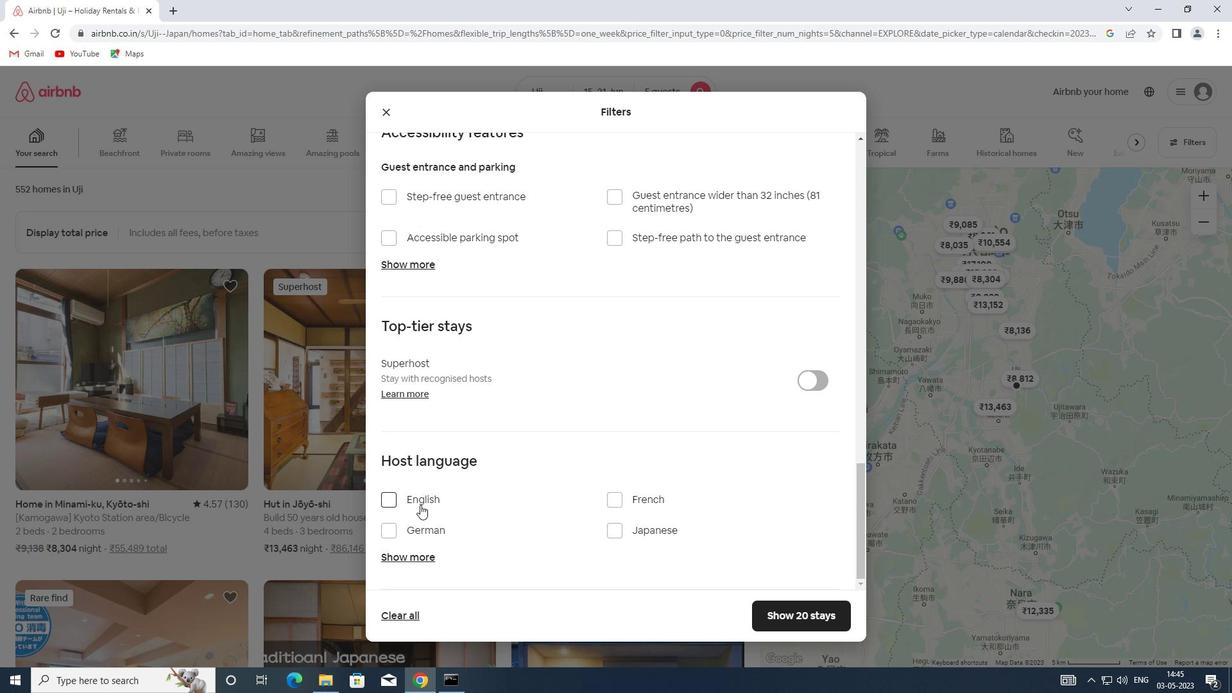 
Action: Mouse moved to (787, 617)
Screenshot: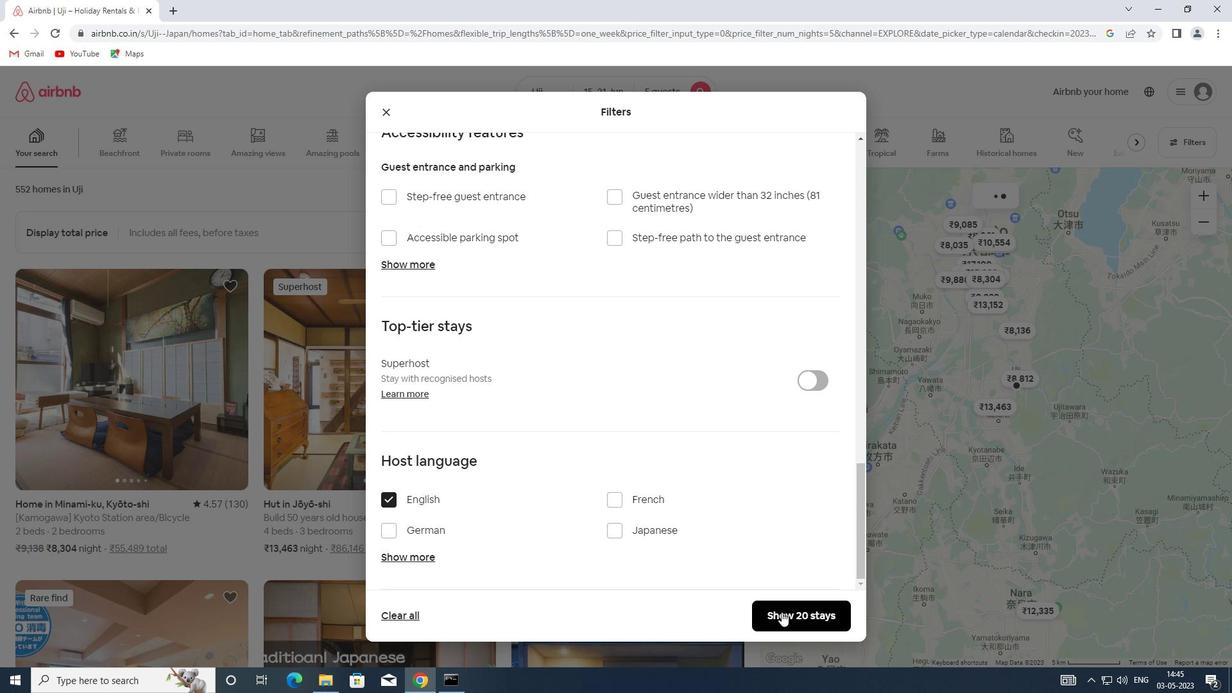 
Action: Mouse pressed left at (787, 617)
Screenshot: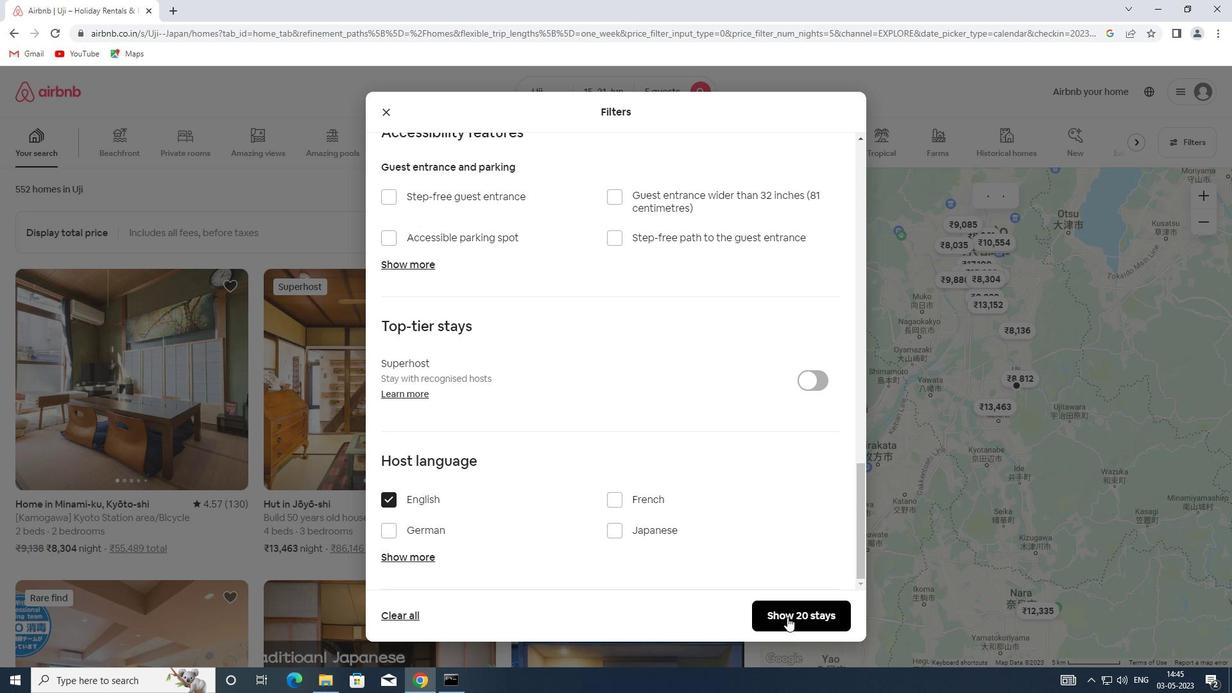 
